 Task: Find connections with filter location Zhoucun with filter topic #mortgage with filter profile language French with filter current company DHL Express India with filter school R.C.Technical Institute,Ahmedabad 640 with filter industry Civil Engineering with filter service category Translation with filter keywords title Counselor
Action: Mouse moved to (554, 79)
Screenshot: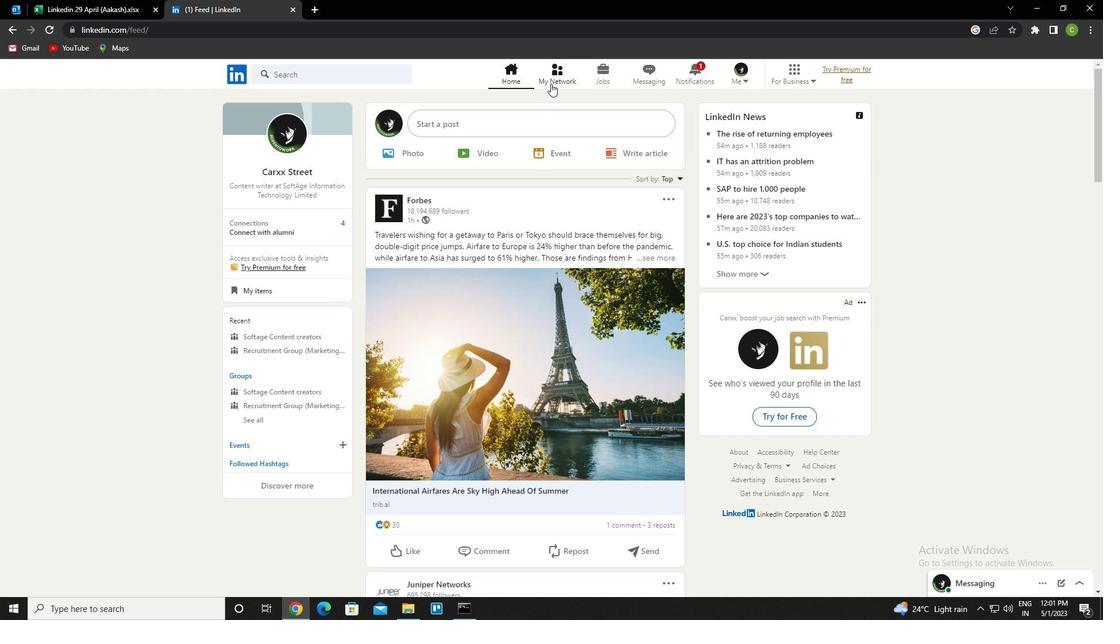 
Action: Mouse pressed left at (554, 79)
Screenshot: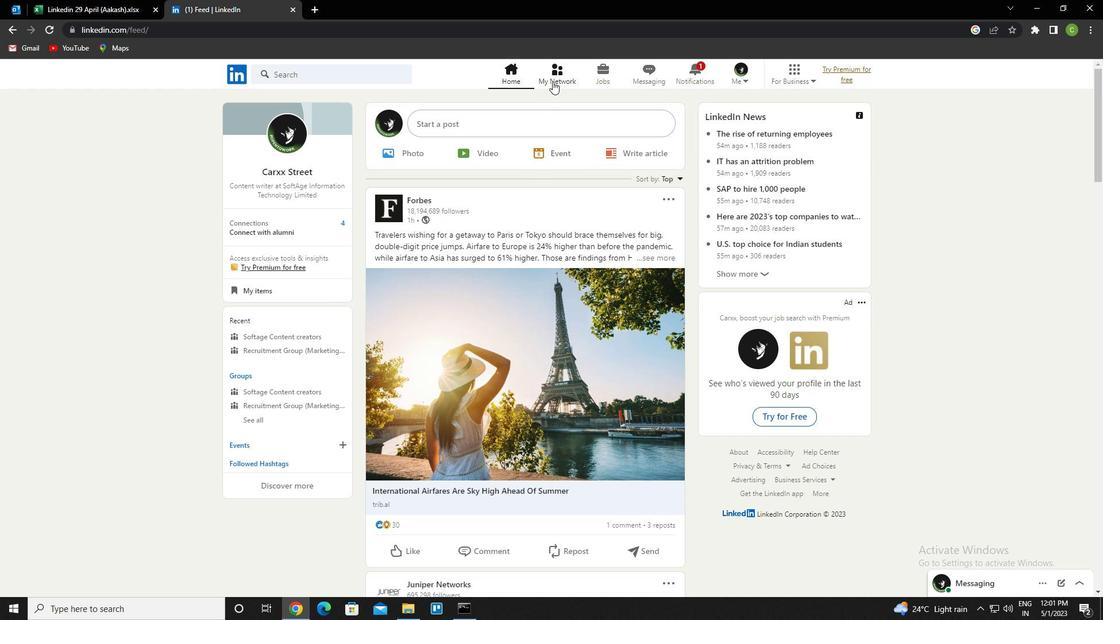 
Action: Mouse moved to (341, 145)
Screenshot: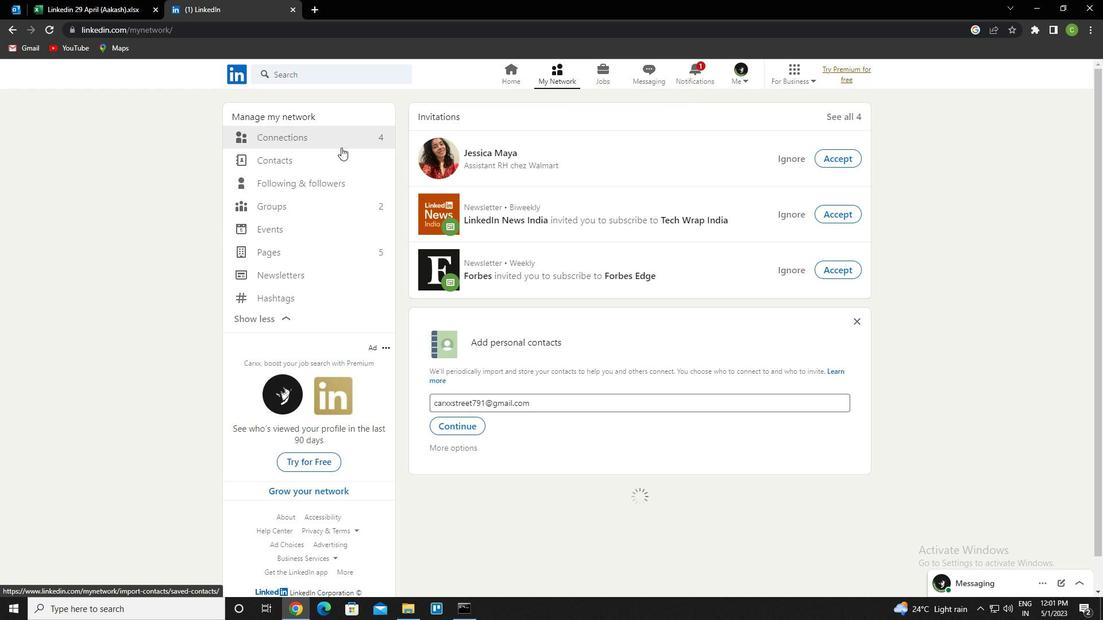 
Action: Mouse pressed left at (341, 145)
Screenshot: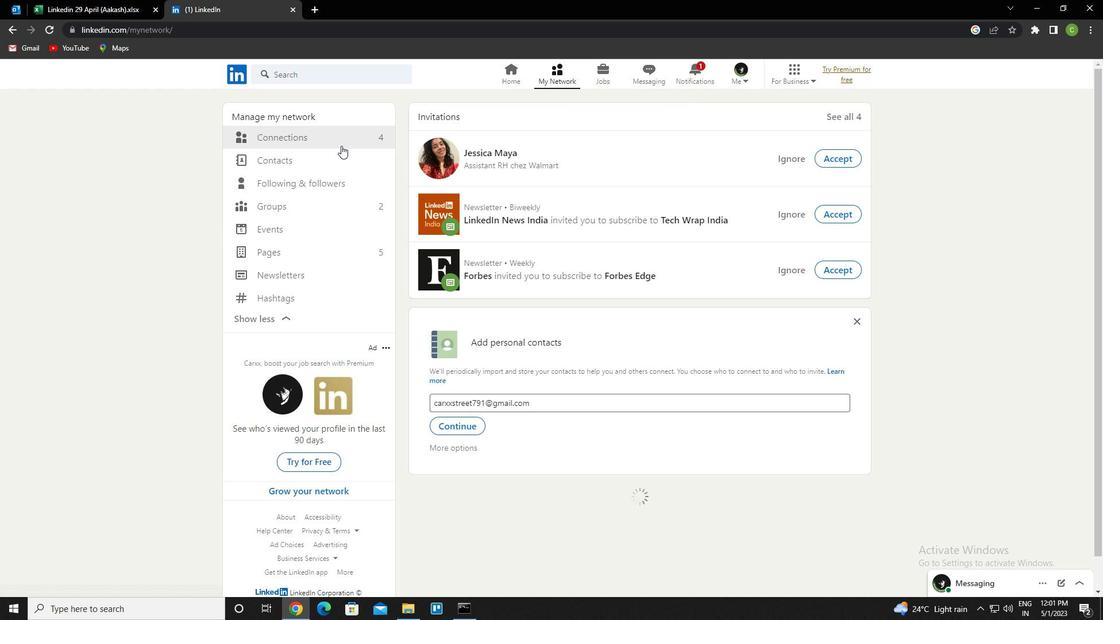 
Action: Mouse moved to (347, 142)
Screenshot: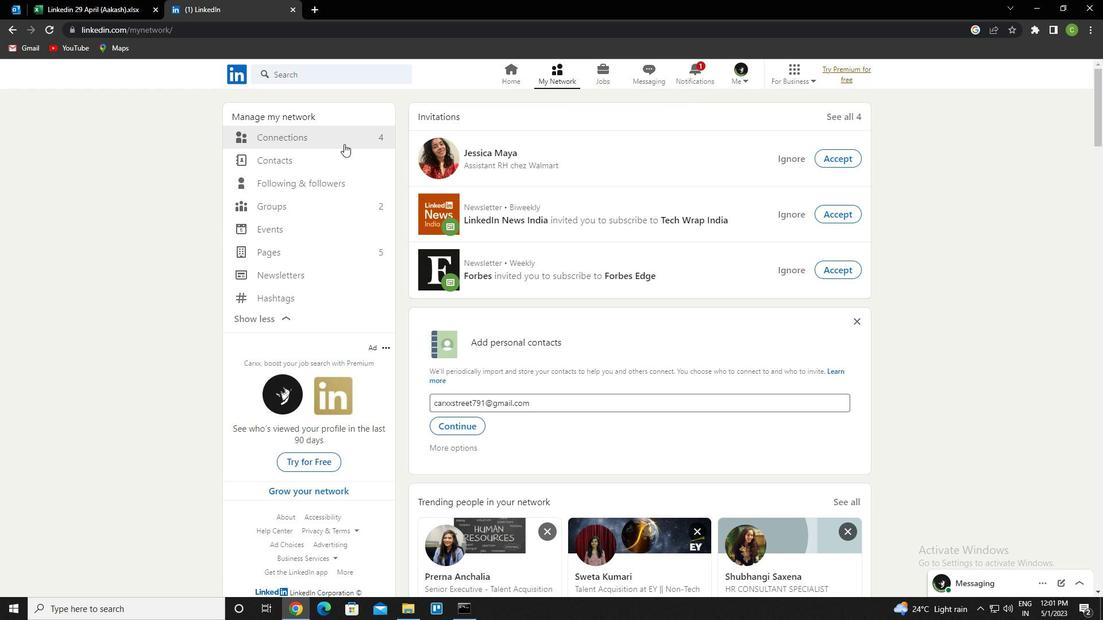 
Action: Mouse pressed left at (347, 142)
Screenshot: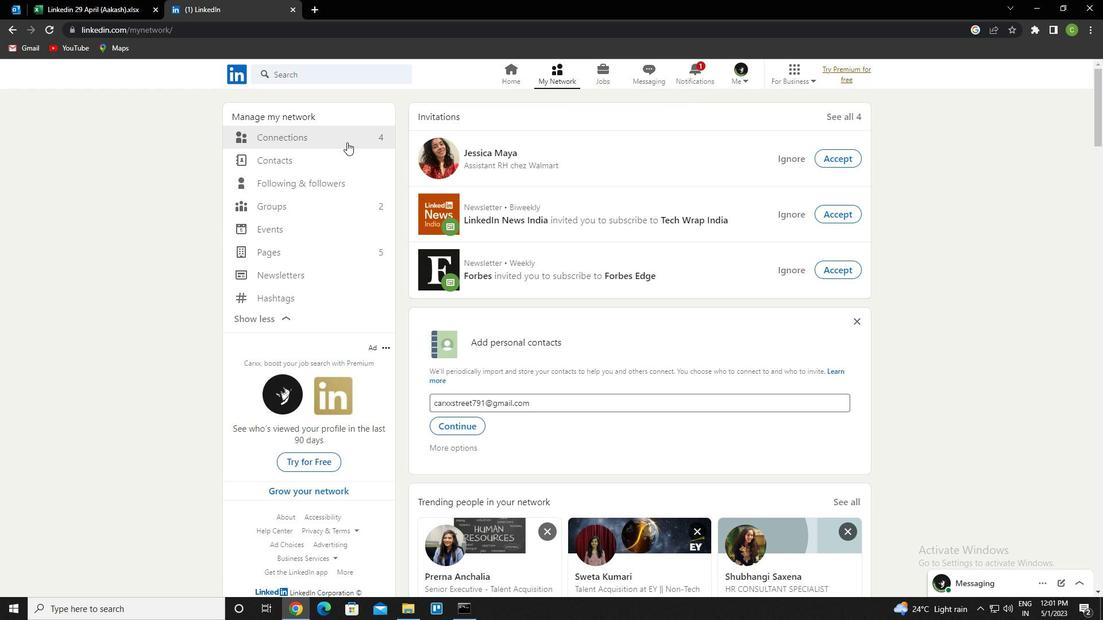 
Action: Mouse moved to (656, 140)
Screenshot: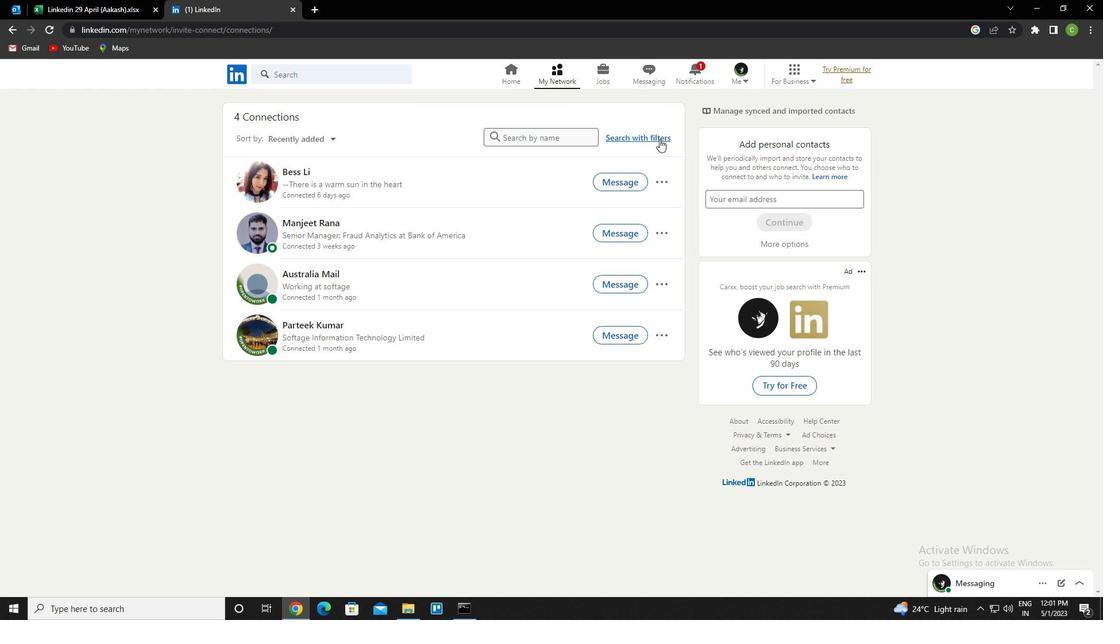 
Action: Mouse pressed left at (656, 140)
Screenshot: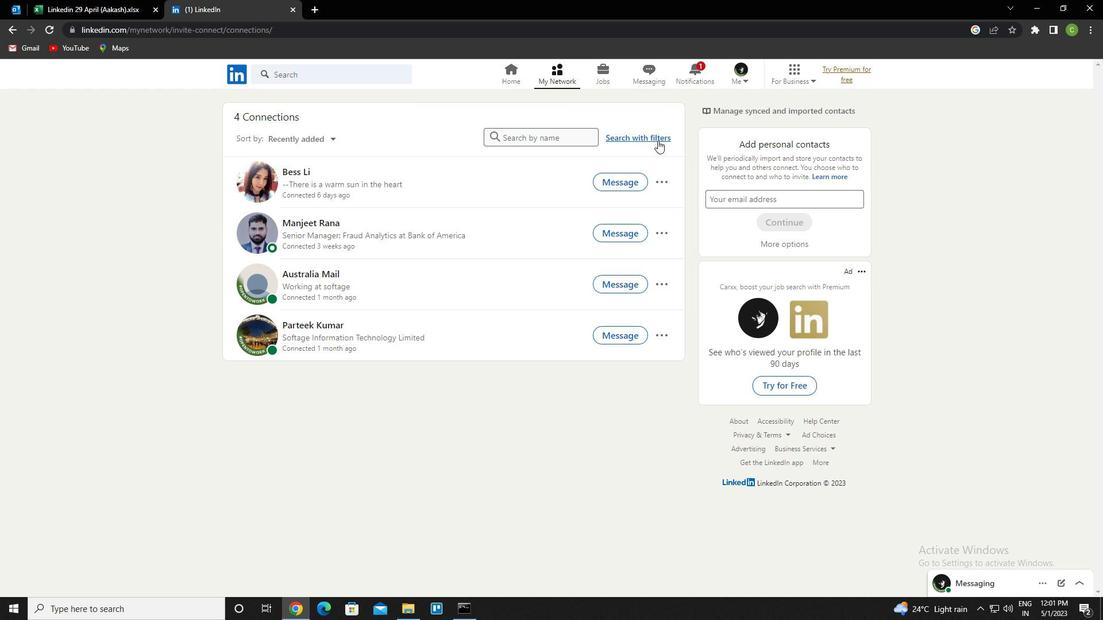 
Action: Mouse moved to (591, 103)
Screenshot: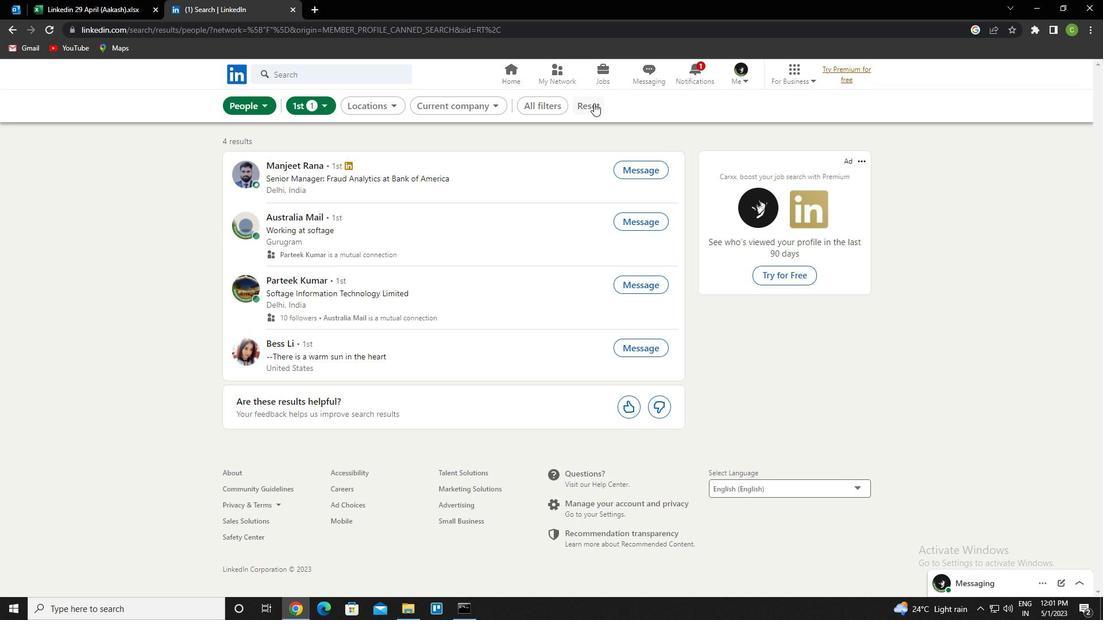 
Action: Mouse pressed left at (591, 103)
Screenshot: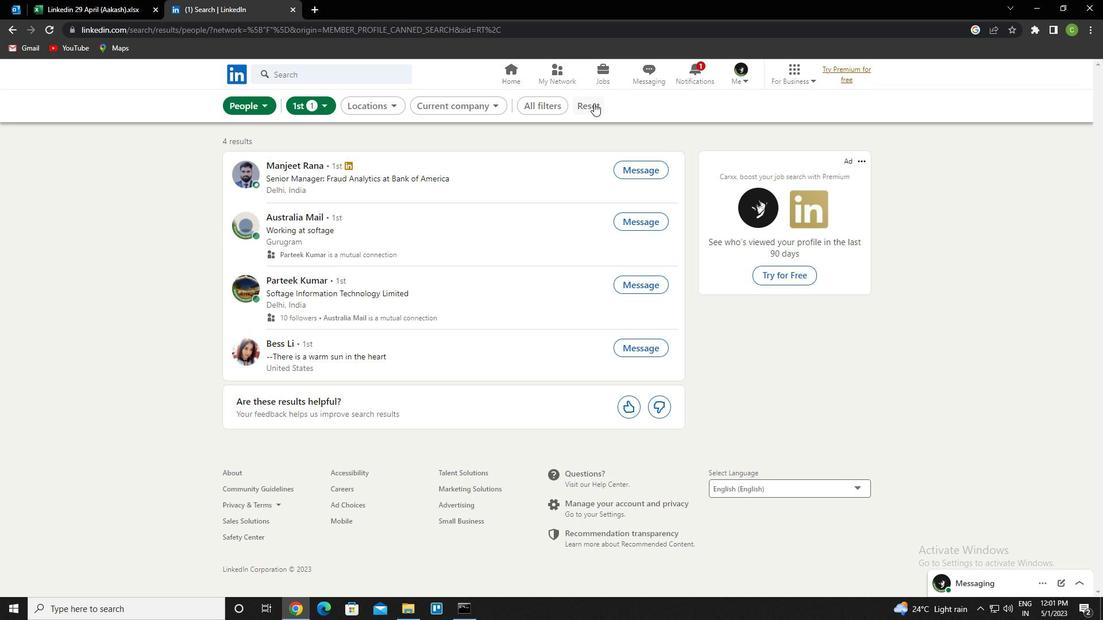 
Action: Mouse moved to (576, 107)
Screenshot: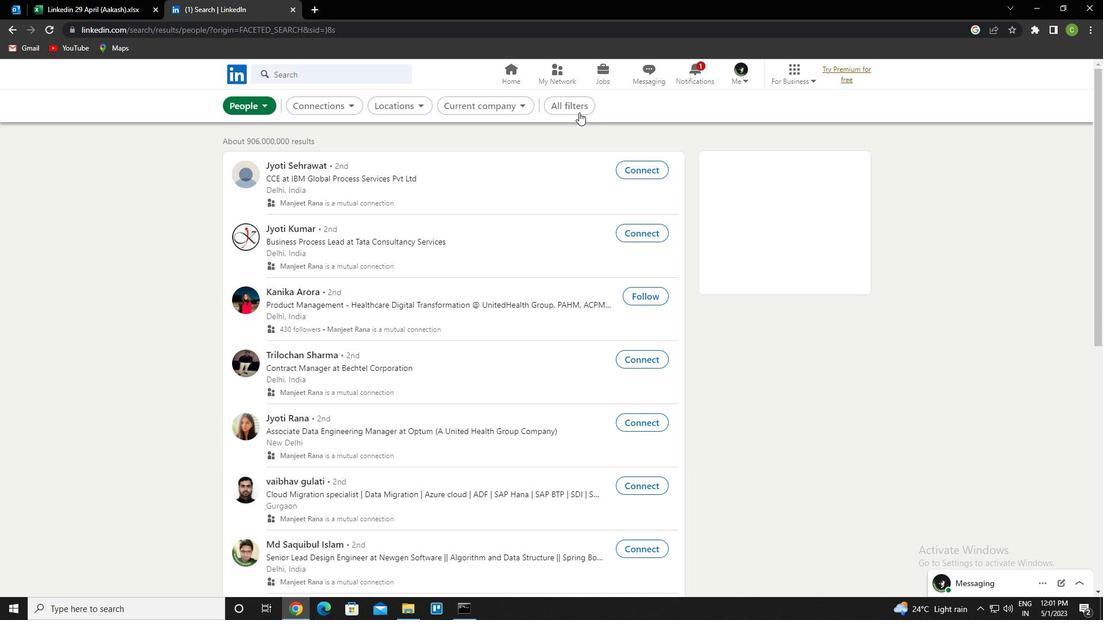 
Action: Mouse pressed left at (576, 107)
Screenshot: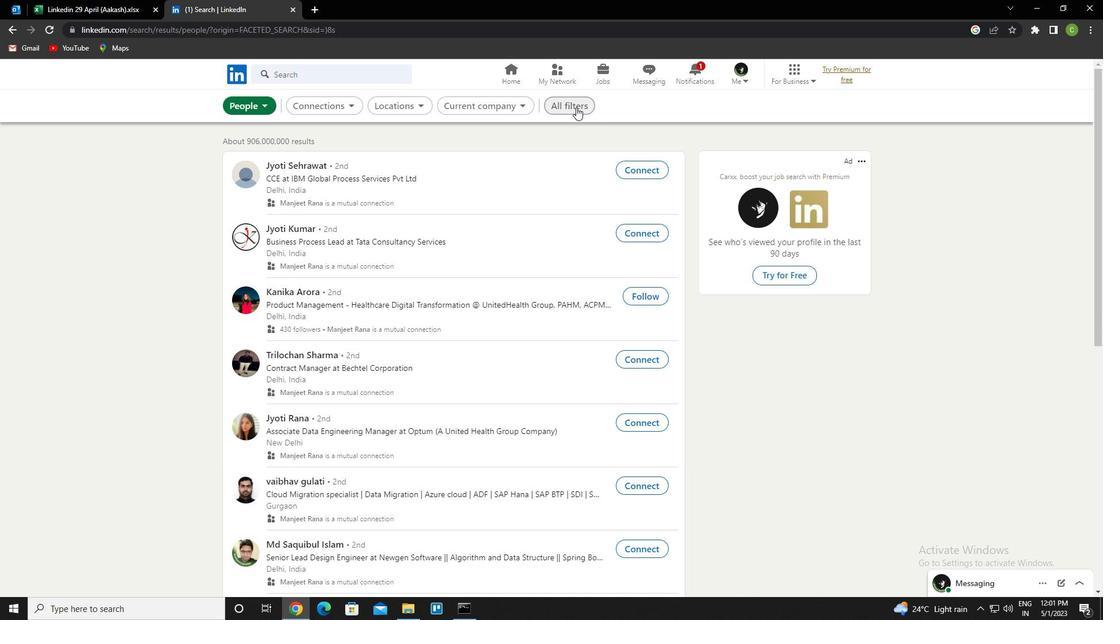
Action: Mouse moved to (923, 371)
Screenshot: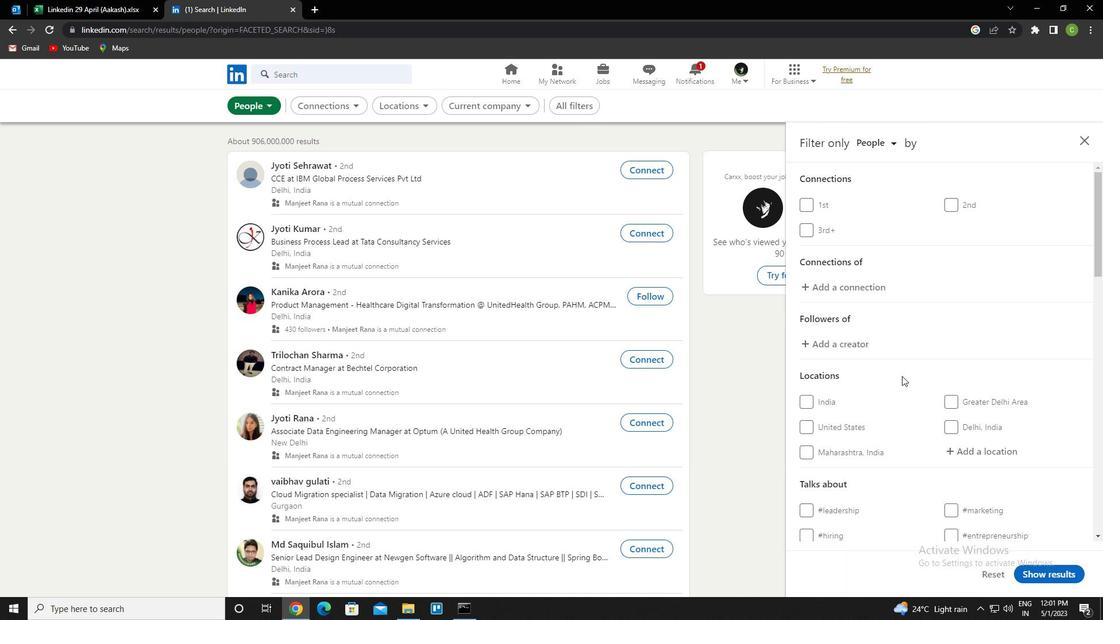 
Action: Mouse scrolled (923, 370) with delta (0, 0)
Screenshot: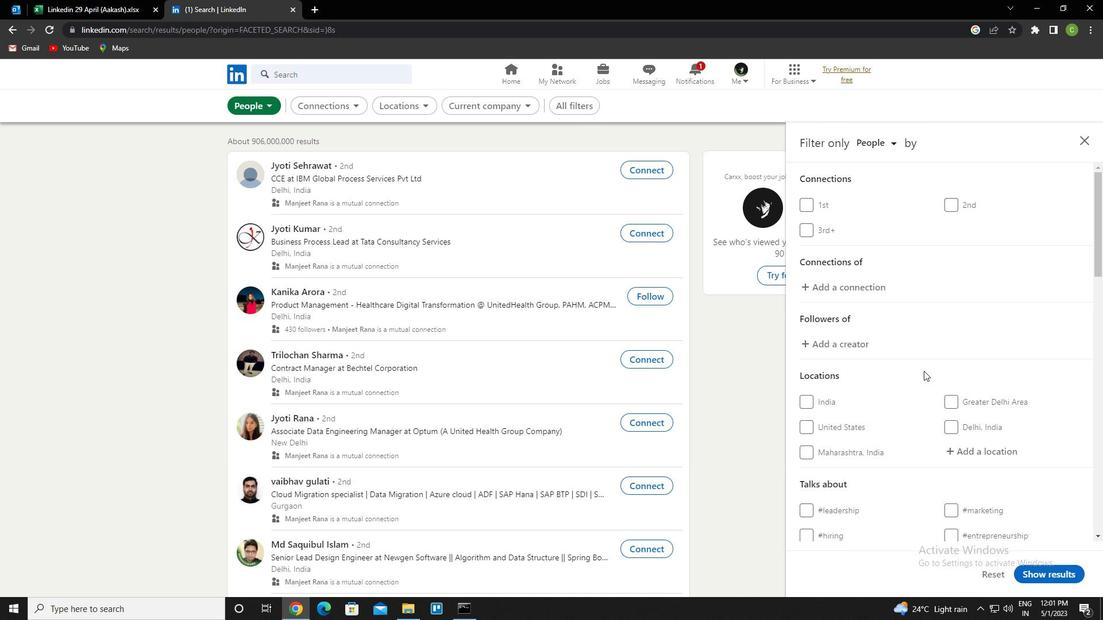 
Action: Mouse scrolled (923, 370) with delta (0, 0)
Screenshot: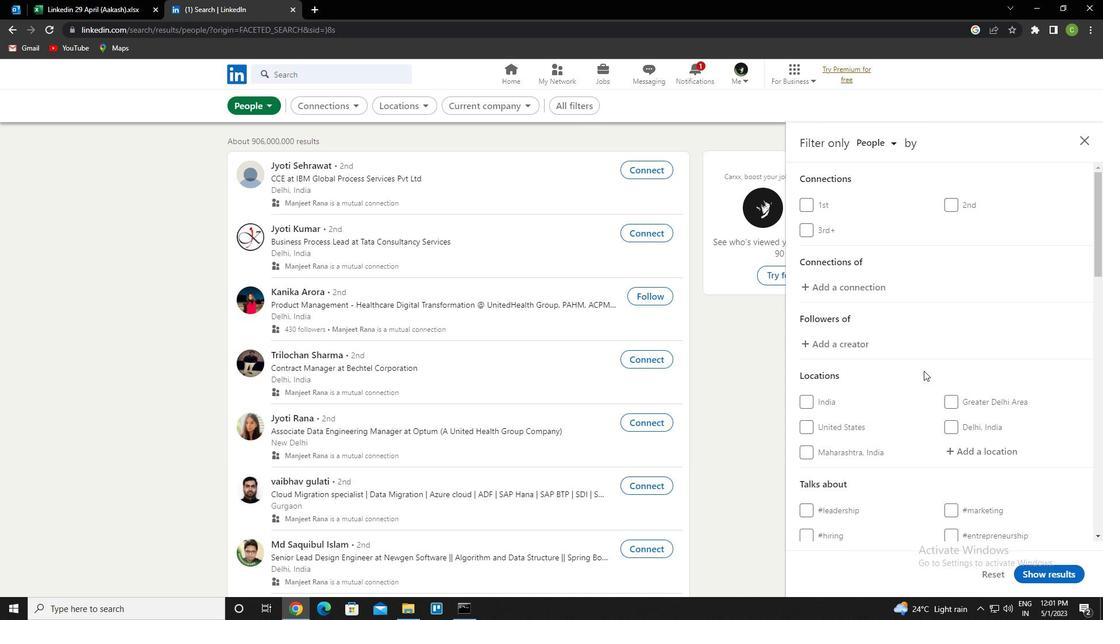 
Action: Mouse scrolled (923, 370) with delta (0, 0)
Screenshot: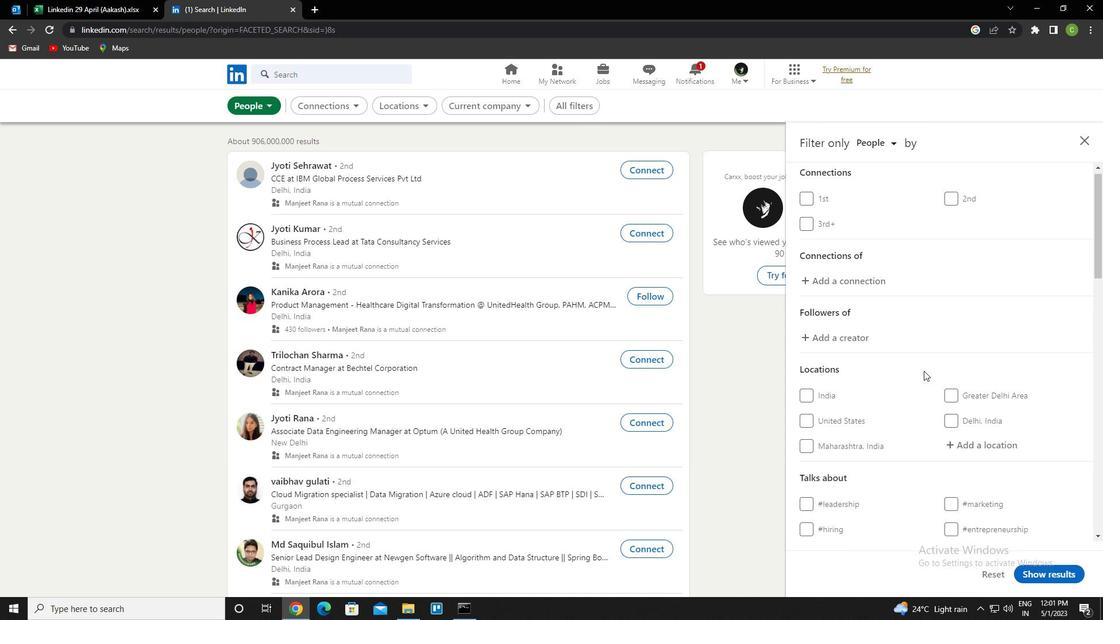 
Action: Mouse moved to (978, 278)
Screenshot: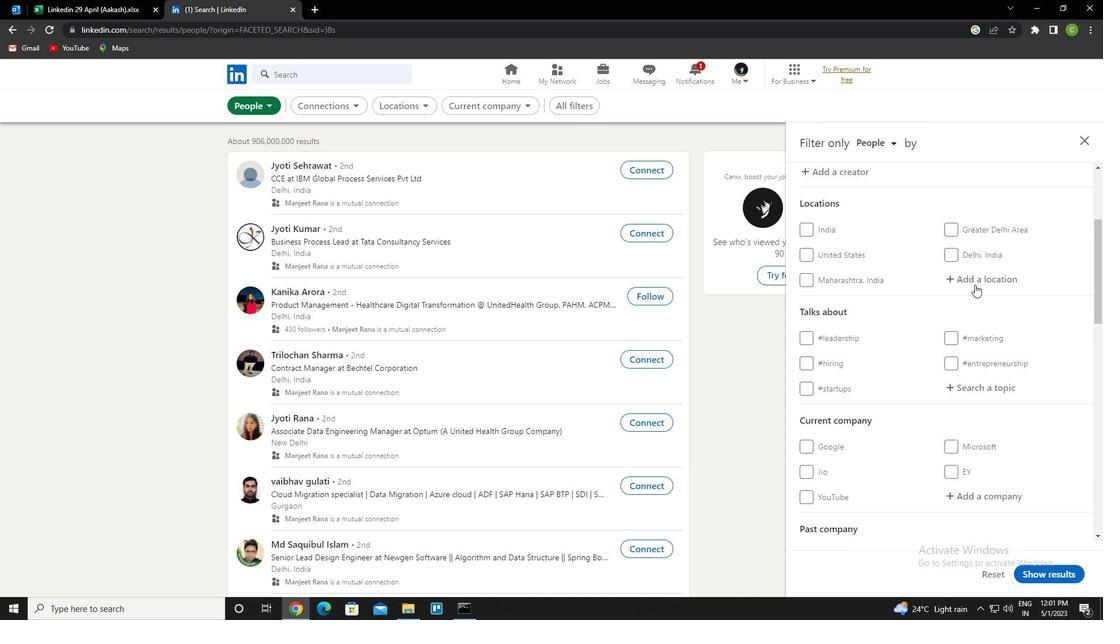 
Action: Mouse pressed left at (978, 278)
Screenshot: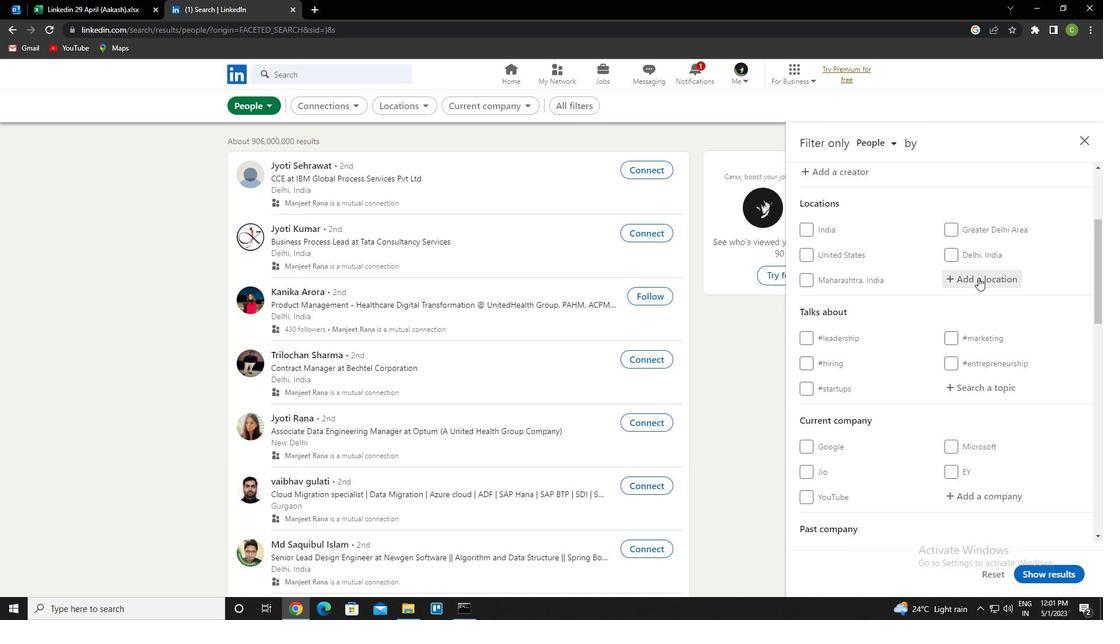 
Action: Key pressed <Key.caps_lock>z<Key.caps_lock>houcun<Key.backspace><Key.backspace><Key.backspace>cubn<Key.backspace><Key.backspace>n<Key.down>
Screenshot: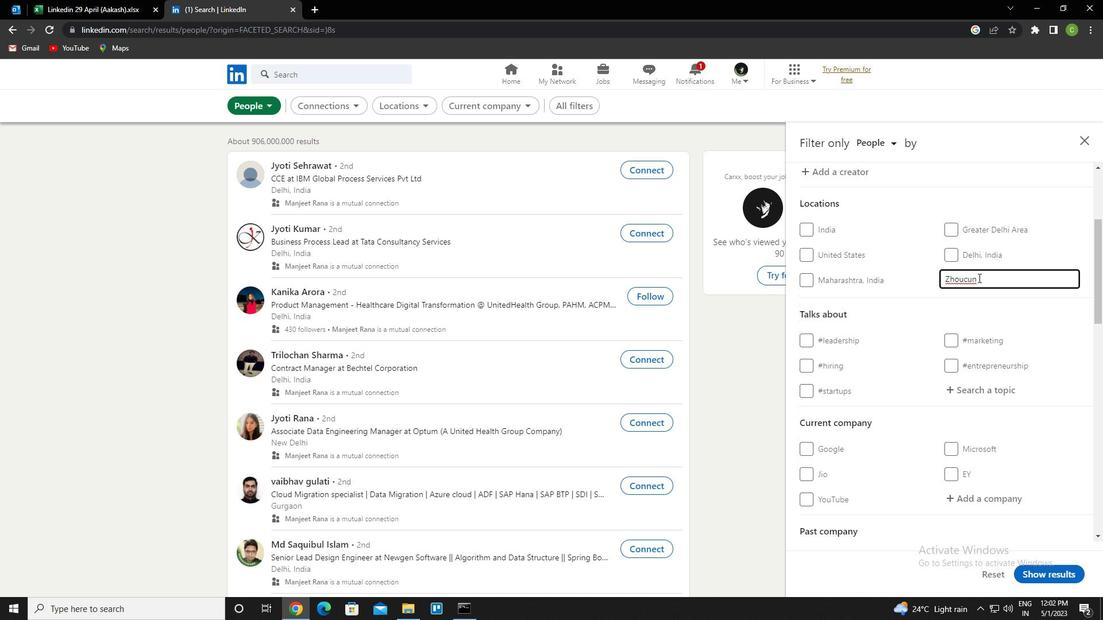 
Action: Mouse moved to (946, 302)
Screenshot: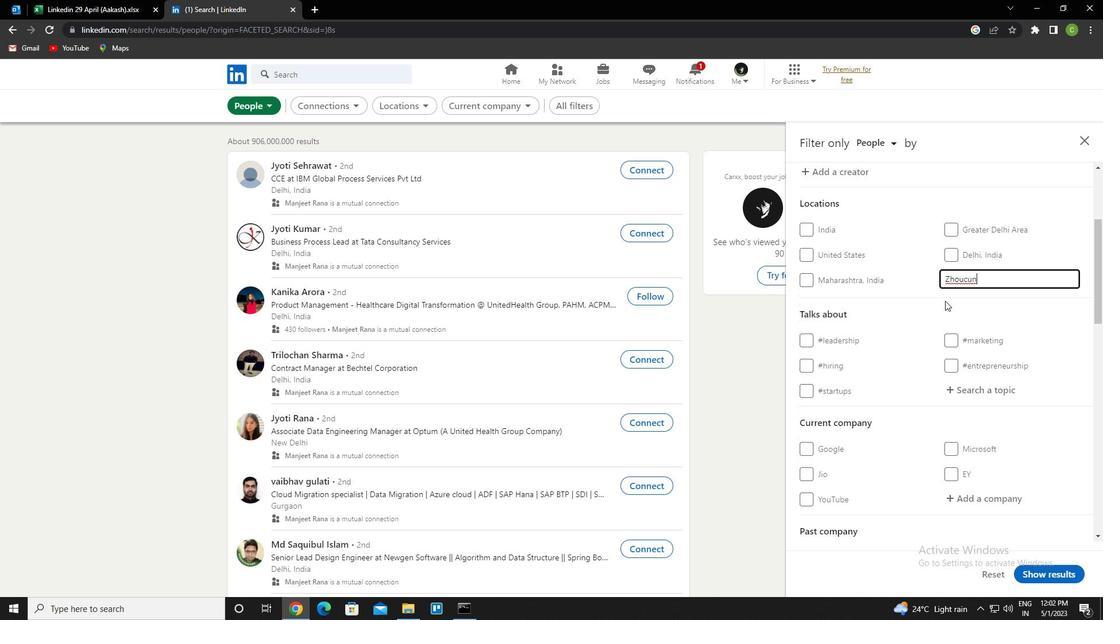 
Action: Mouse scrolled (946, 301) with delta (0, 0)
Screenshot: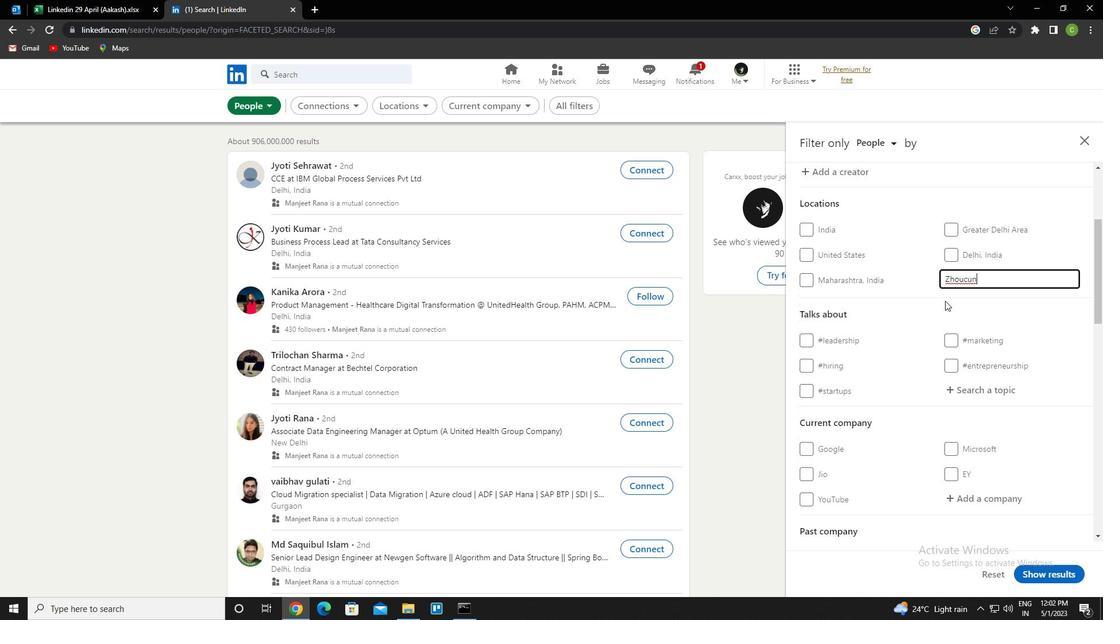 
Action: Mouse moved to (946, 313)
Screenshot: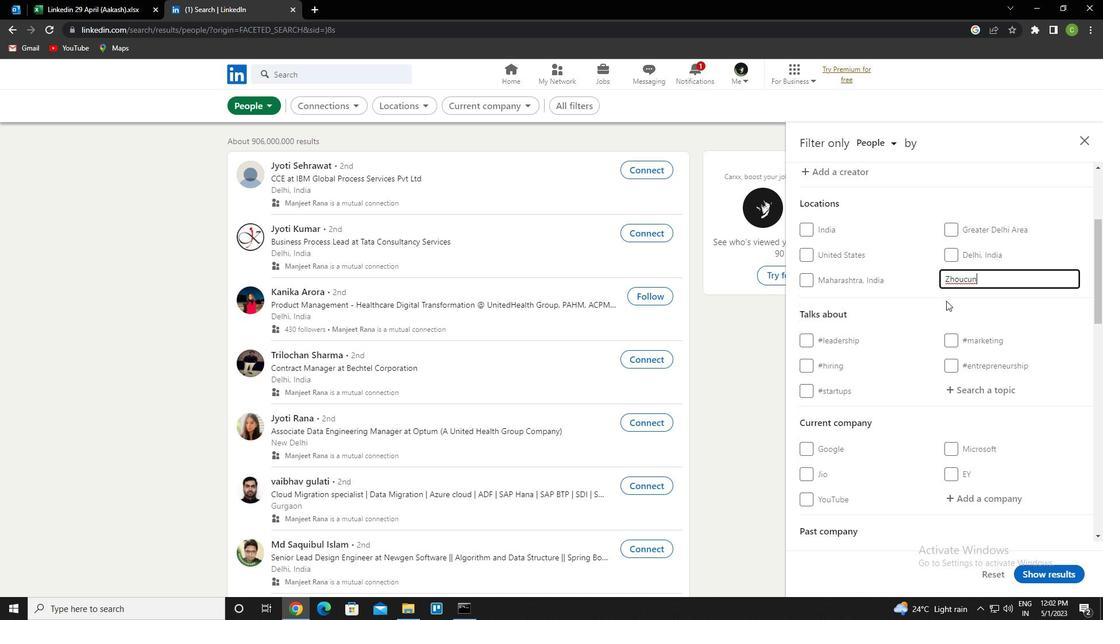 
Action: Mouse scrolled (946, 313) with delta (0, 0)
Screenshot: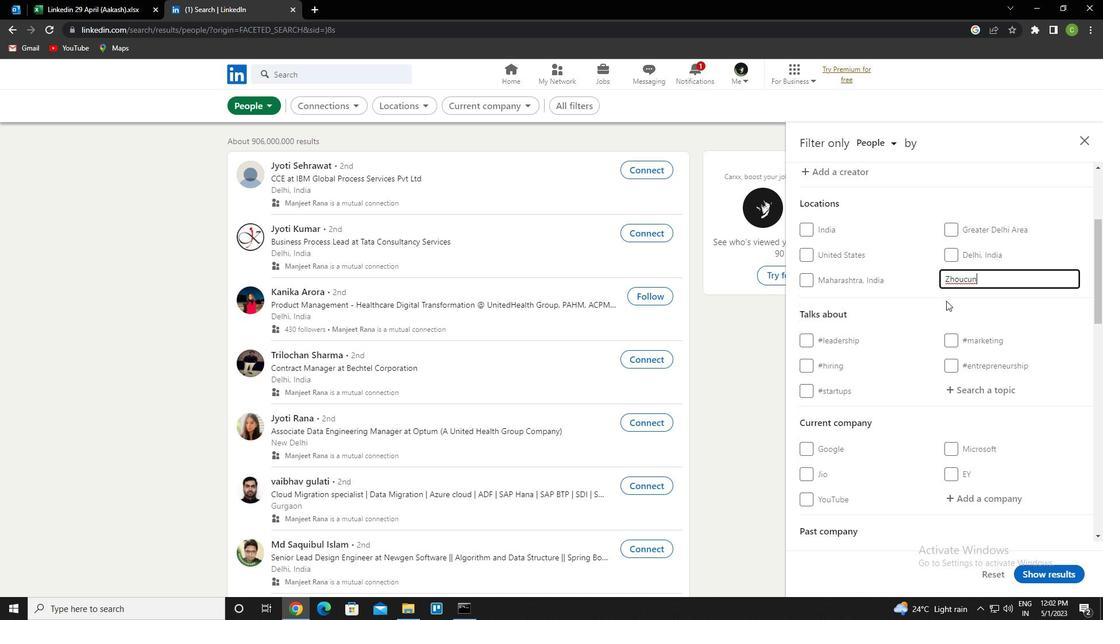 
Action: Mouse moved to (988, 282)
Screenshot: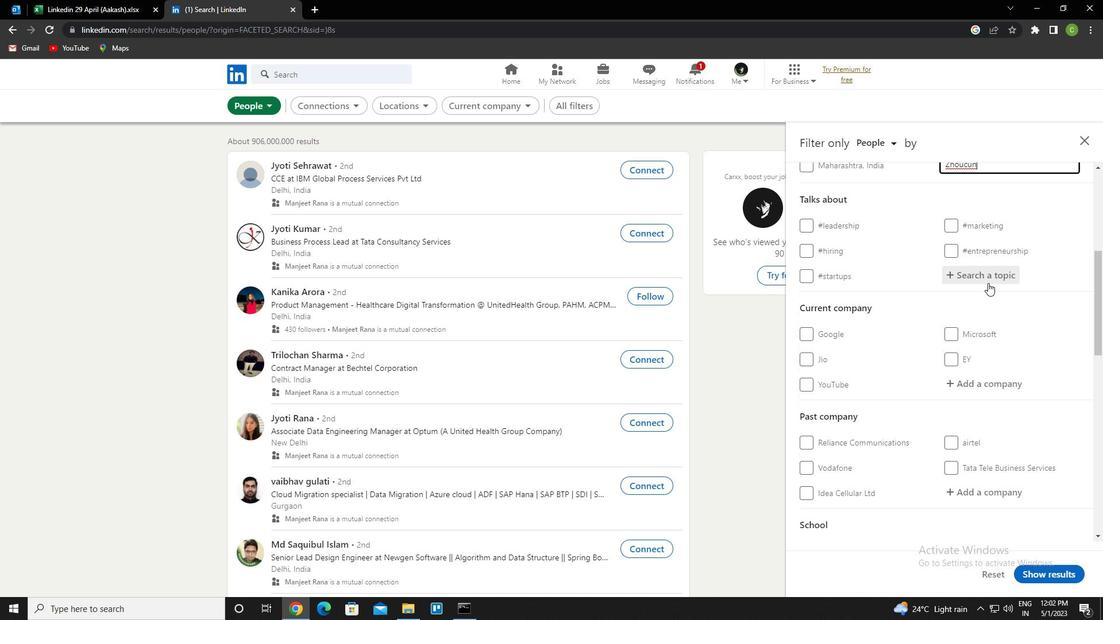 
Action: Mouse pressed left at (988, 282)
Screenshot: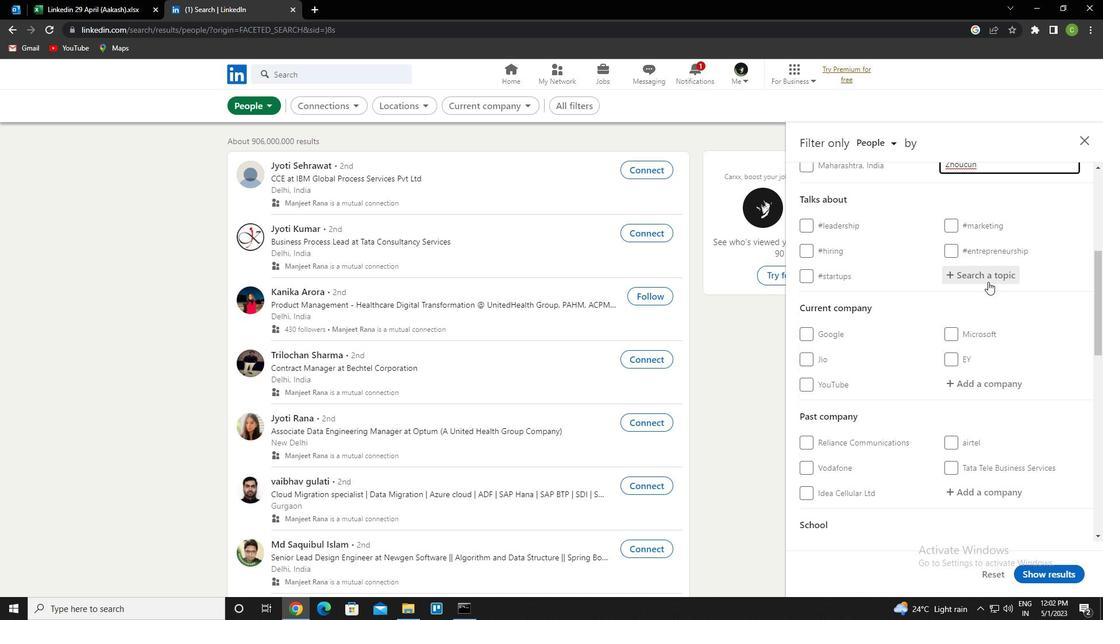 
Action: Key pressed mortgage<Key.down><Key.down><Key.enter>
Screenshot: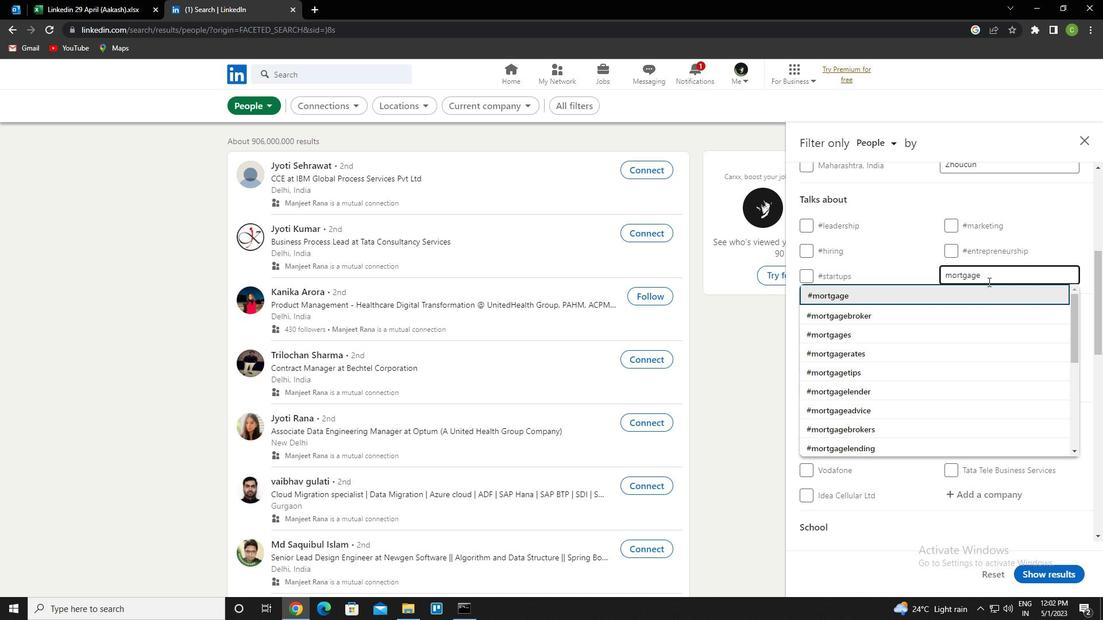 
Action: Mouse moved to (987, 282)
Screenshot: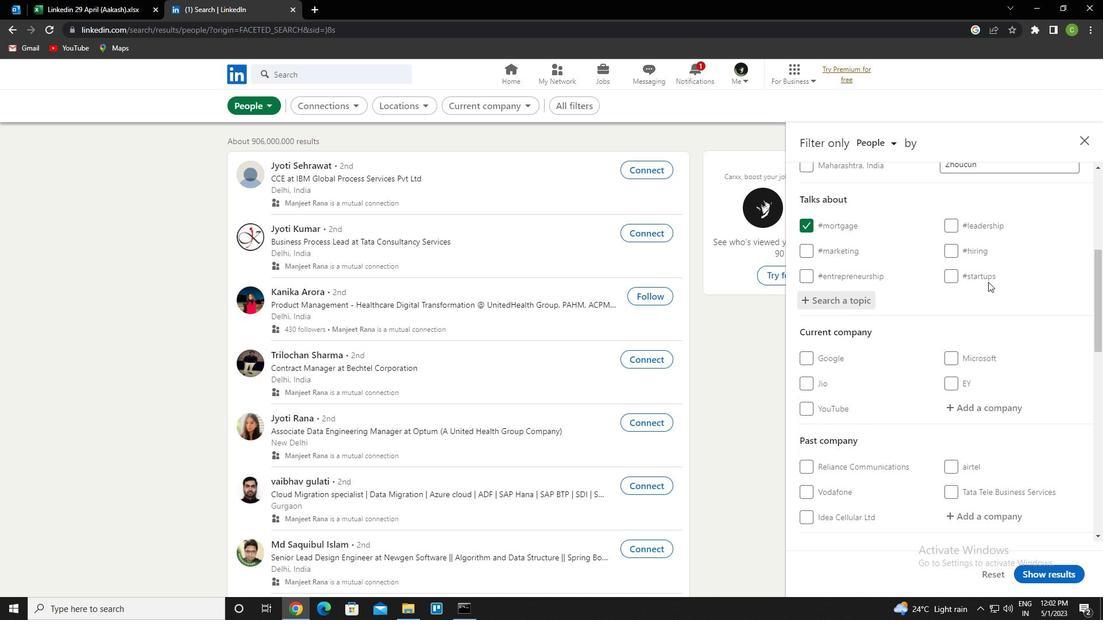 
Action: Mouse scrolled (987, 282) with delta (0, 0)
Screenshot: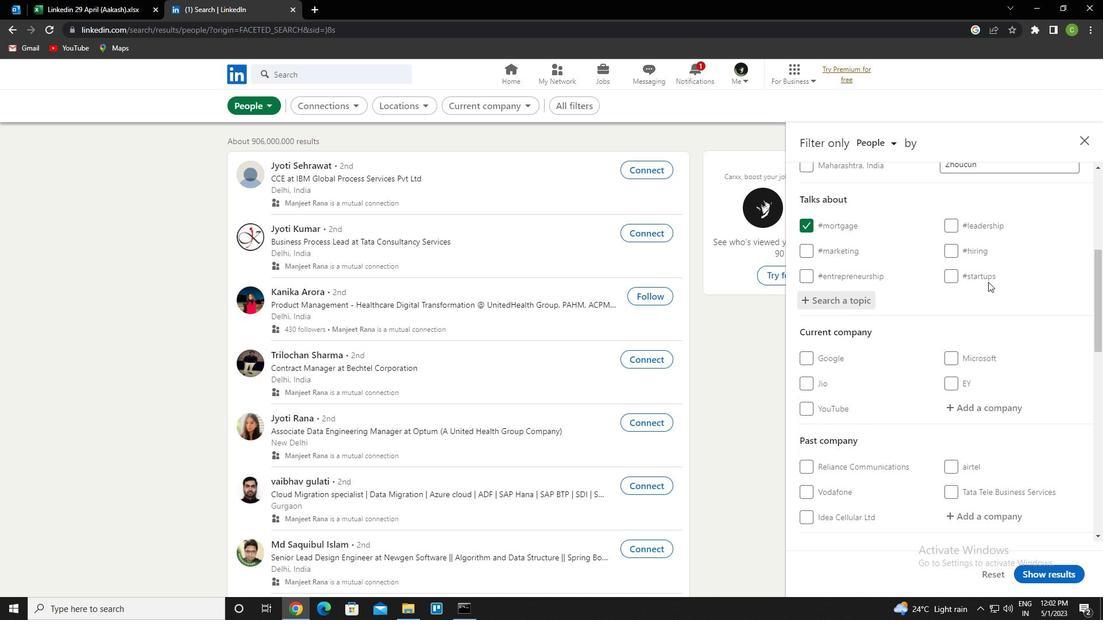 
Action: Mouse moved to (976, 314)
Screenshot: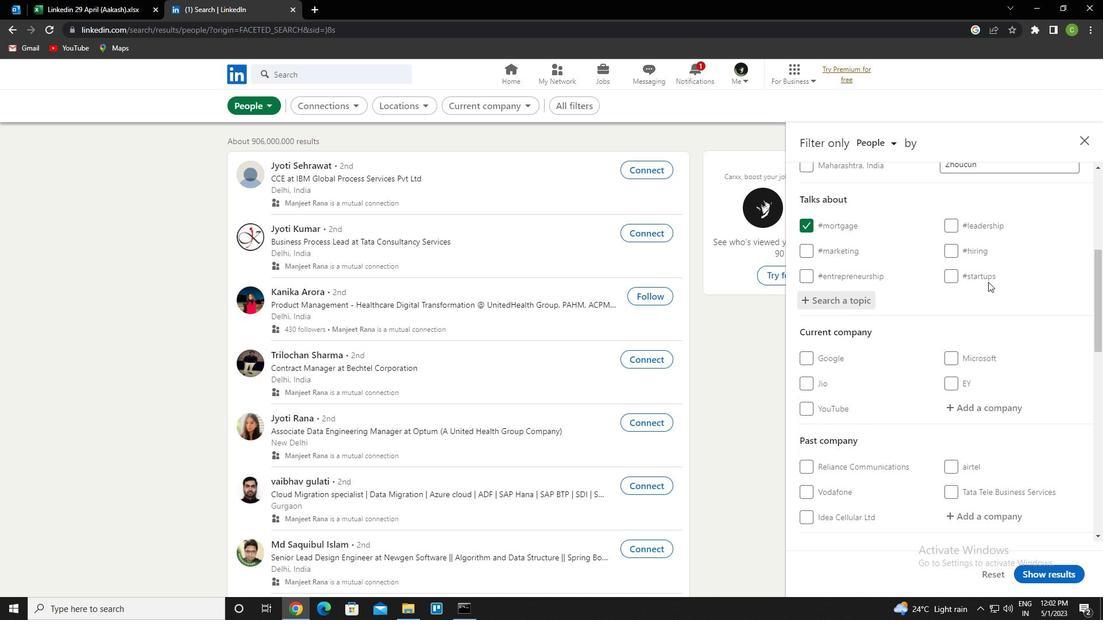 
Action: Mouse scrolled (976, 313) with delta (0, 0)
Screenshot: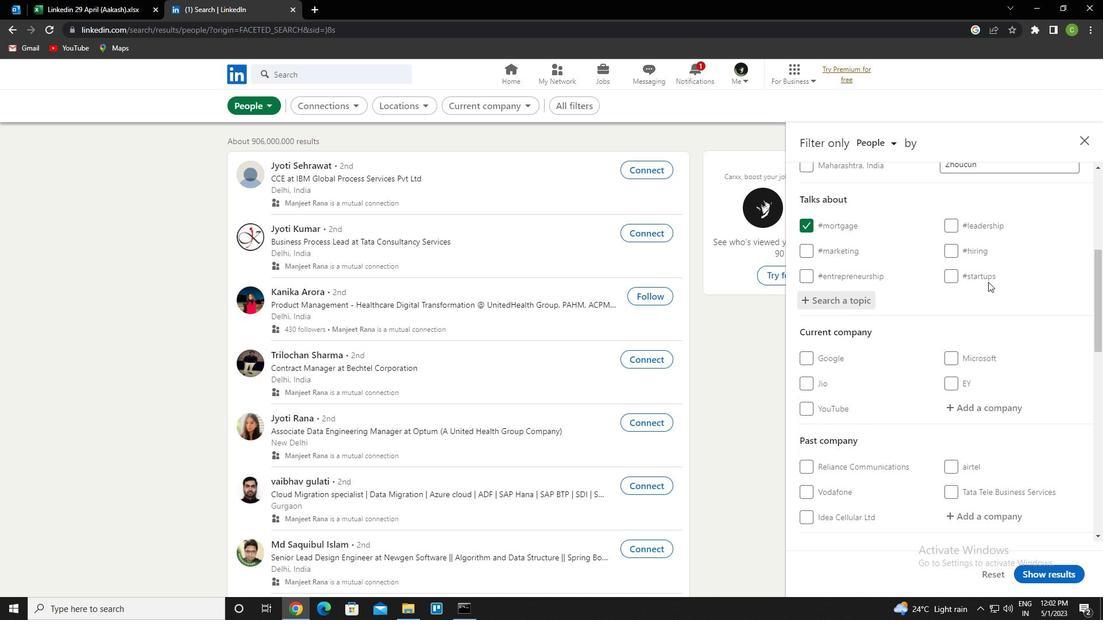 
Action: Mouse moved to (975, 412)
Screenshot: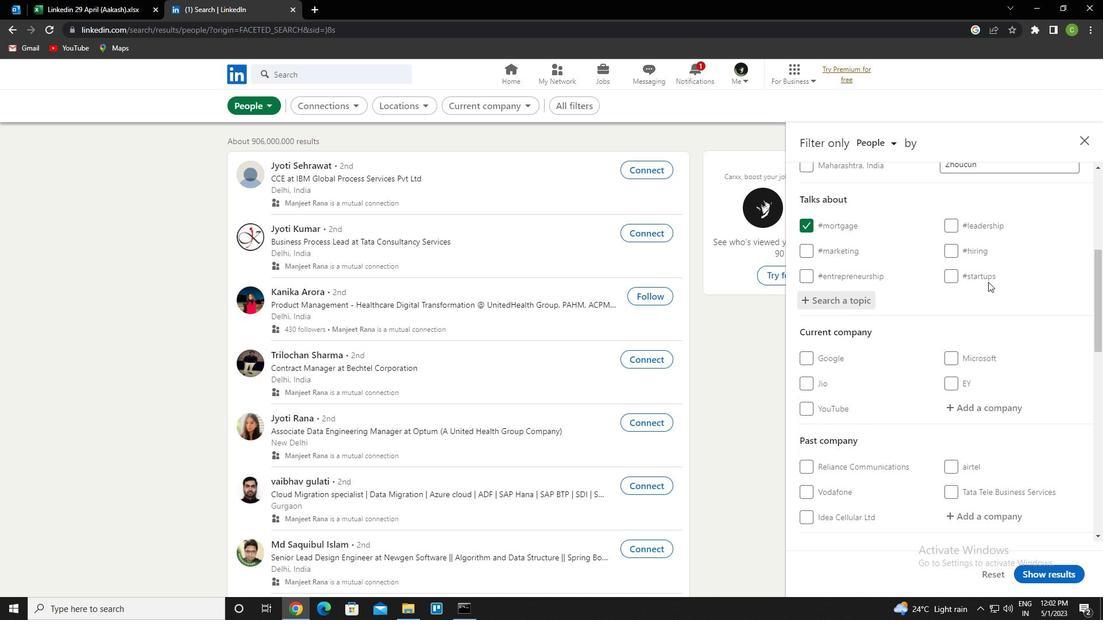 
Action: Mouse scrolled (975, 411) with delta (0, 0)
Screenshot: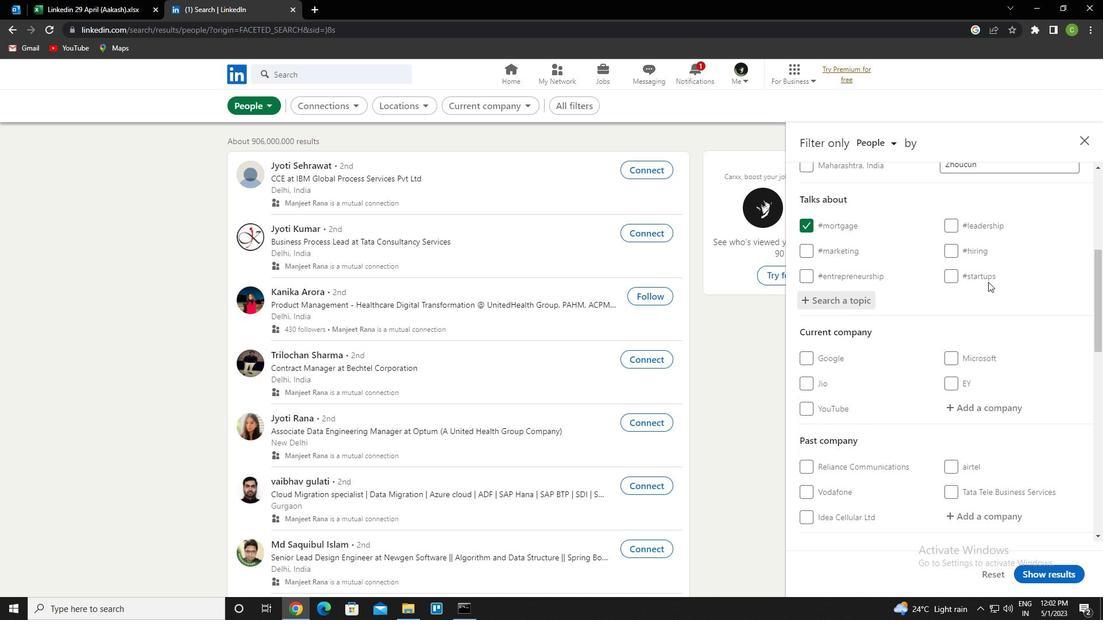 
Action: Mouse moved to (974, 429)
Screenshot: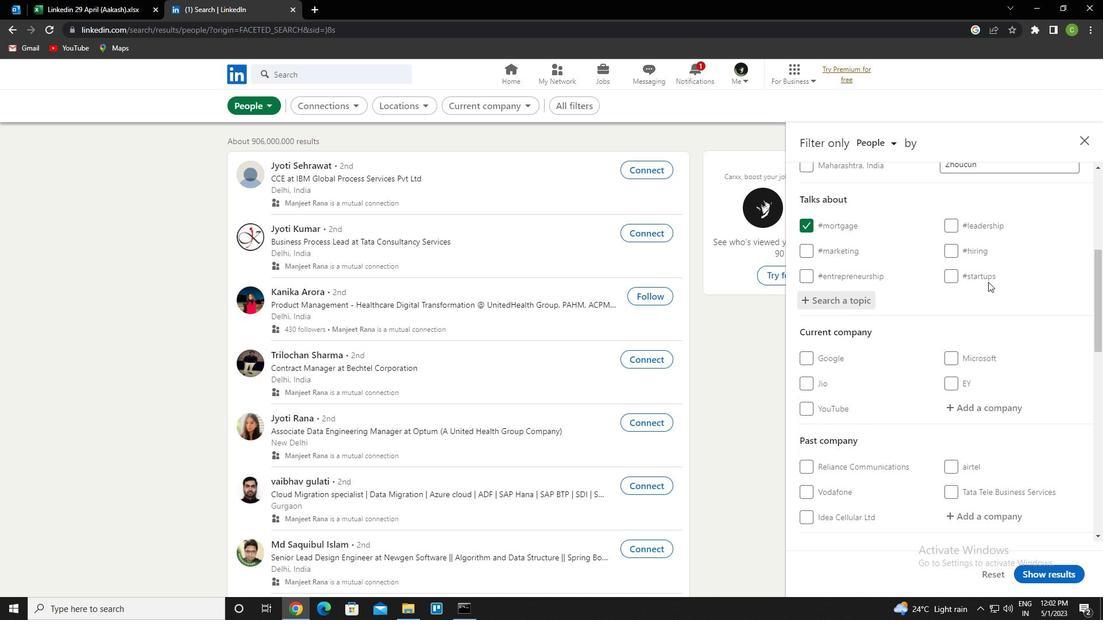 
Action: Mouse scrolled (974, 429) with delta (0, 0)
Screenshot: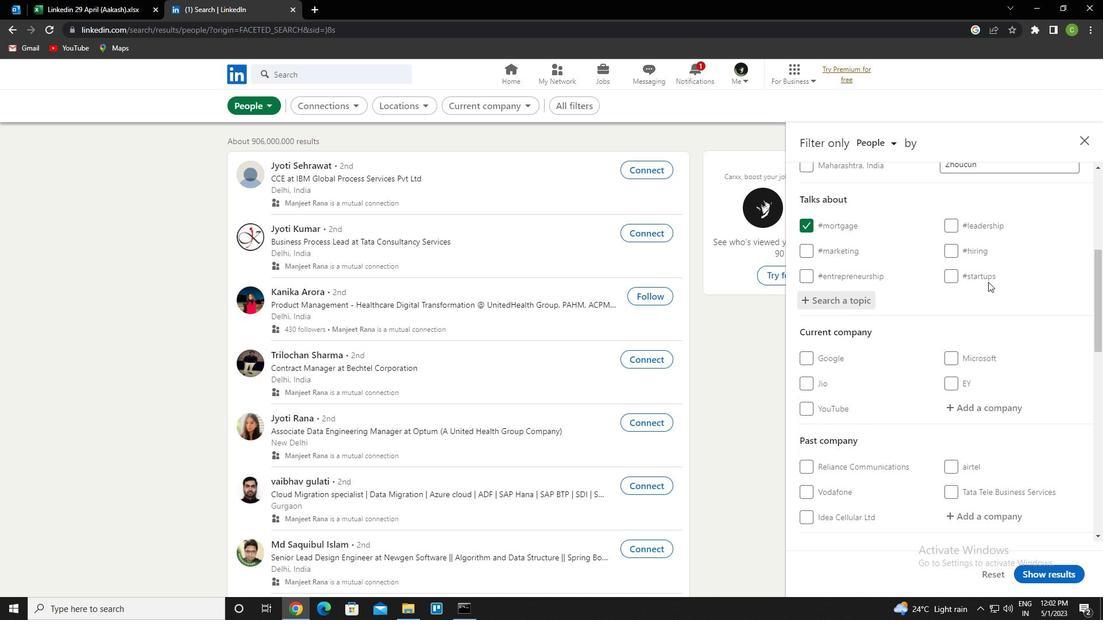 
Action: Mouse scrolled (974, 429) with delta (0, 0)
Screenshot: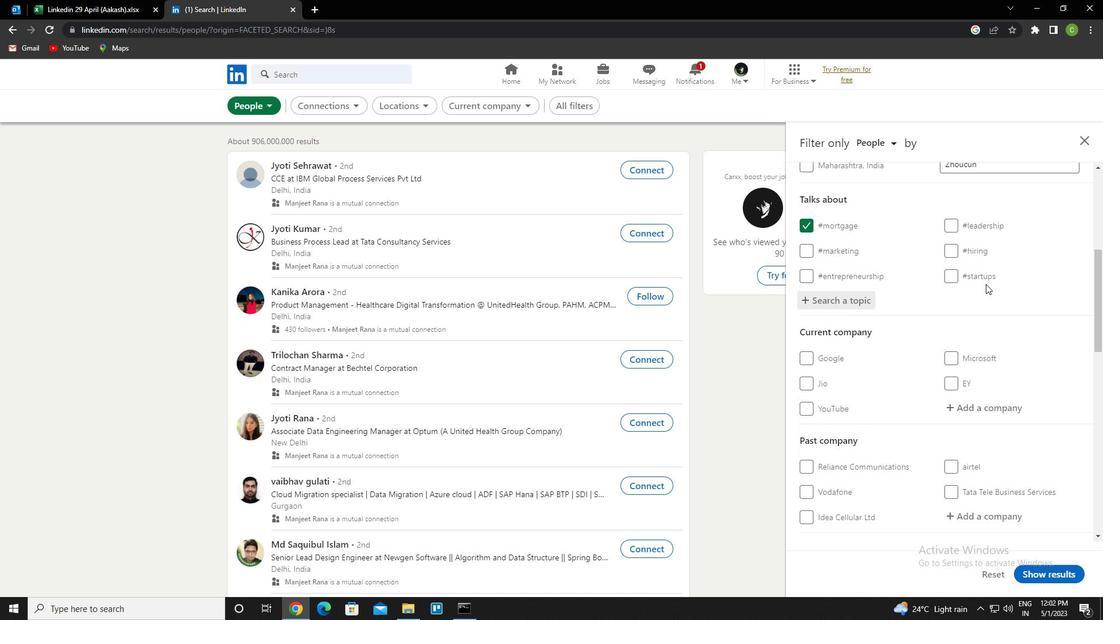 
Action: Mouse scrolled (974, 429) with delta (0, 0)
Screenshot: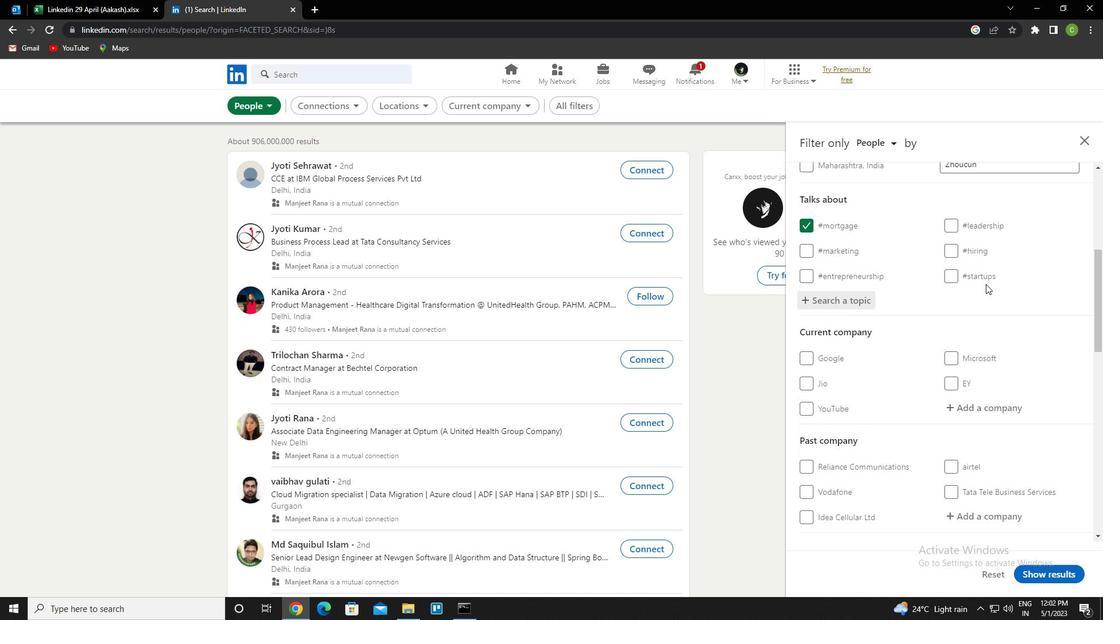 
Action: Mouse scrolled (974, 429) with delta (0, 0)
Screenshot: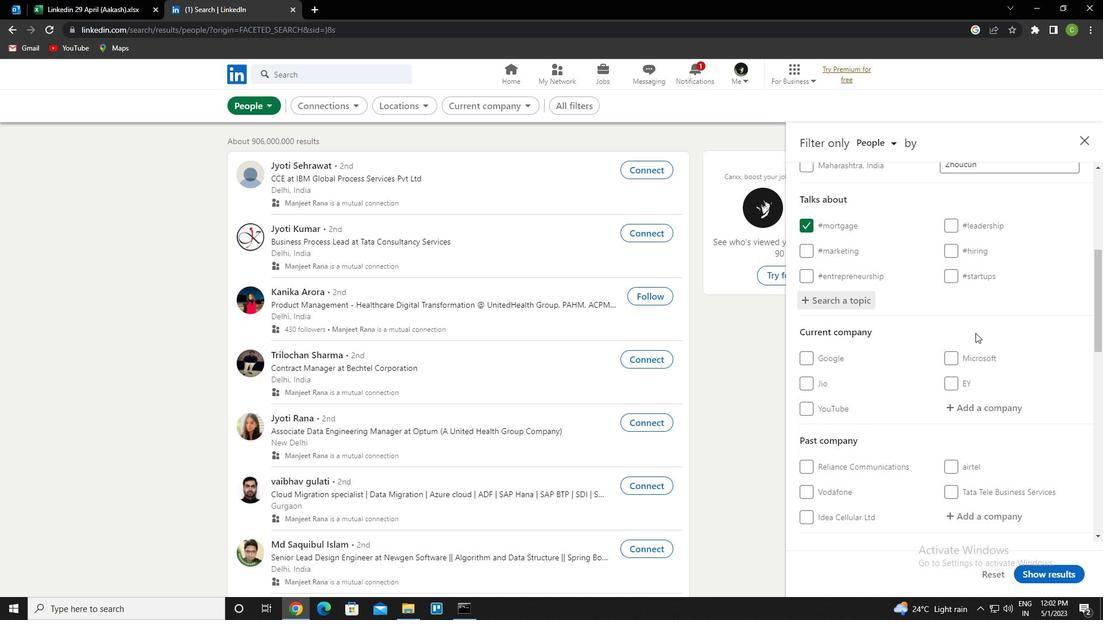 
Action: Mouse moved to (974, 430)
Screenshot: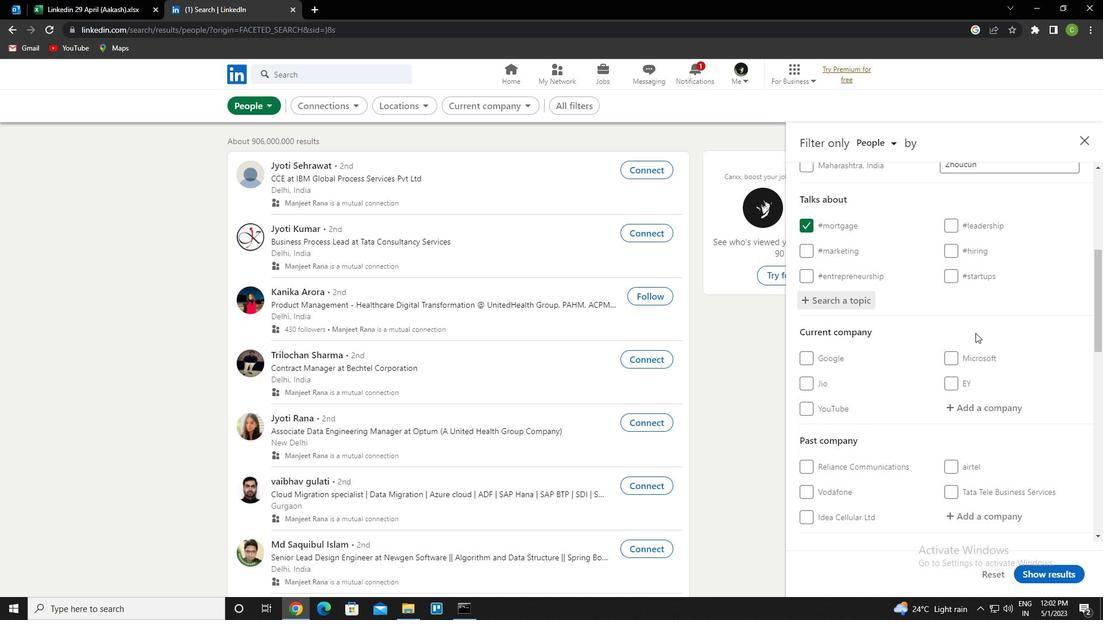
Action: Mouse scrolled (974, 429) with delta (0, 0)
Screenshot: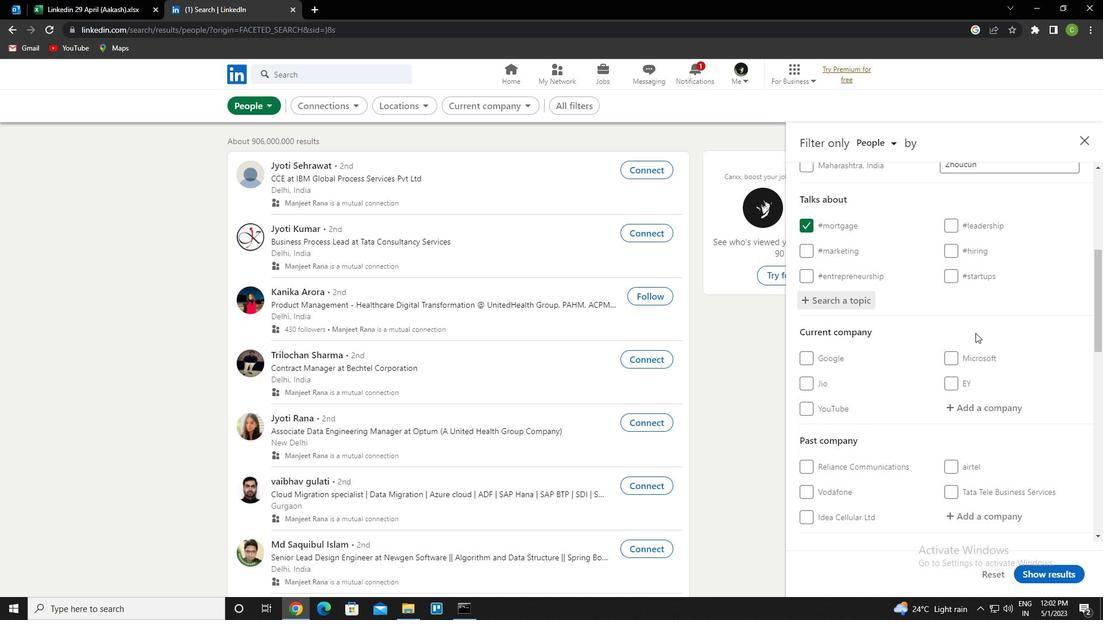 
Action: Mouse scrolled (974, 429) with delta (0, 0)
Screenshot: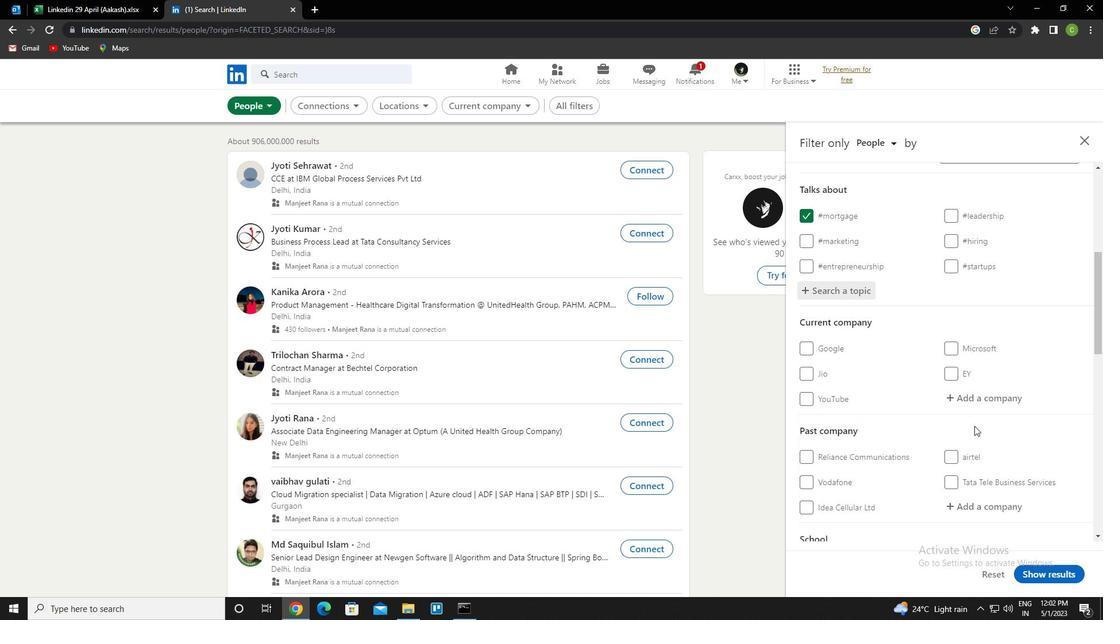 
Action: Mouse moved to (903, 437)
Screenshot: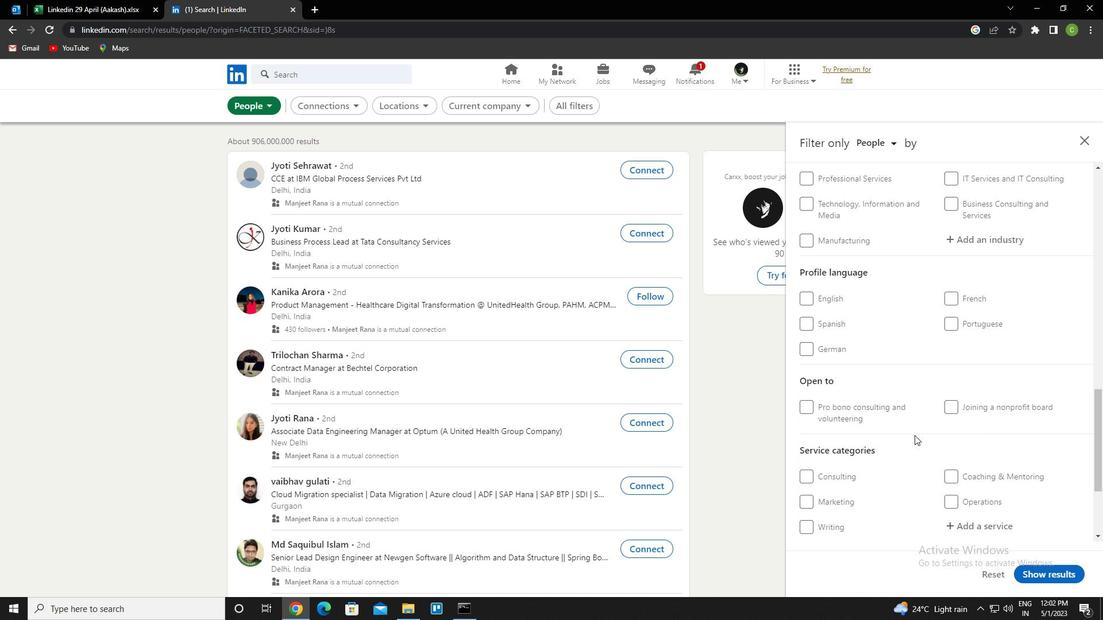 
Action: Mouse scrolled (903, 436) with delta (0, 0)
Screenshot: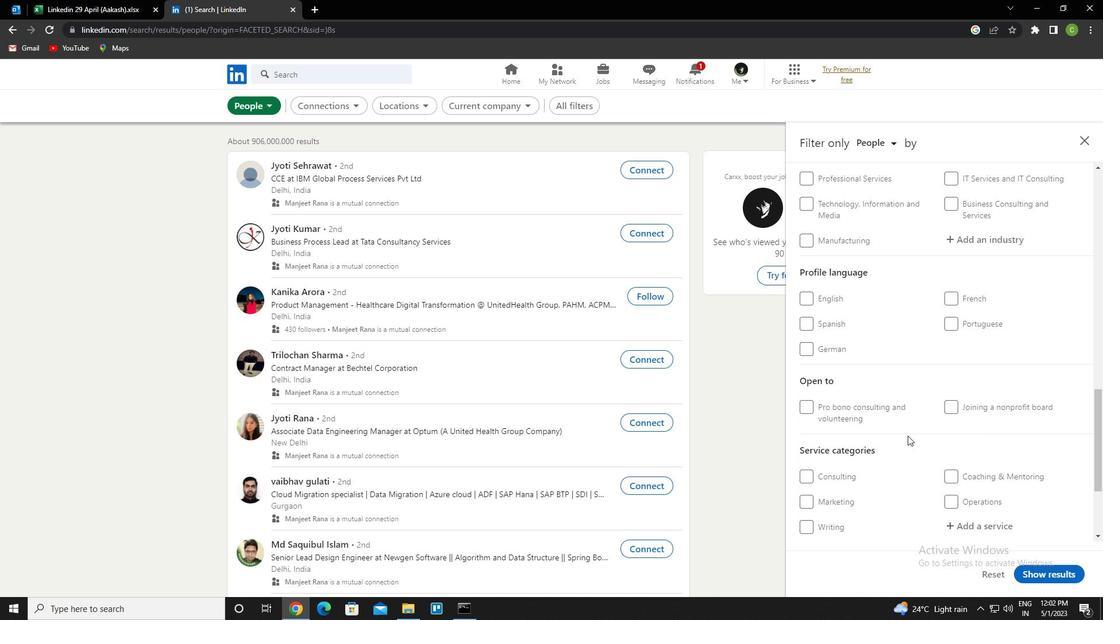 
Action: Mouse scrolled (903, 436) with delta (0, 0)
Screenshot: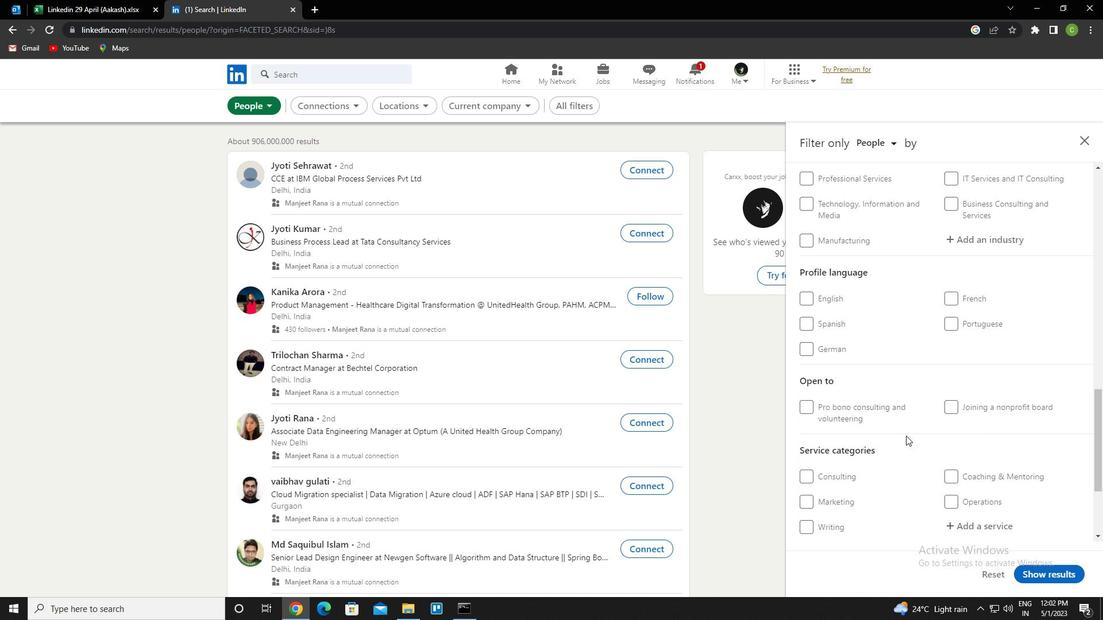 
Action: Mouse moved to (918, 399)
Screenshot: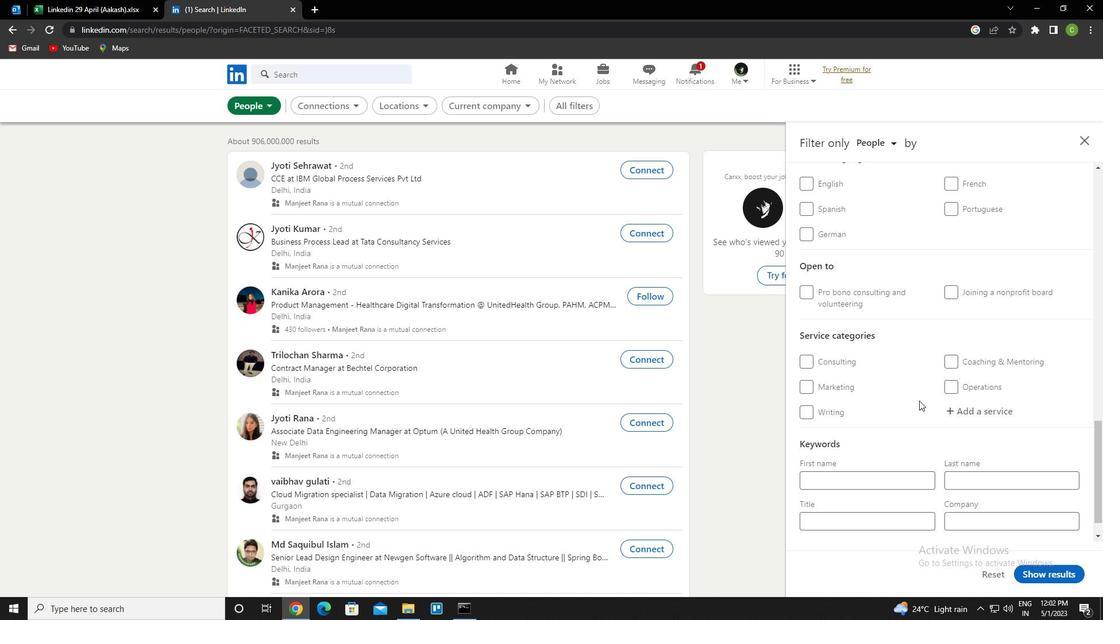 
Action: Mouse scrolled (918, 399) with delta (0, 0)
Screenshot: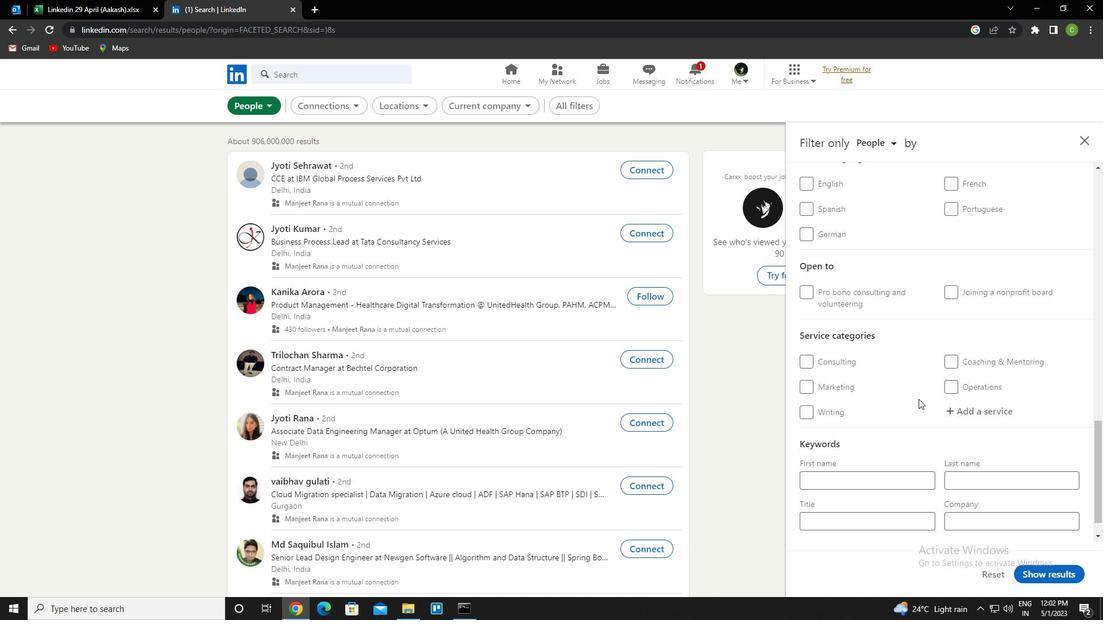 
Action: Mouse moved to (954, 243)
Screenshot: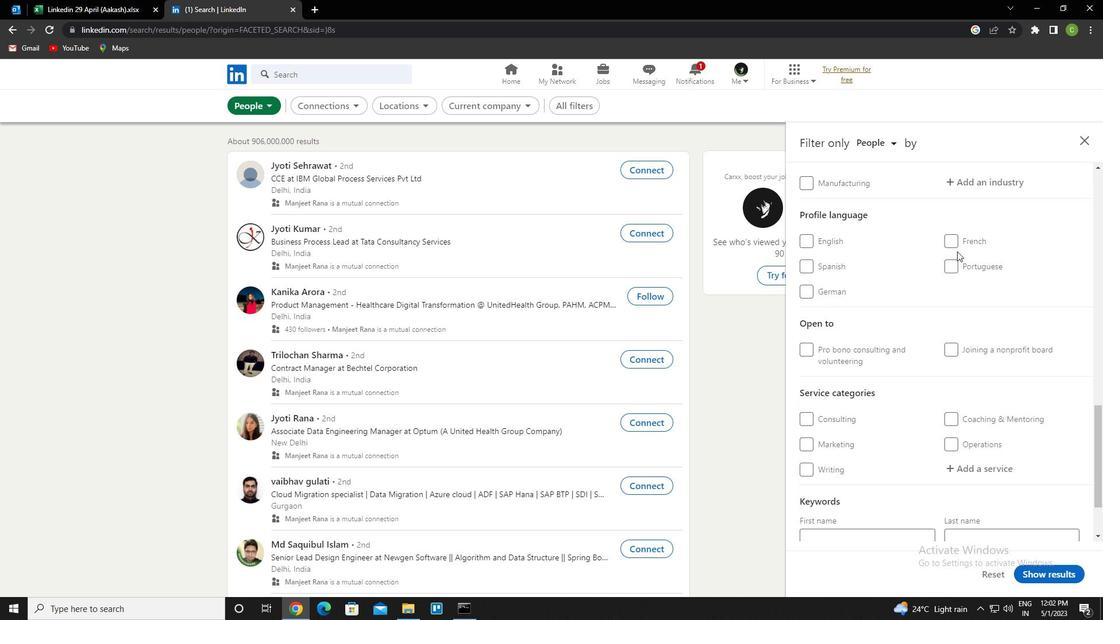 
Action: Mouse pressed left at (954, 243)
Screenshot: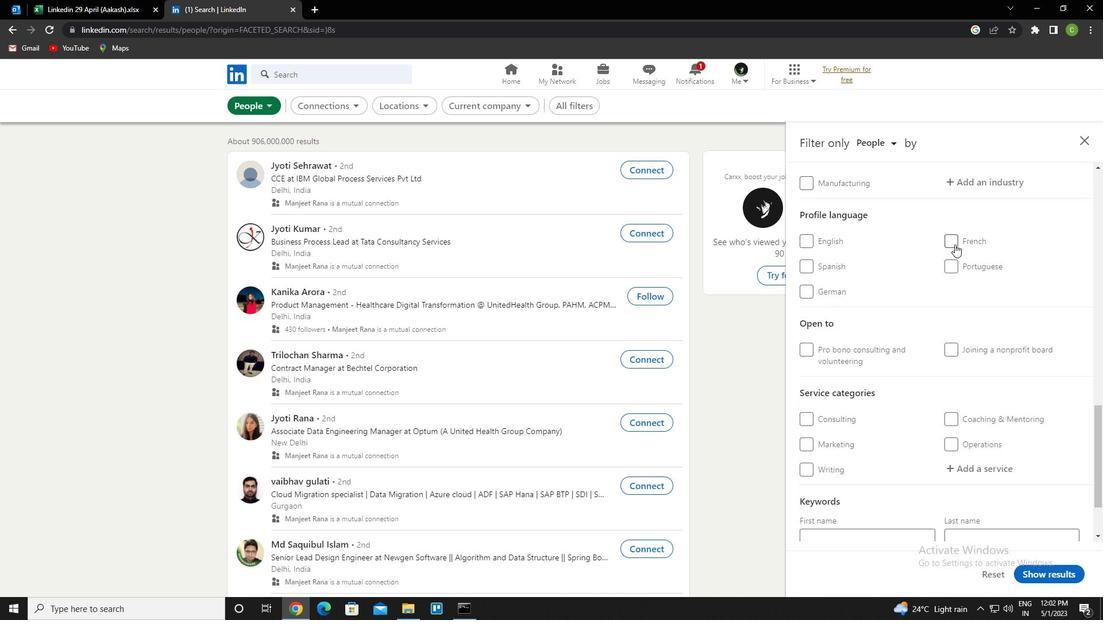 
Action: Mouse moved to (956, 260)
Screenshot: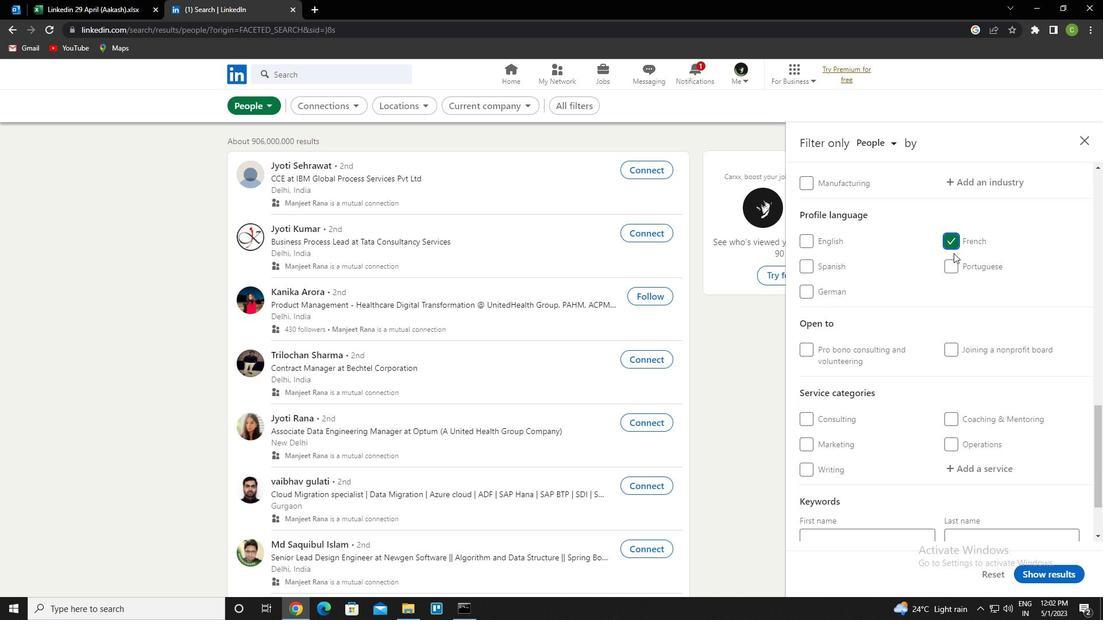 
Action: Mouse scrolled (956, 261) with delta (0, 0)
Screenshot: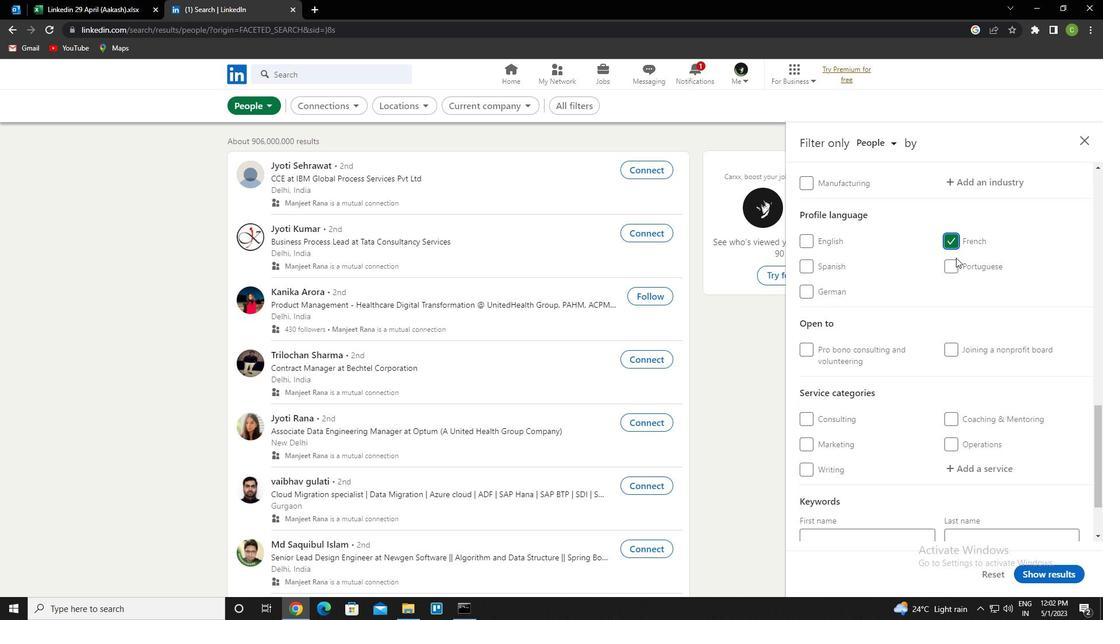 
Action: Mouse moved to (956, 261)
Screenshot: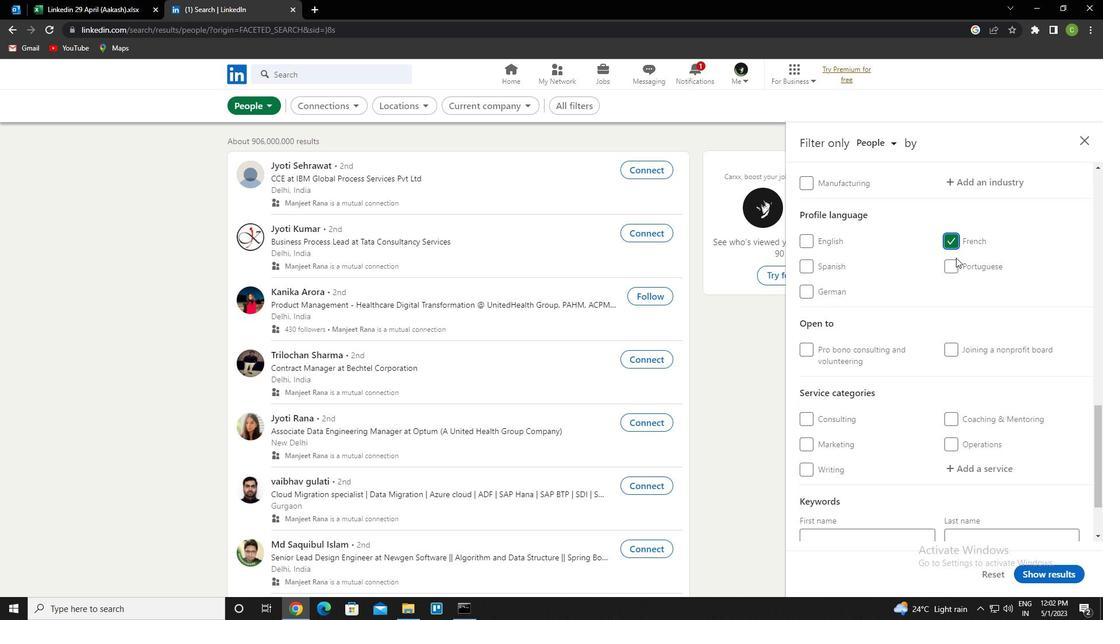 
Action: Mouse scrolled (956, 262) with delta (0, 0)
Screenshot: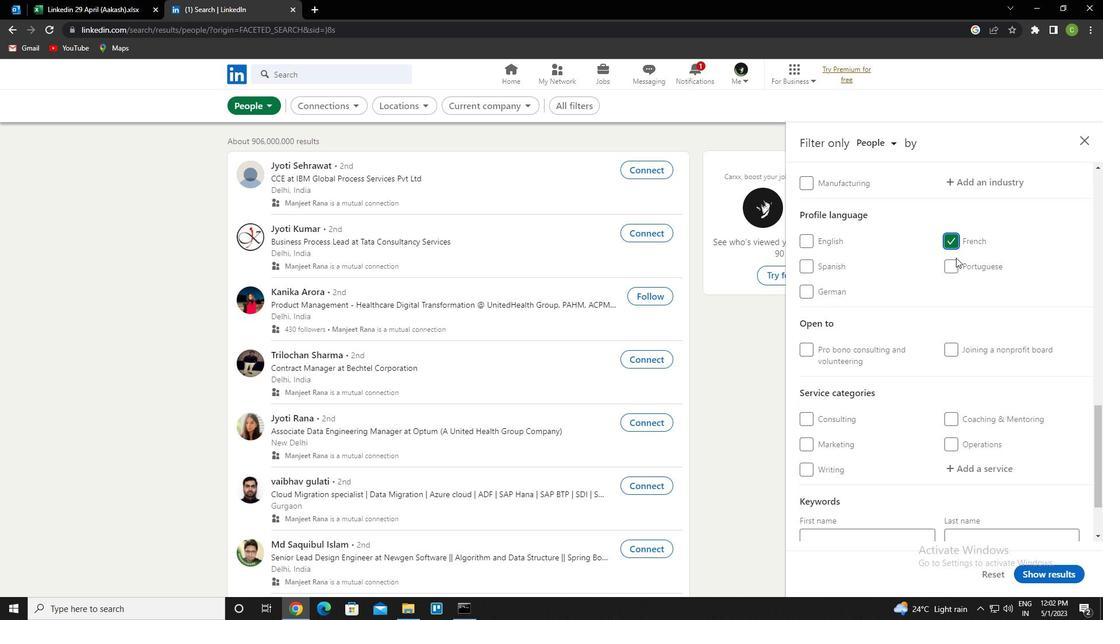 
Action: Mouse scrolled (956, 262) with delta (0, 0)
Screenshot: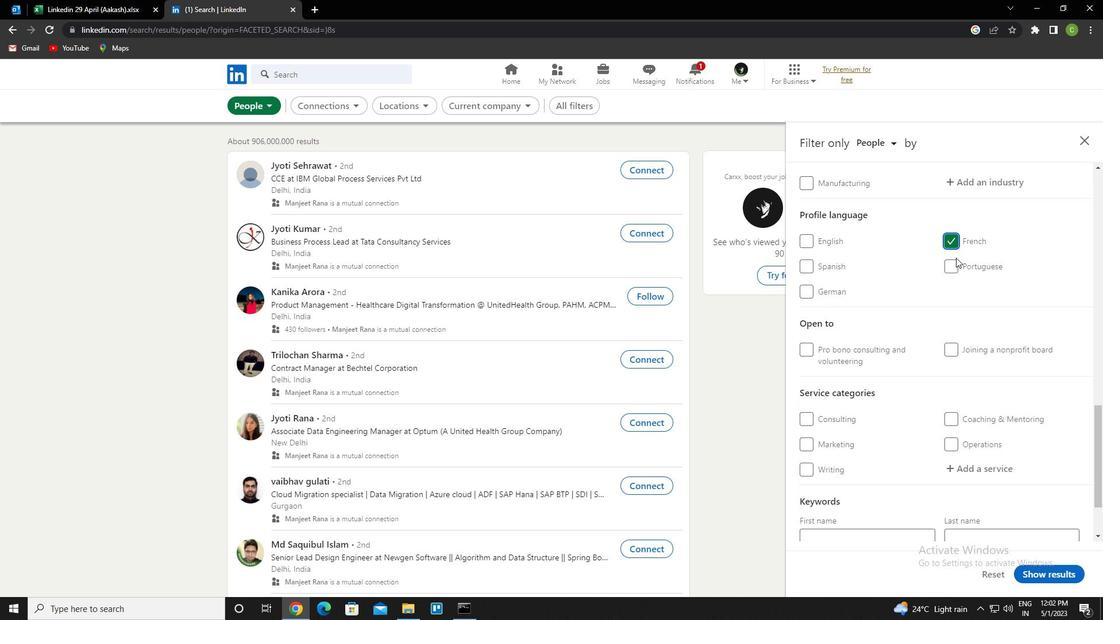 
Action: Mouse scrolled (956, 262) with delta (0, 0)
Screenshot: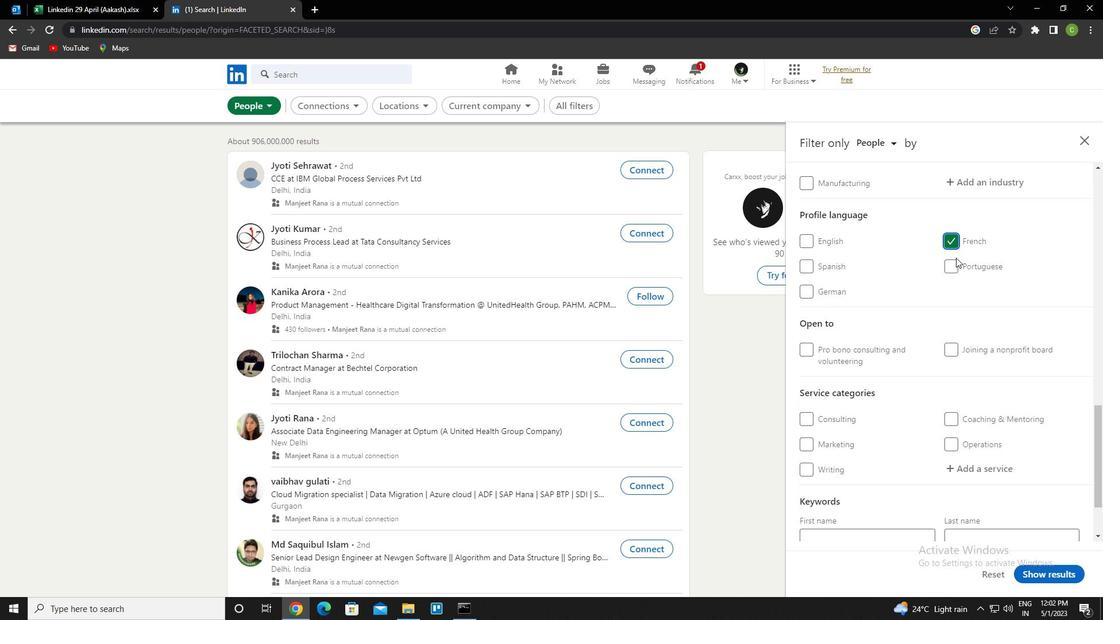 
Action: Mouse scrolled (956, 262) with delta (0, 0)
Screenshot: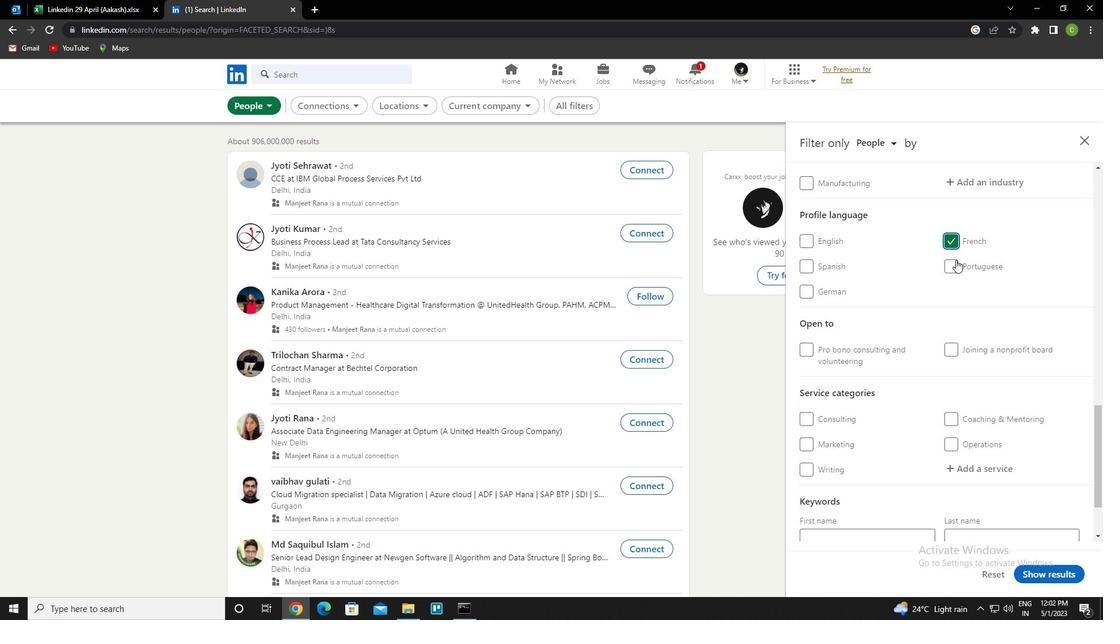 
Action: Mouse scrolled (956, 262) with delta (0, 0)
Screenshot: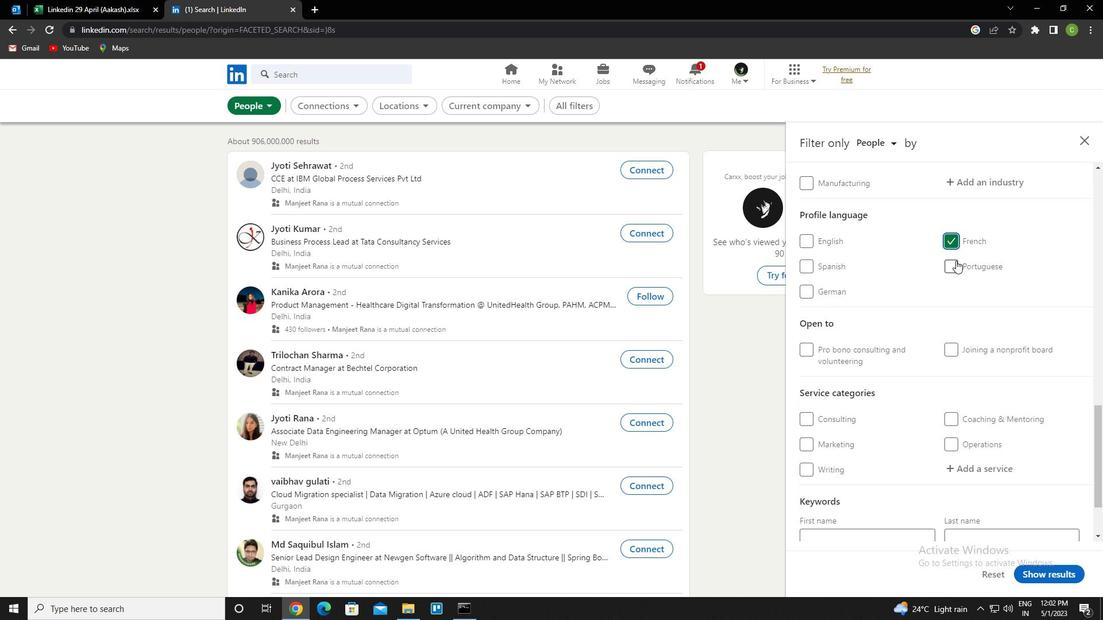 
Action: Mouse scrolled (956, 262) with delta (0, 0)
Screenshot: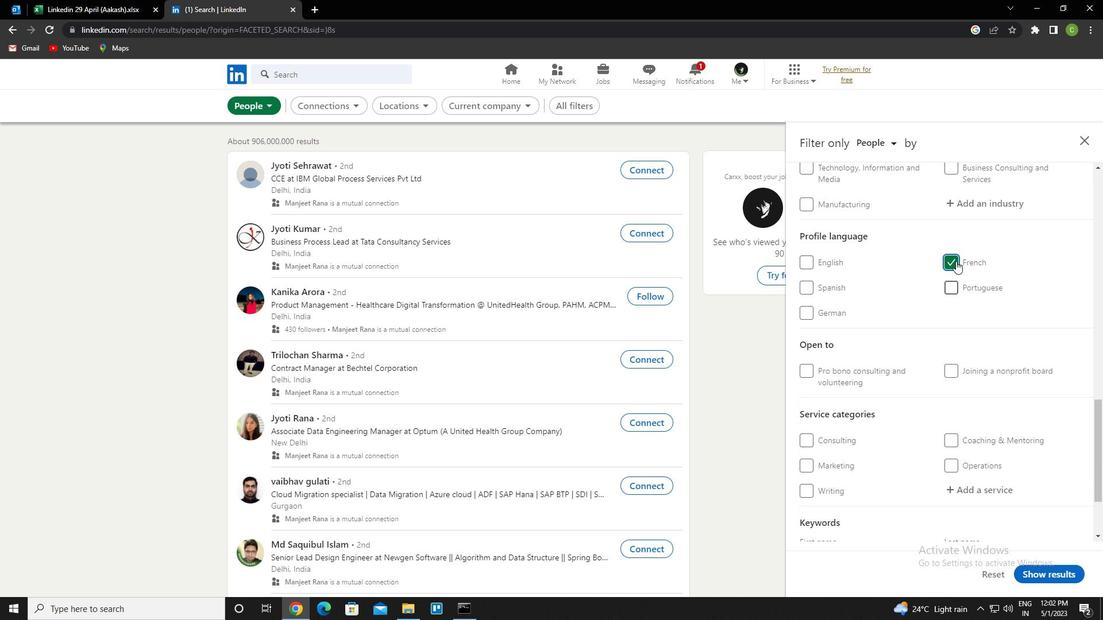 
Action: Mouse moved to (880, 304)
Screenshot: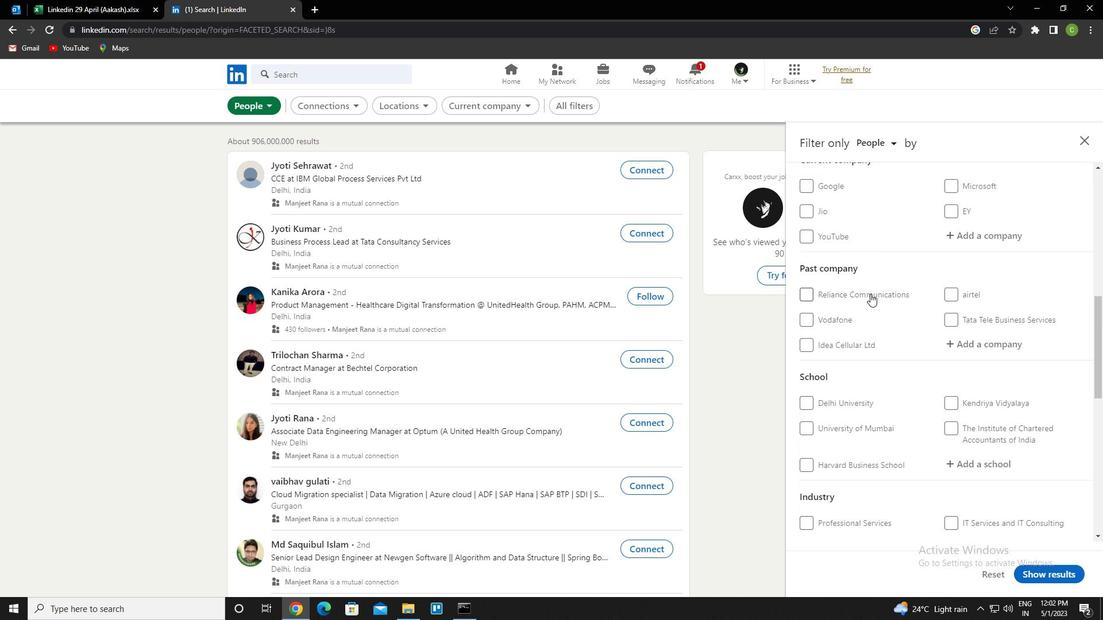 
Action: Mouse scrolled (880, 305) with delta (0, 0)
Screenshot: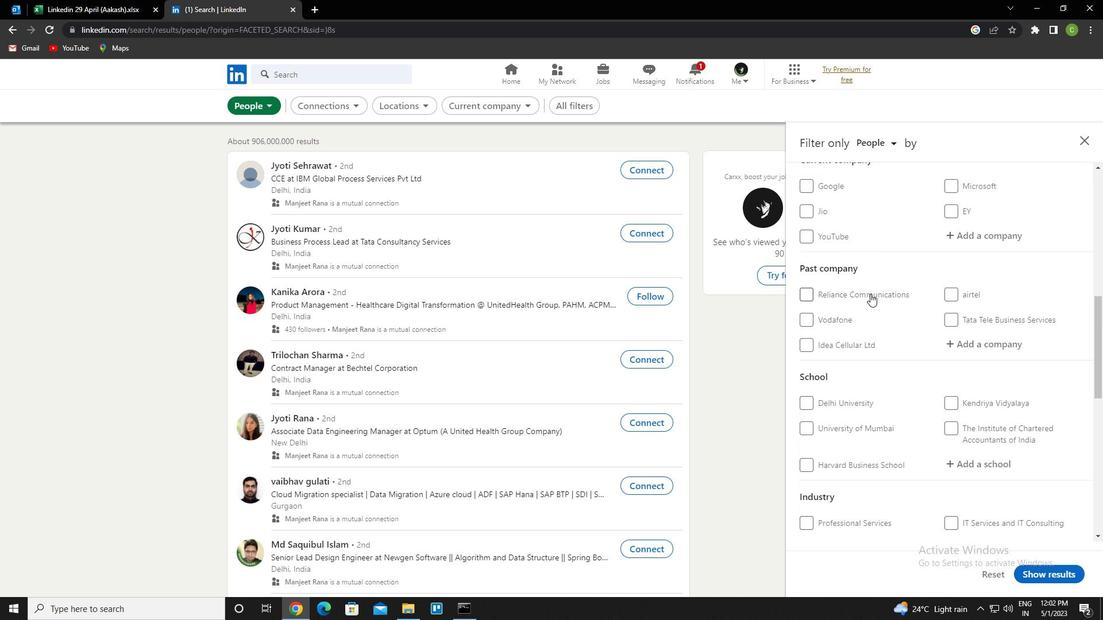 
Action: Mouse moved to (1003, 292)
Screenshot: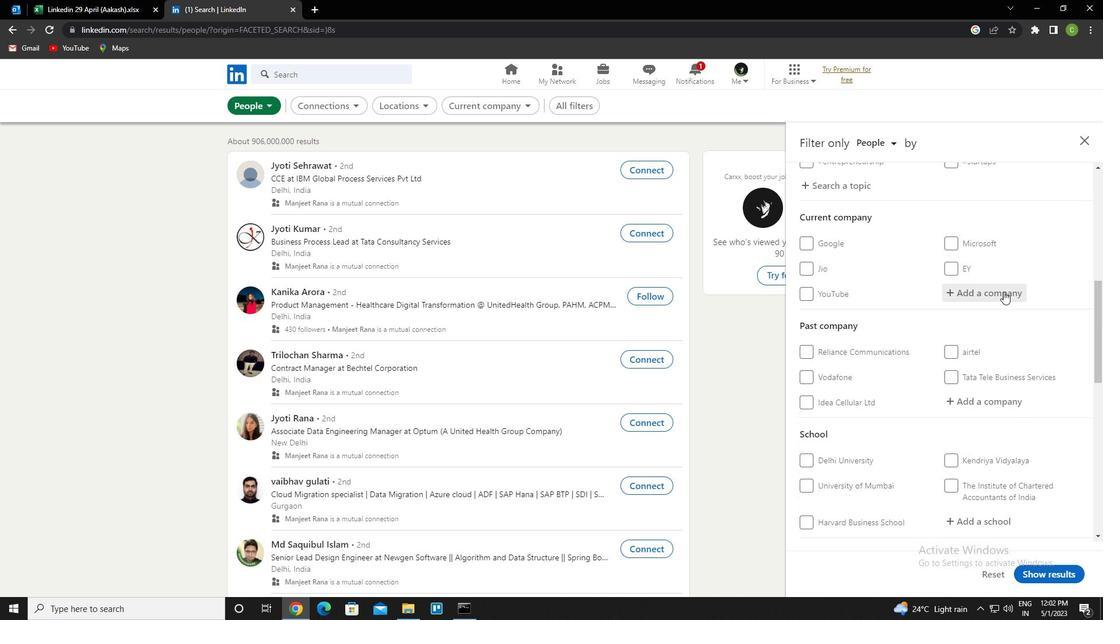 
Action: Mouse pressed left at (1003, 292)
Screenshot: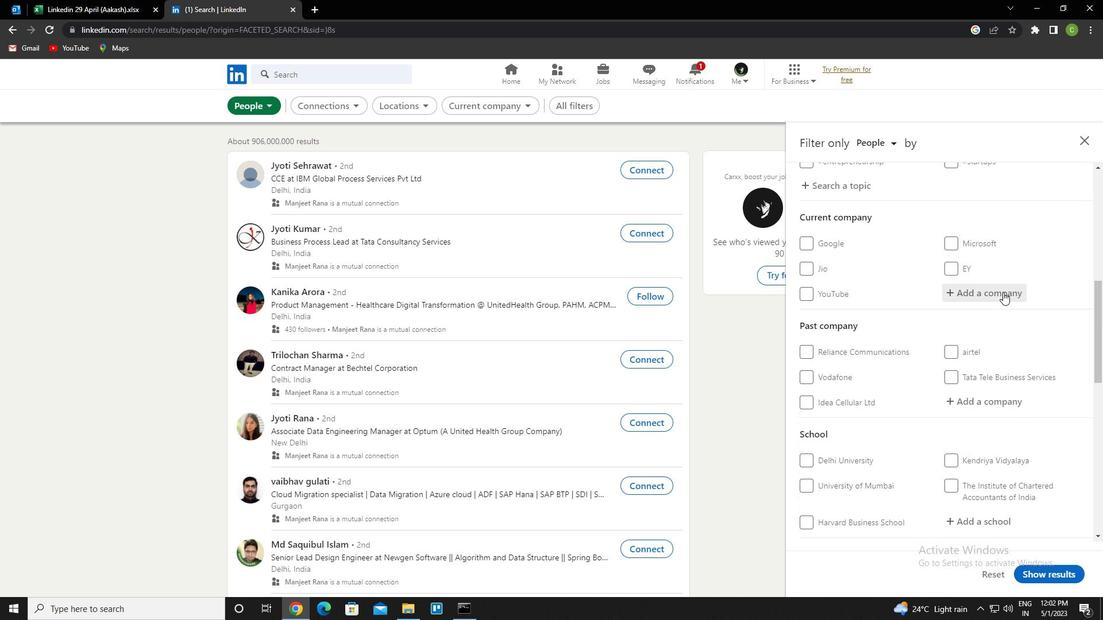 
Action: Key pressed <Key.caps_lock>dhl<Key.space>e<Key.caps_lock>x<Key.down><Key.down><Key.down><Key.enter>
Screenshot: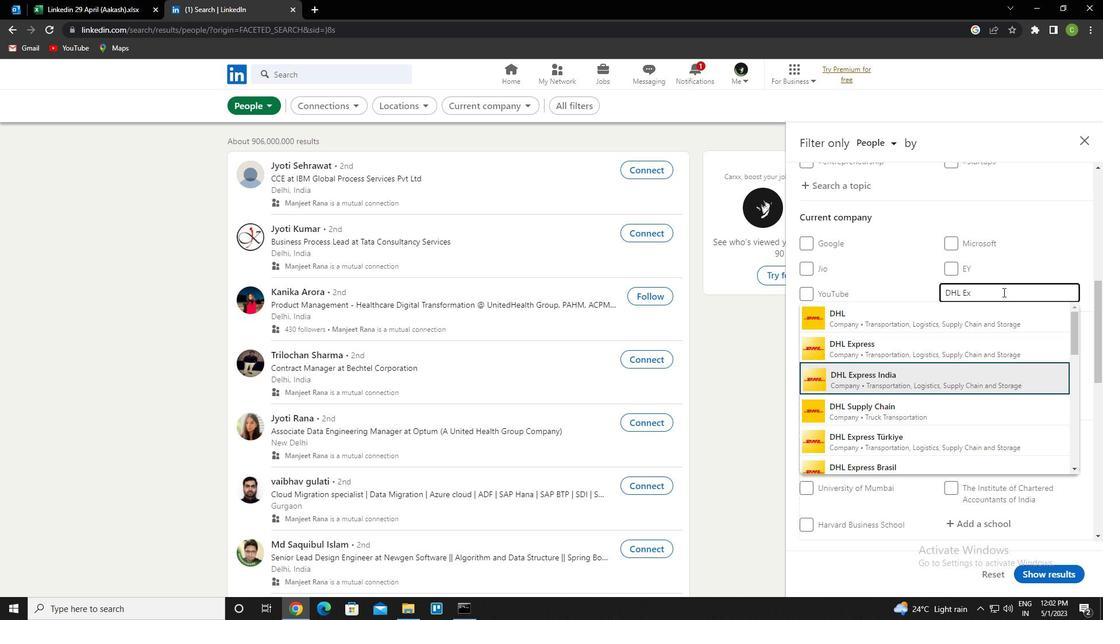 
Action: Mouse scrolled (1003, 291) with delta (0, 0)
Screenshot: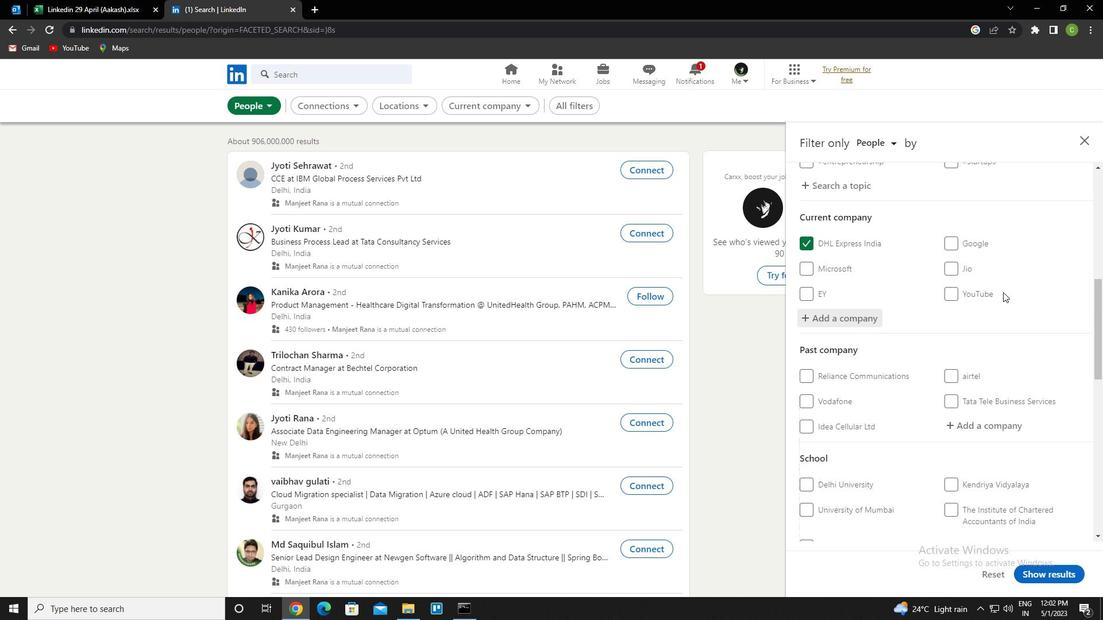 
Action: Mouse moved to (1000, 292)
Screenshot: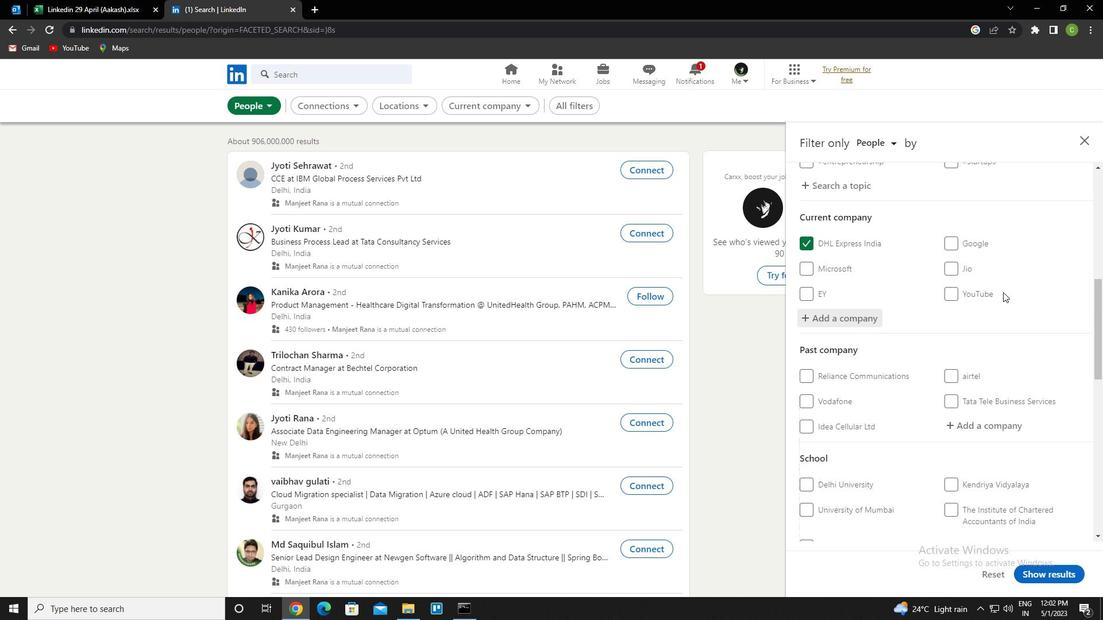 
Action: Mouse scrolled (1000, 291) with delta (0, 0)
Screenshot: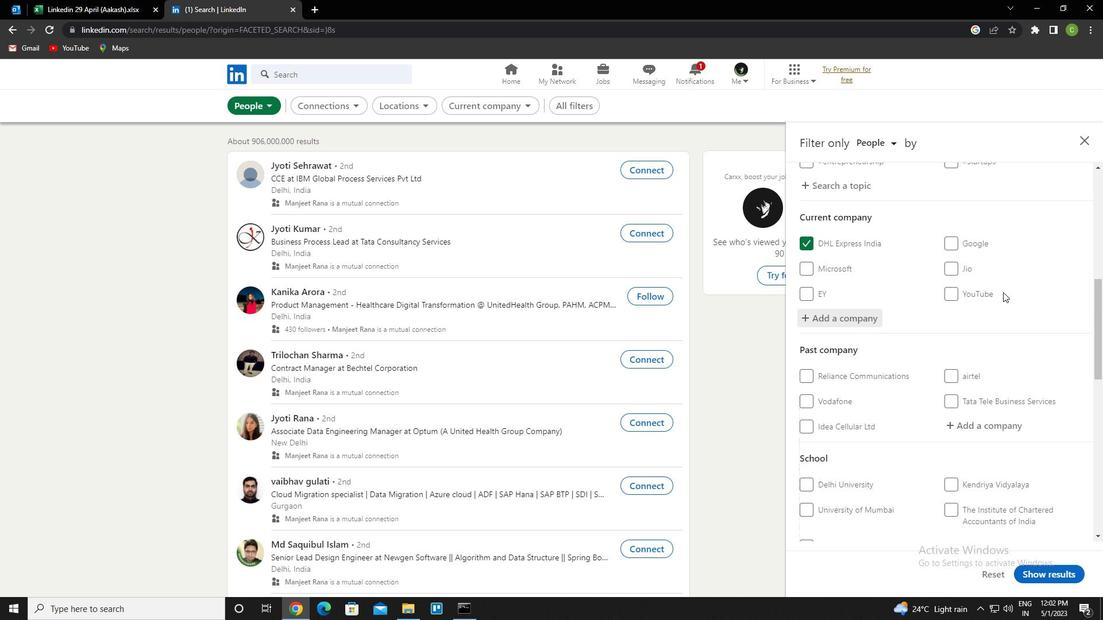 
Action: Mouse moved to (988, 380)
Screenshot: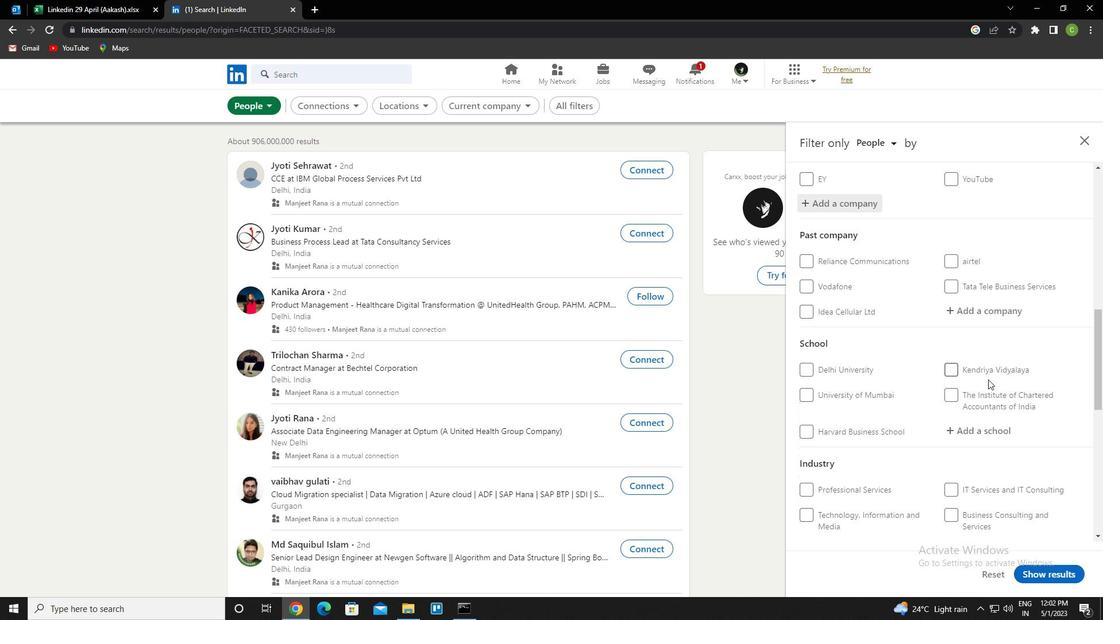 
Action: Mouse scrolled (988, 381) with delta (0, 0)
Screenshot: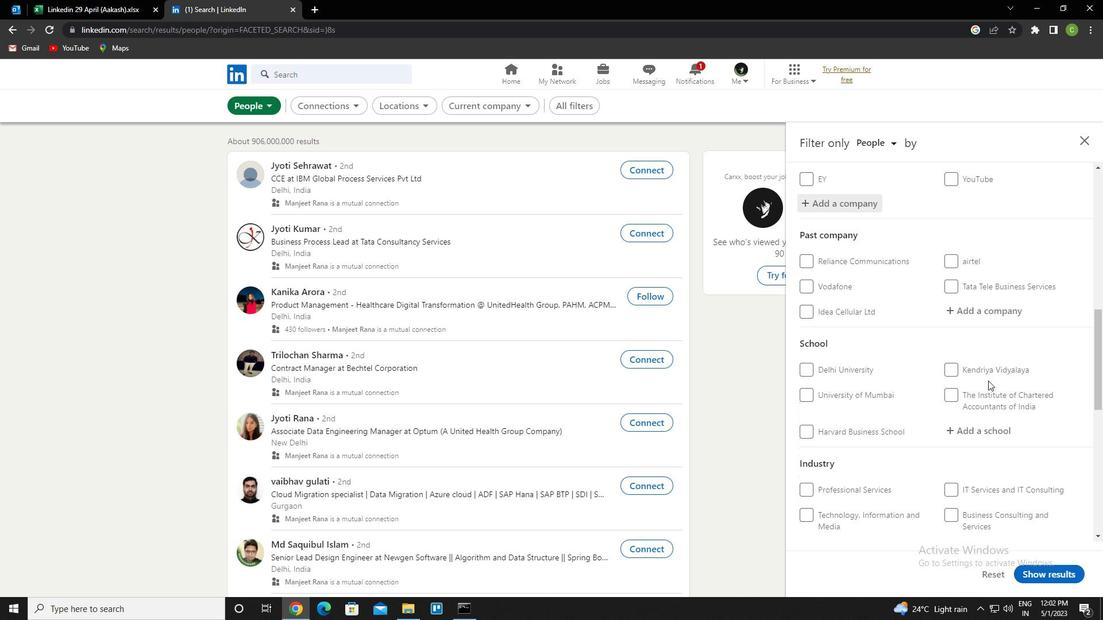 
Action: Mouse moved to (987, 308)
Screenshot: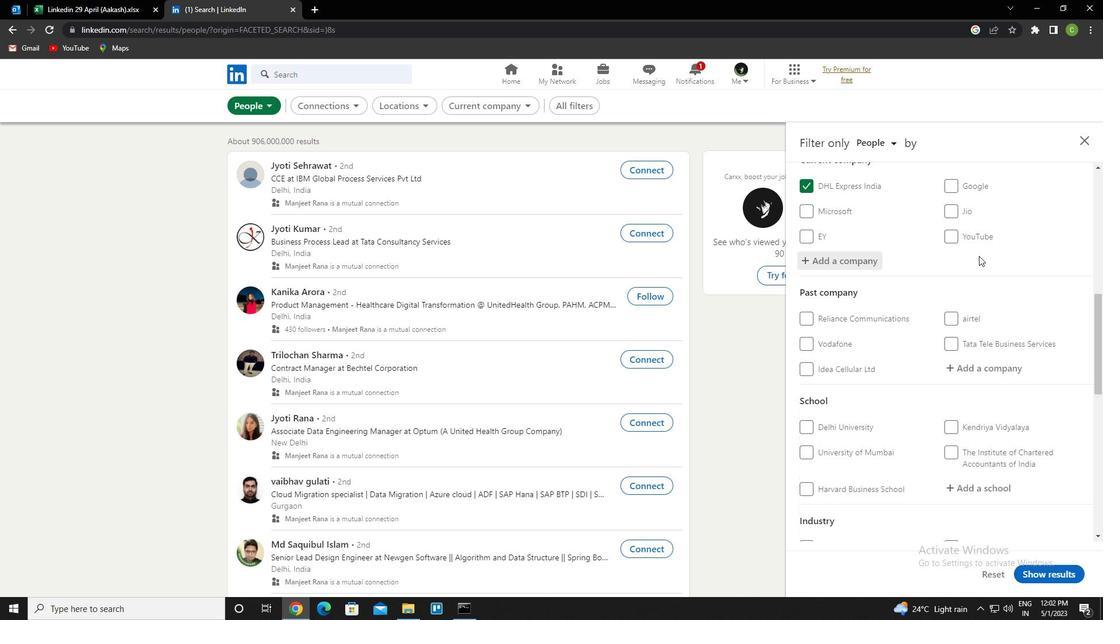 
Action: Mouse scrolled (987, 309) with delta (0, 0)
Screenshot: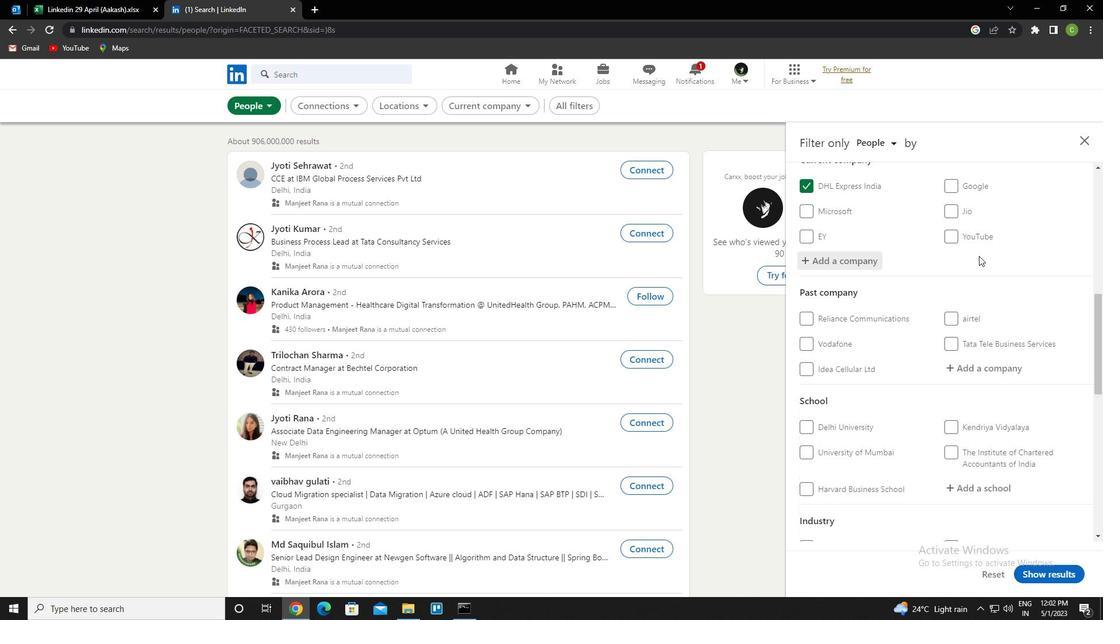 
Action: Mouse moved to (985, 310)
Screenshot: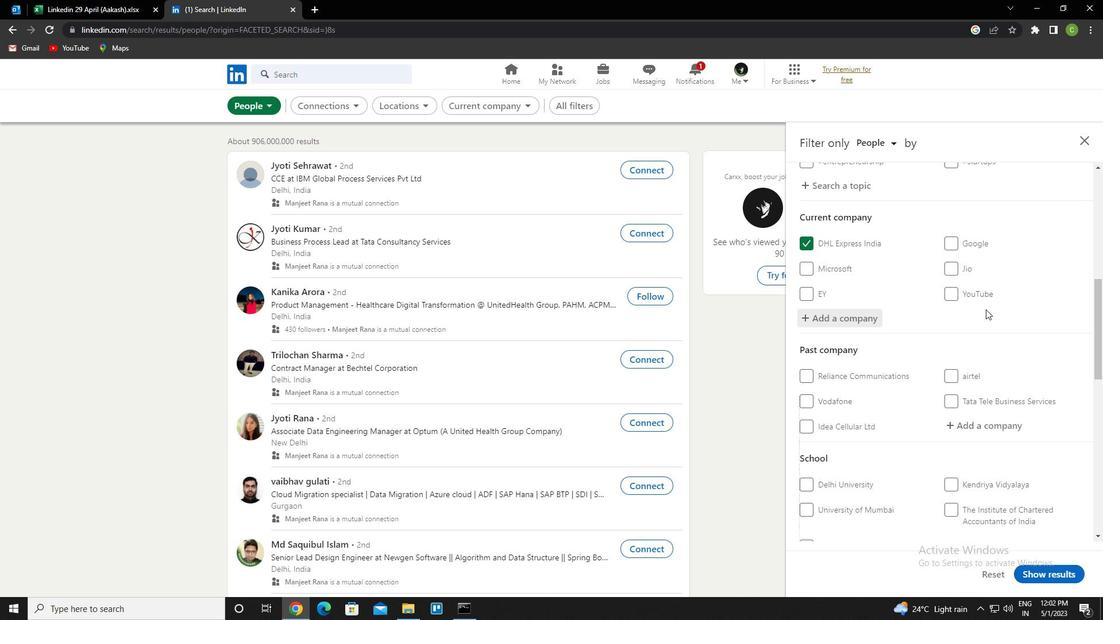 
Action: Mouse scrolled (985, 309) with delta (0, 0)
Screenshot: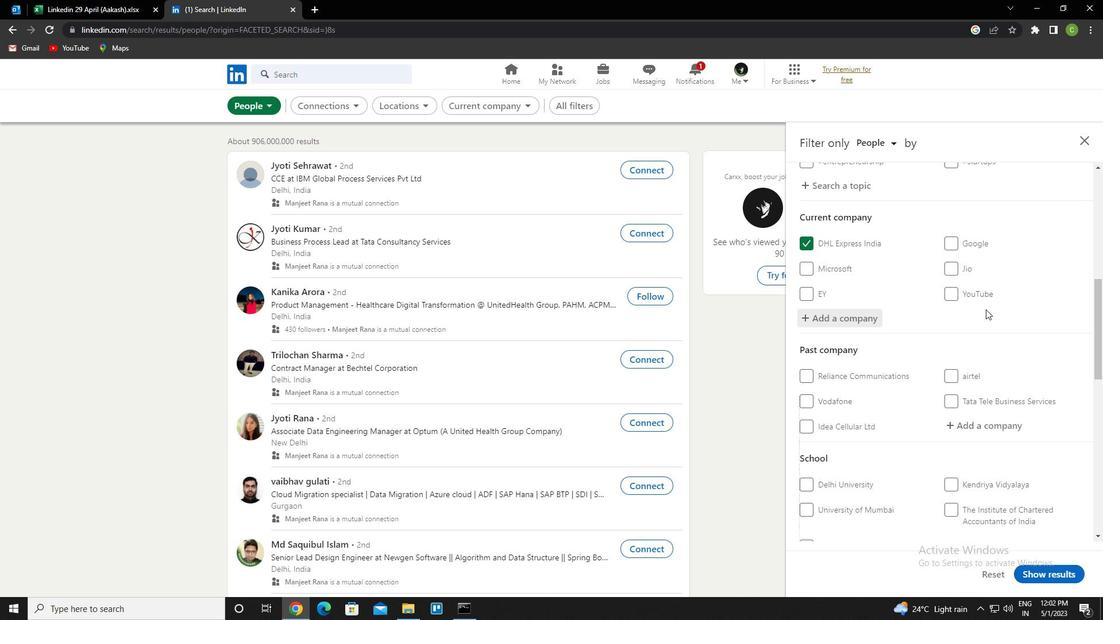 
Action: Mouse scrolled (985, 309) with delta (0, 0)
Screenshot: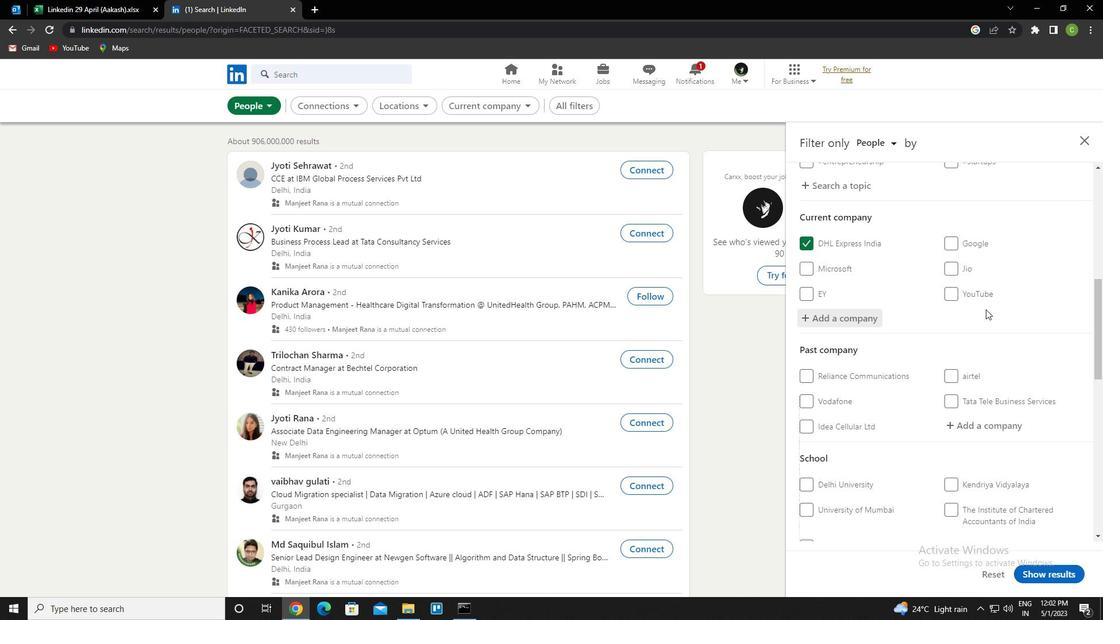 
Action: Mouse scrolled (985, 309) with delta (0, 0)
Screenshot: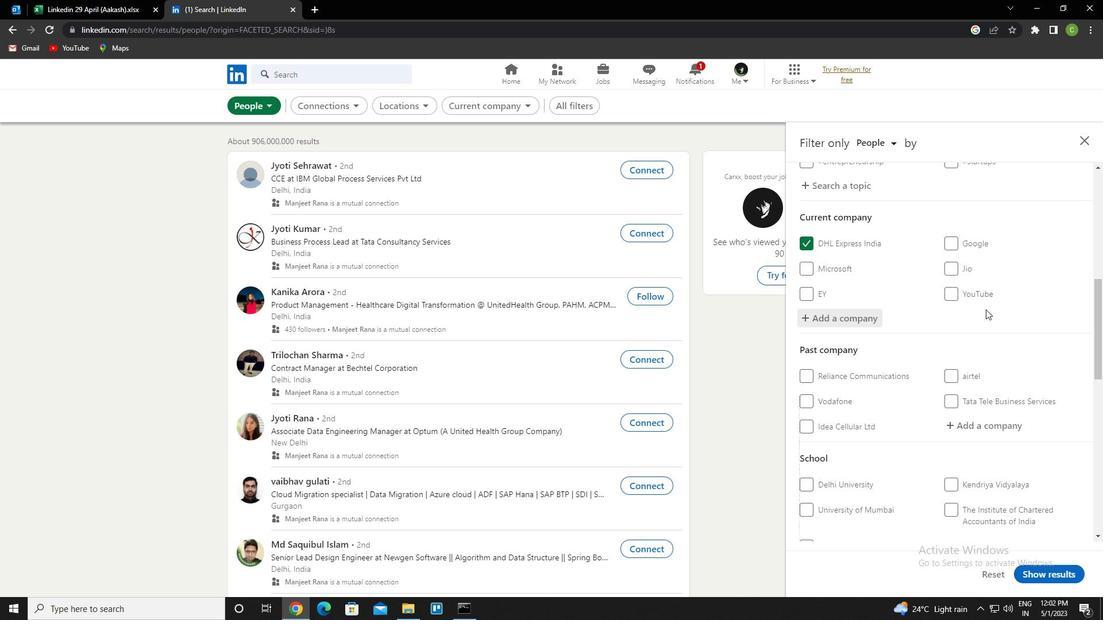 
Action: Mouse moved to (989, 374)
Screenshot: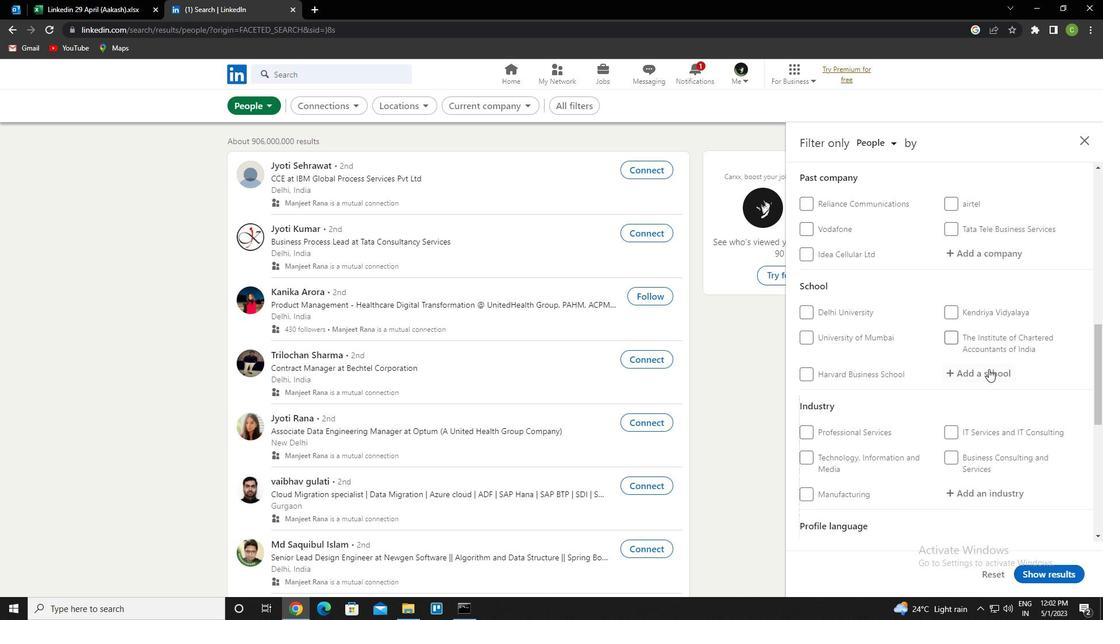 
Action: Mouse pressed left at (989, 374)
Screenshot: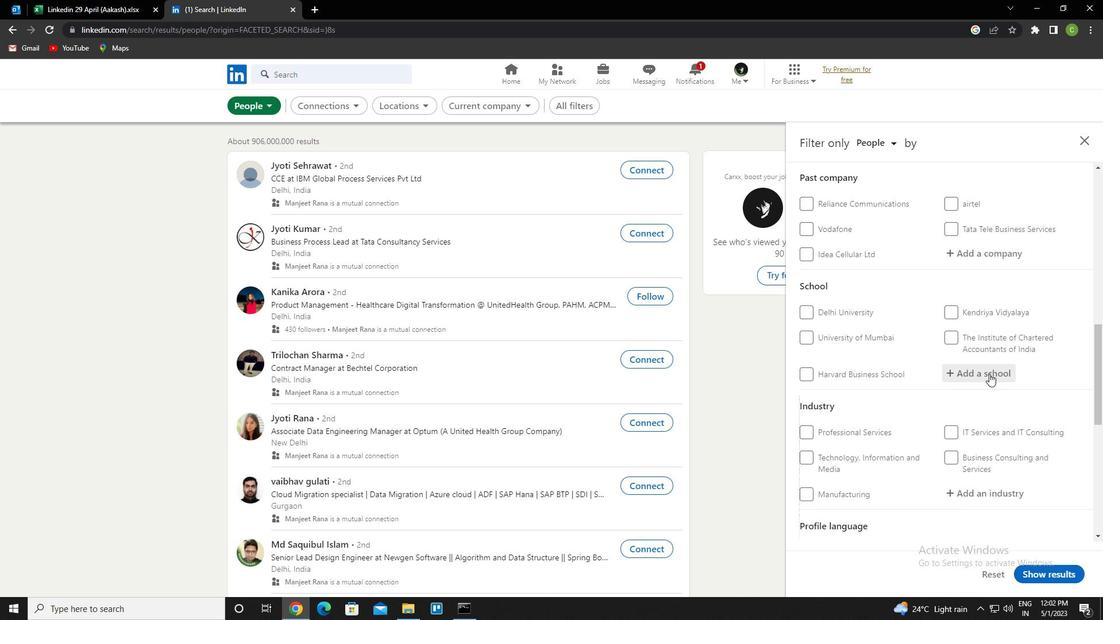 
Action: Key pressed <Key.caps_lock>r<Key.space>c<Key.space>t<Key.caps_lock>echnical<Key.down><Key.enter>
Screenshot: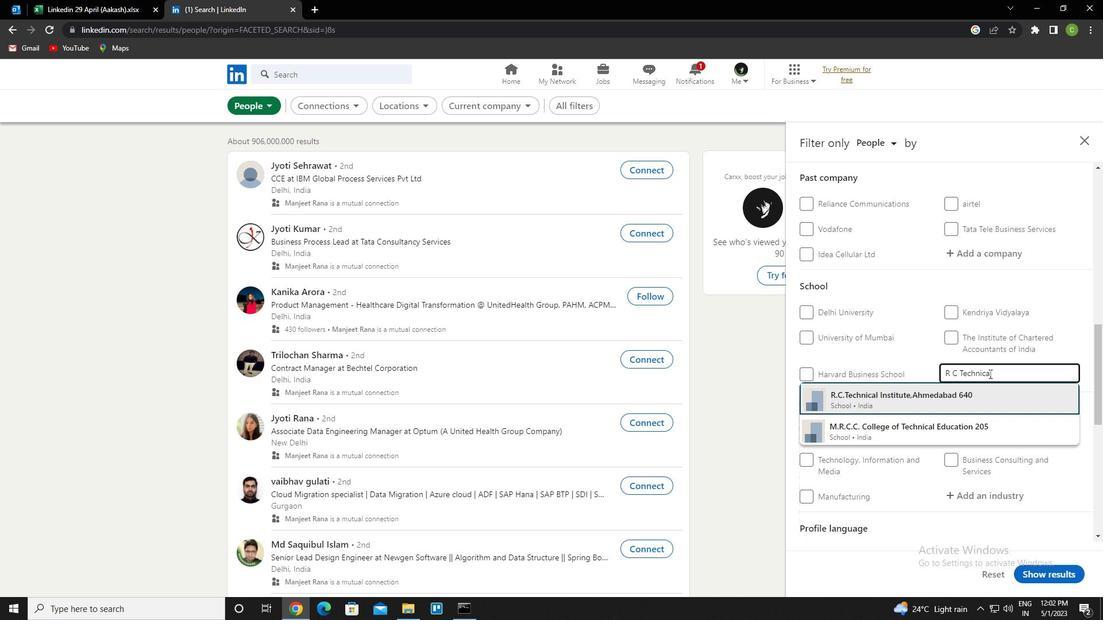 
Action: Mouse moved to (988, 375)
Screenshot: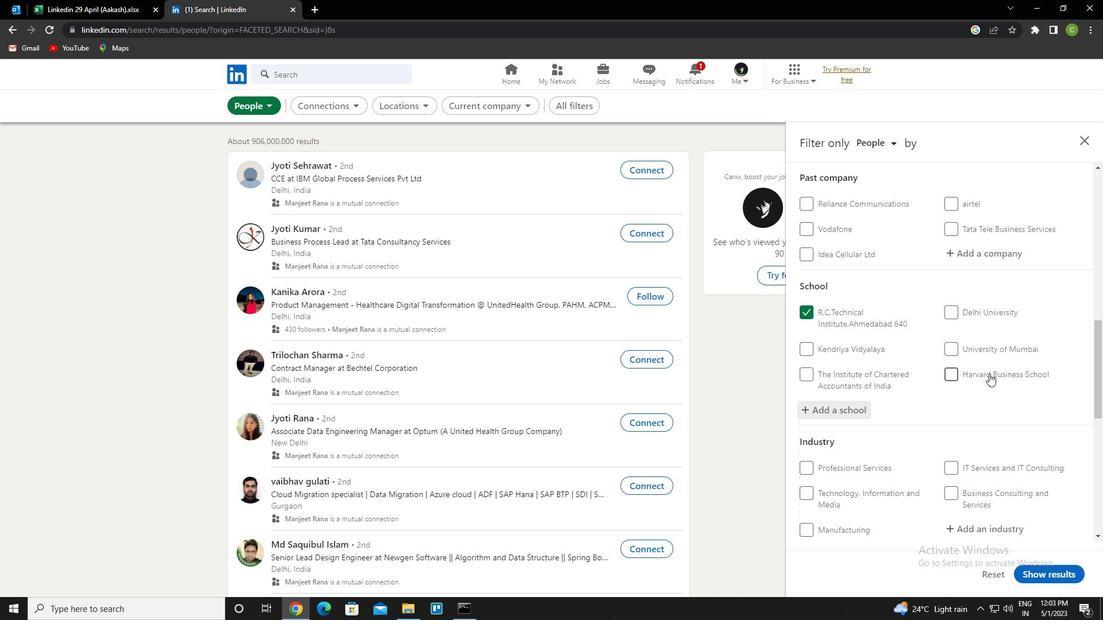 
Action: Mouse scrolled (988, 375) with delta (0, 0)
Screenshot: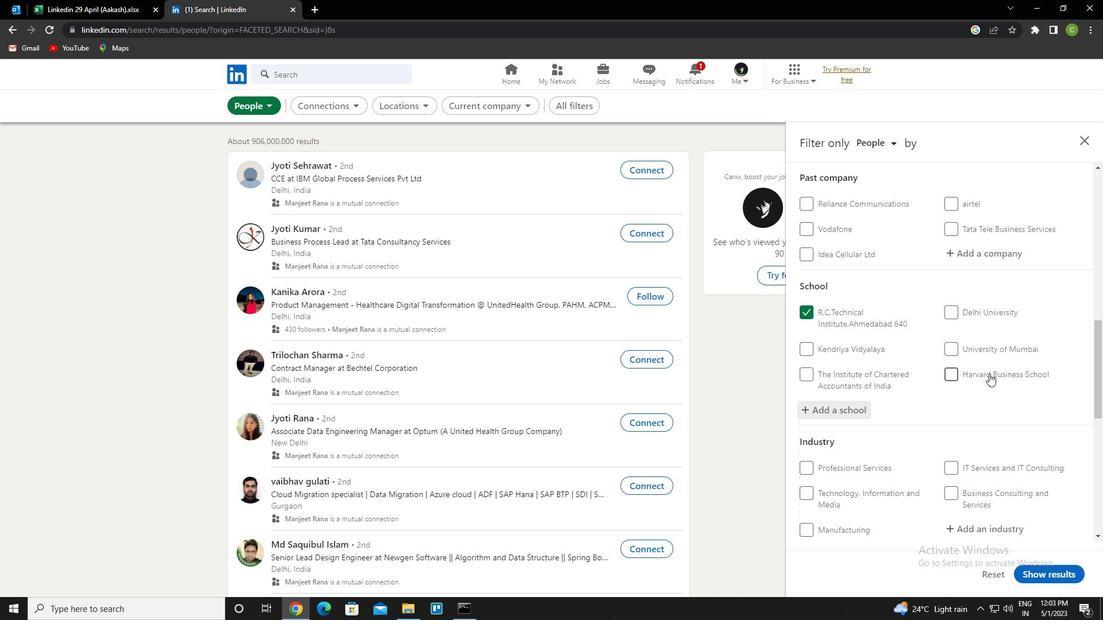 
Action: Mouse moved to (986, 382)
Screenshot: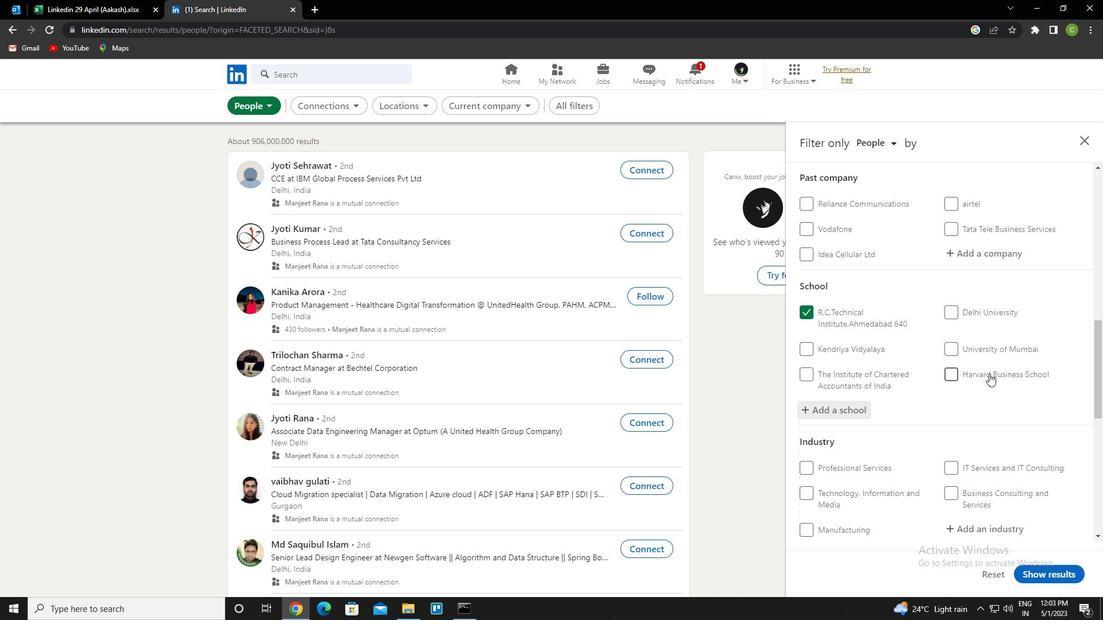 
Action: Mouse scrolled (986, 382) with delta (0, 0)
Screenshot: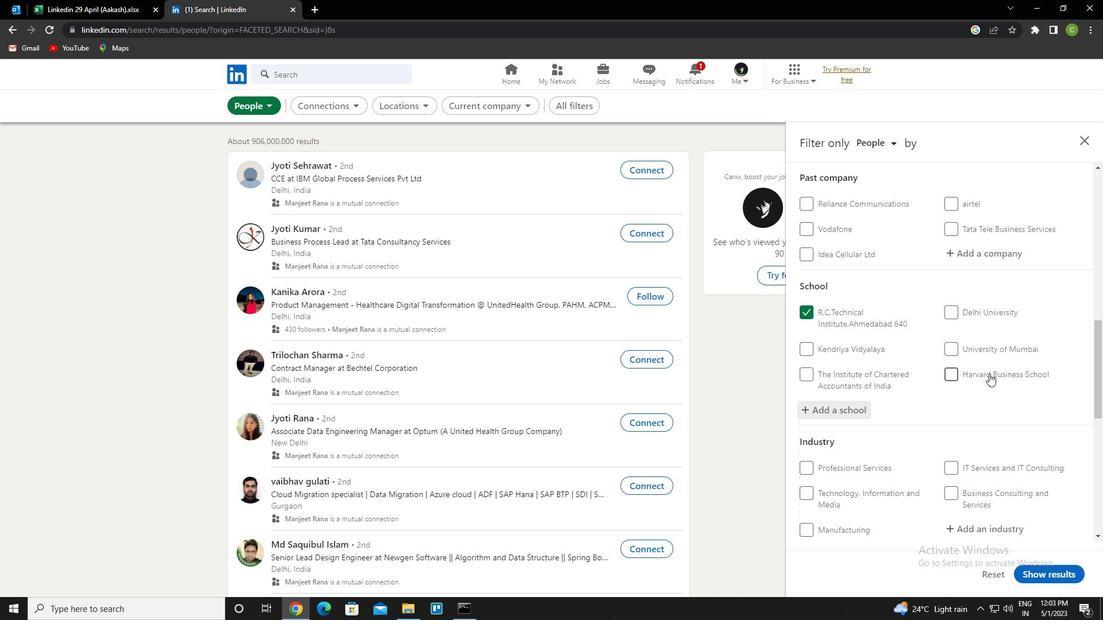 
Action: Mouse moved to (980, 409)
Screenshot: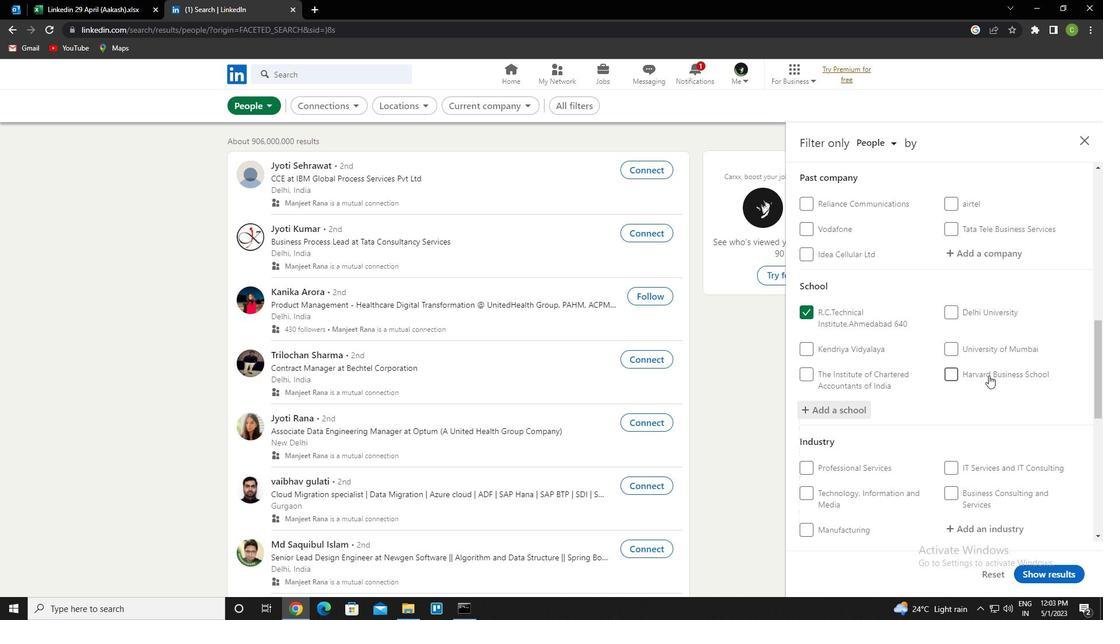 
Action: Mouse scrolled (980, 409) with delta (0, 0)
Screenshot: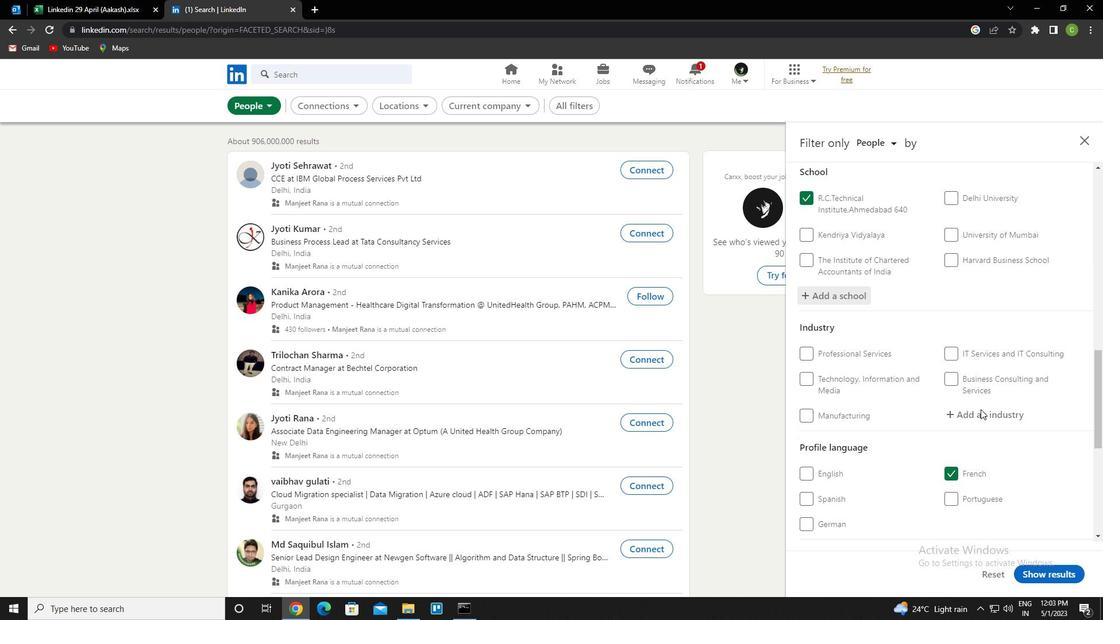 
Action: Mouse scrolled (980, 409) with delta (0, 0)
Screenshot: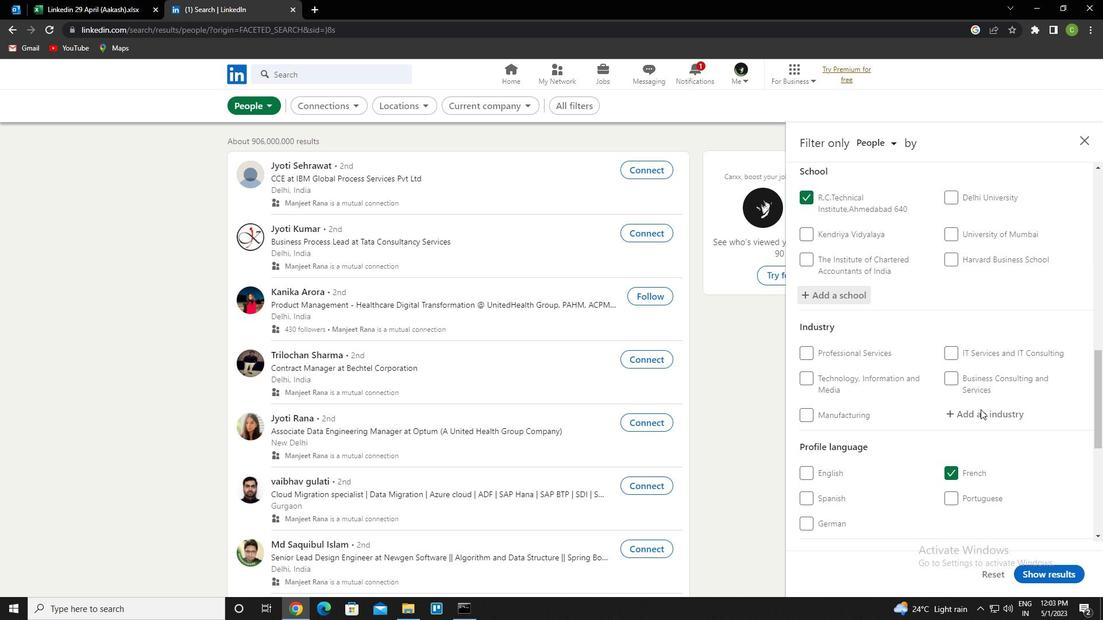 
Action: Mouse scrolled (980, 409) with delta (0, 0)
Screenshot: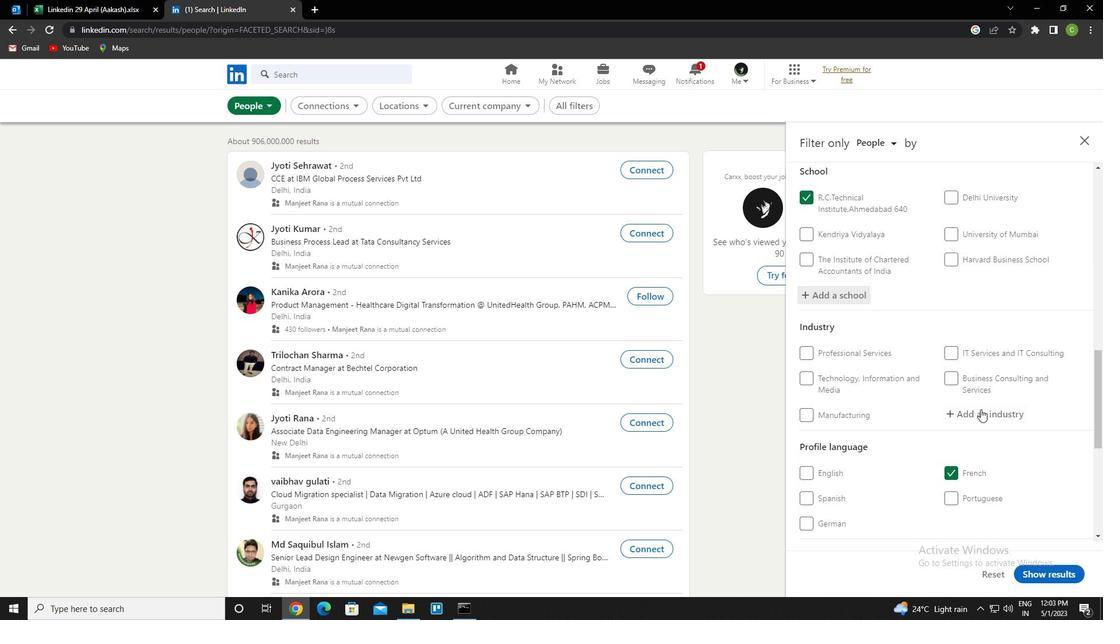 
Action: Mouse moved to (996, 241)
Screenshot: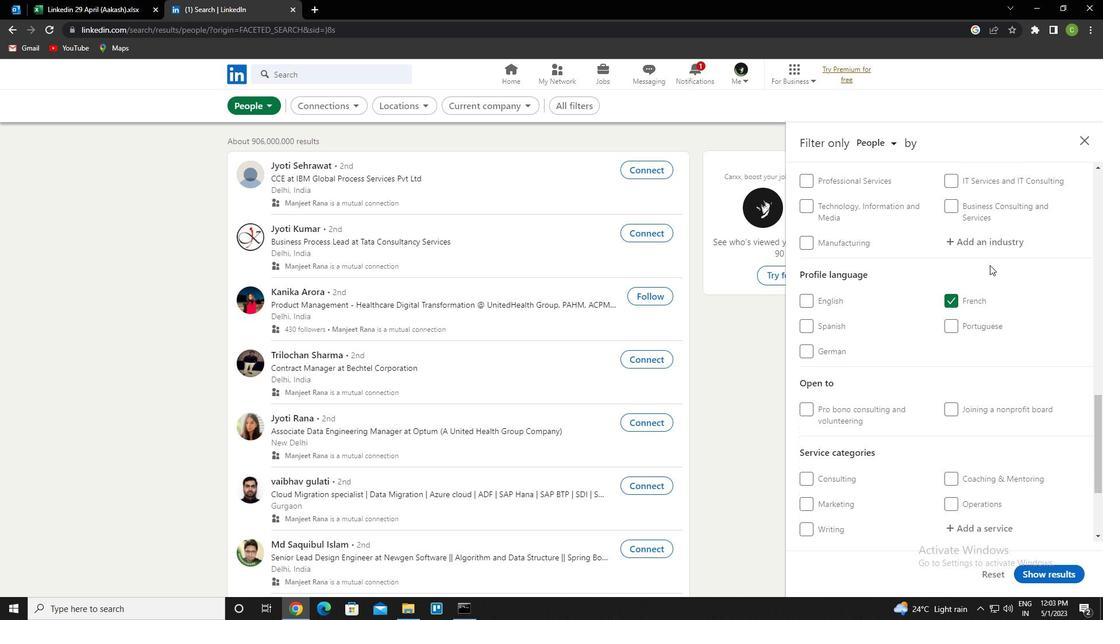 
Action: Mouse pressed left at (996, 241)
Screenshot: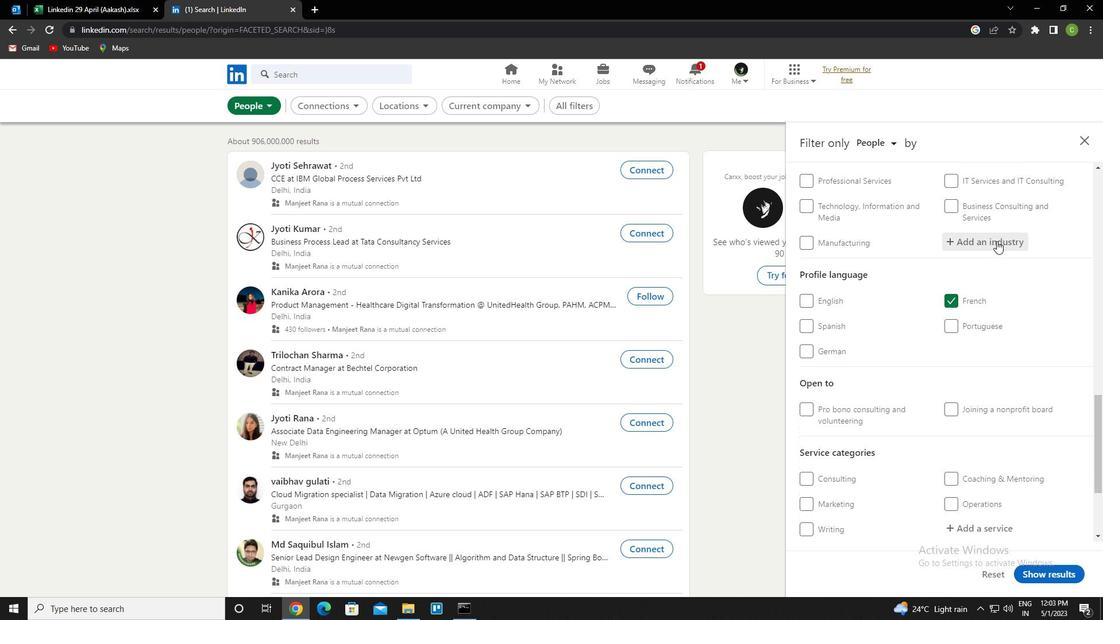 
Action: Key pressed <Key.caps_lock>c<Key.caps_lock>ivil<Key.space><Key.down><Key.enter>
Screenshot: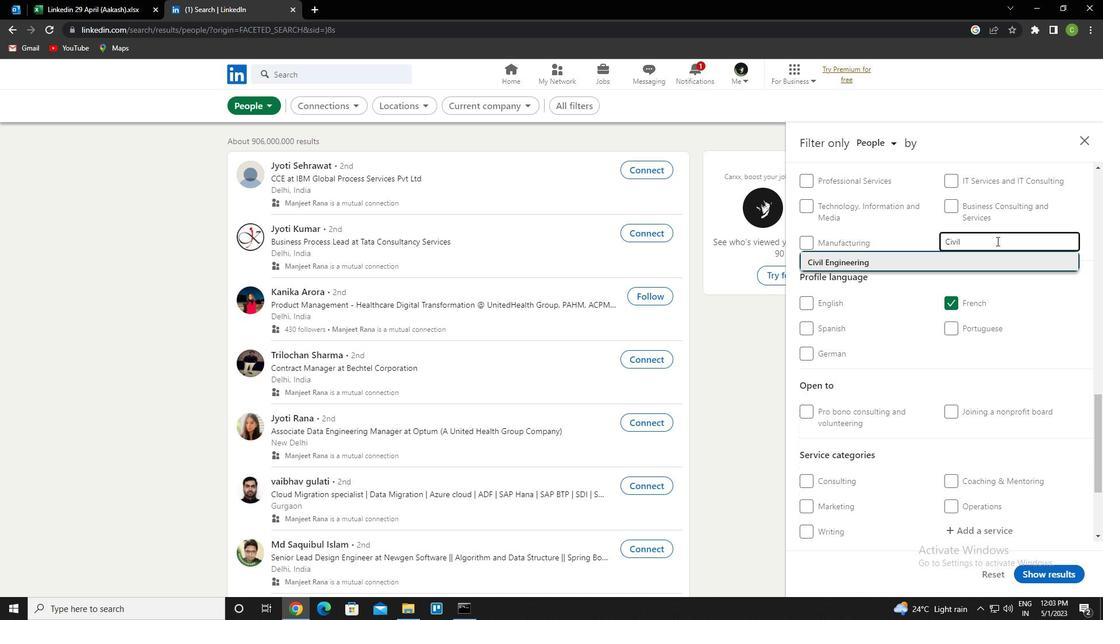 
Action: Mouse moved to (955, 273)
Screenshot: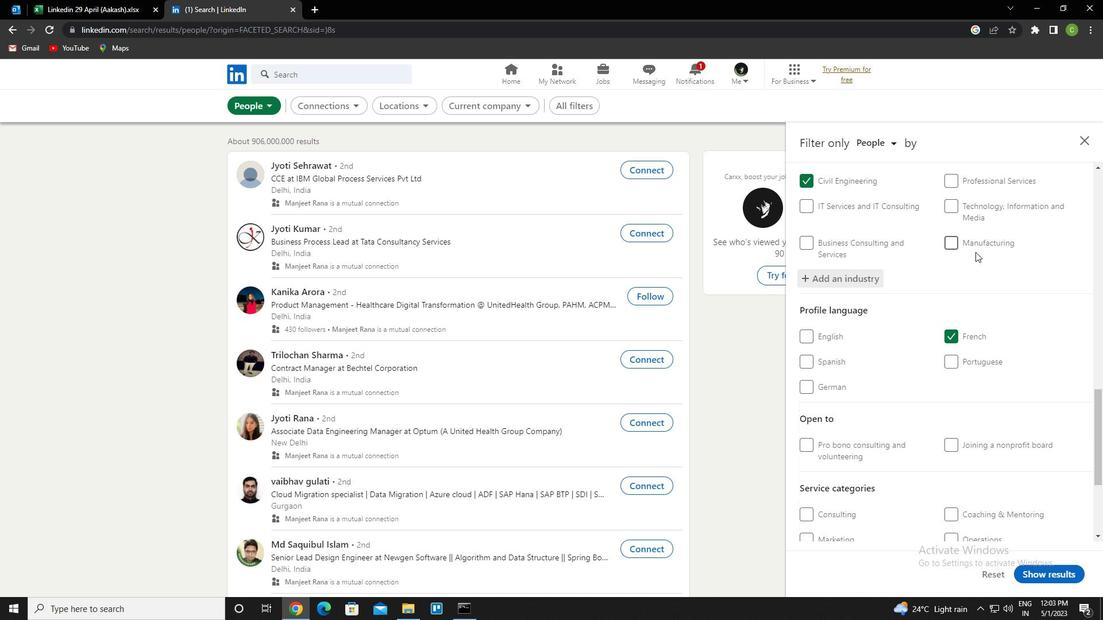 
Action: Mouse scrolled (955, 272) with delta (0, 0)
Screenshot: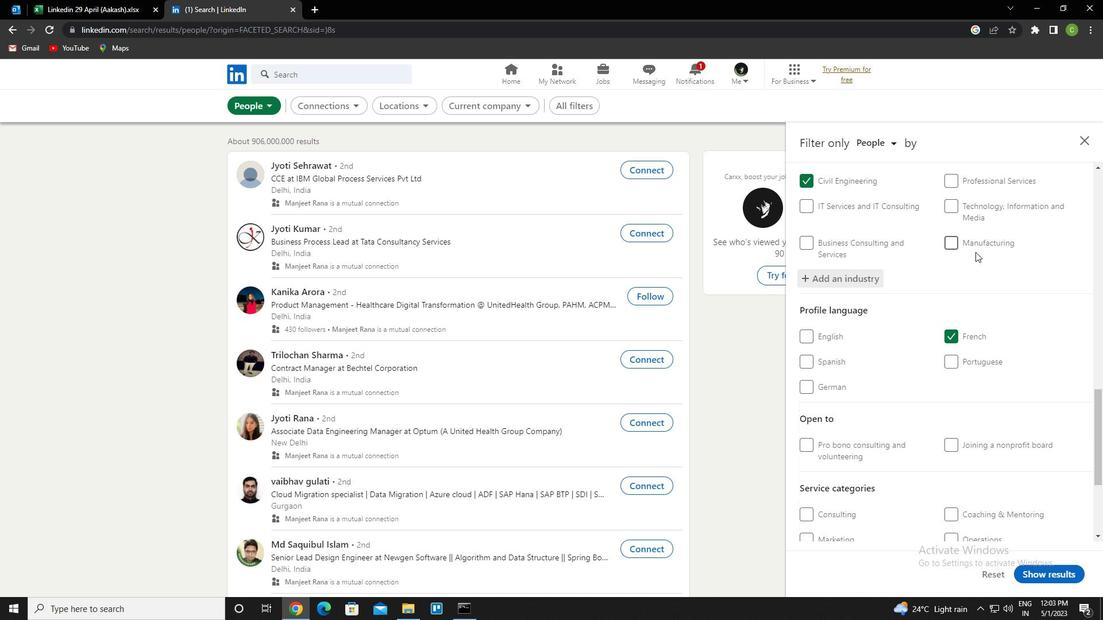 
Action: Mouse scrolled (955, 272) with delta (0, 0)
Screenshot: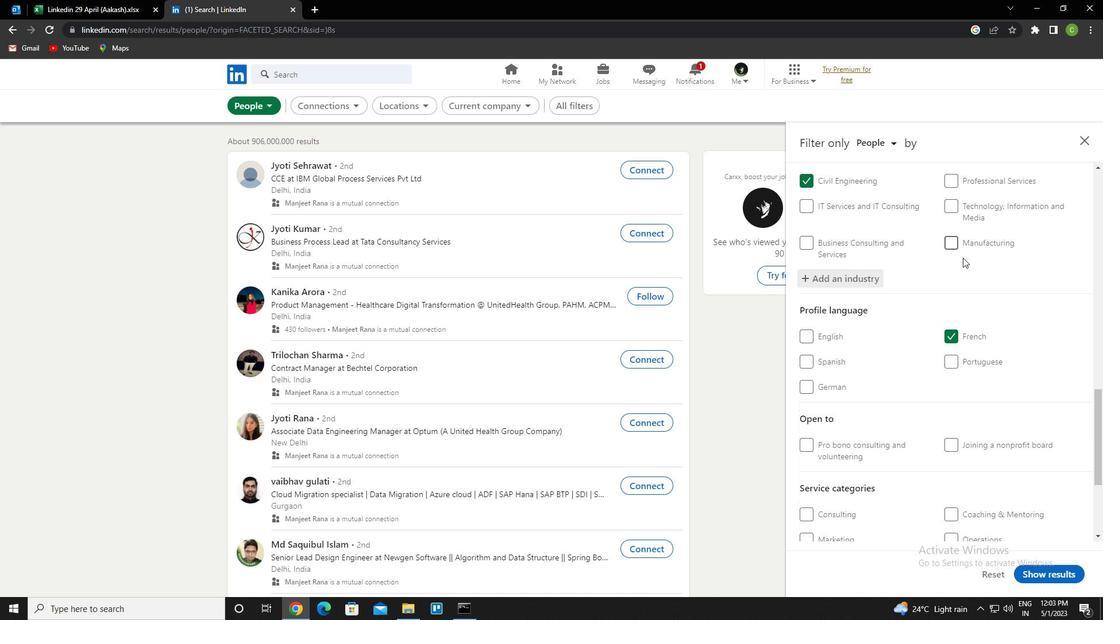 
Action: Mouse scrolled (955, 272) with delta (0, 0)
Screenshot: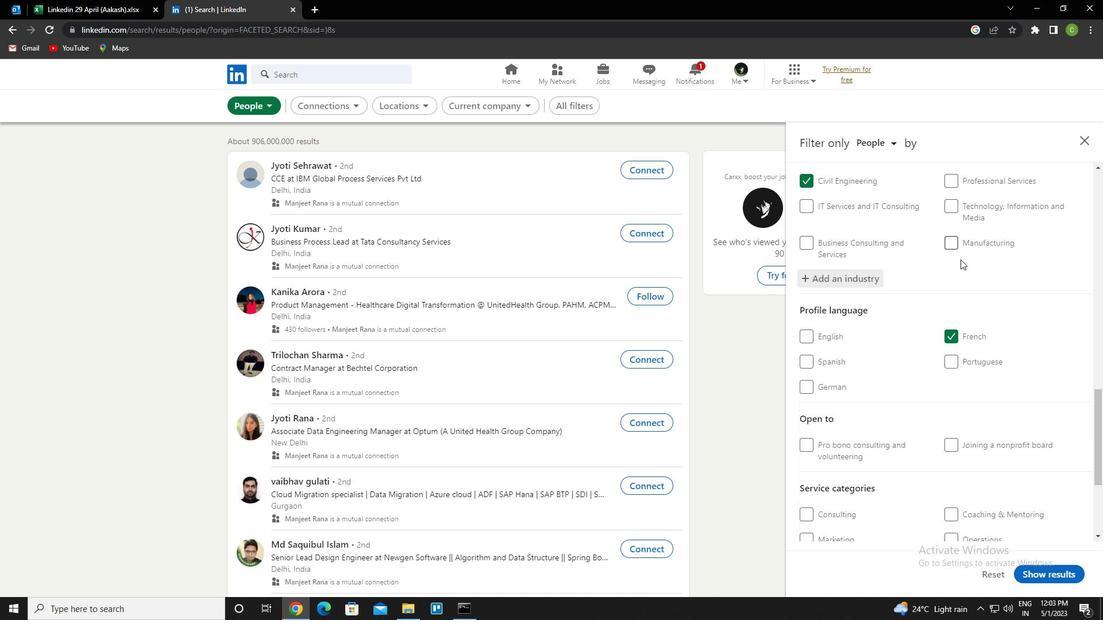 
Action: Mouse scrolled (955, 272) with delta (0, 0)
Screenshot: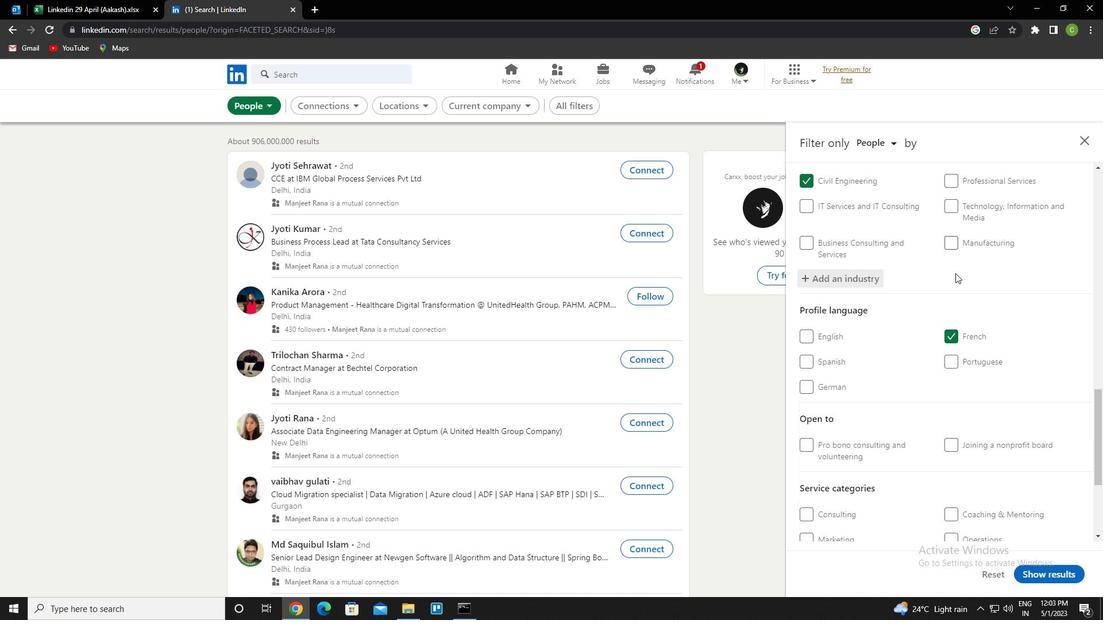 
Action: Mouse moved to (955, 279)
Screenshot: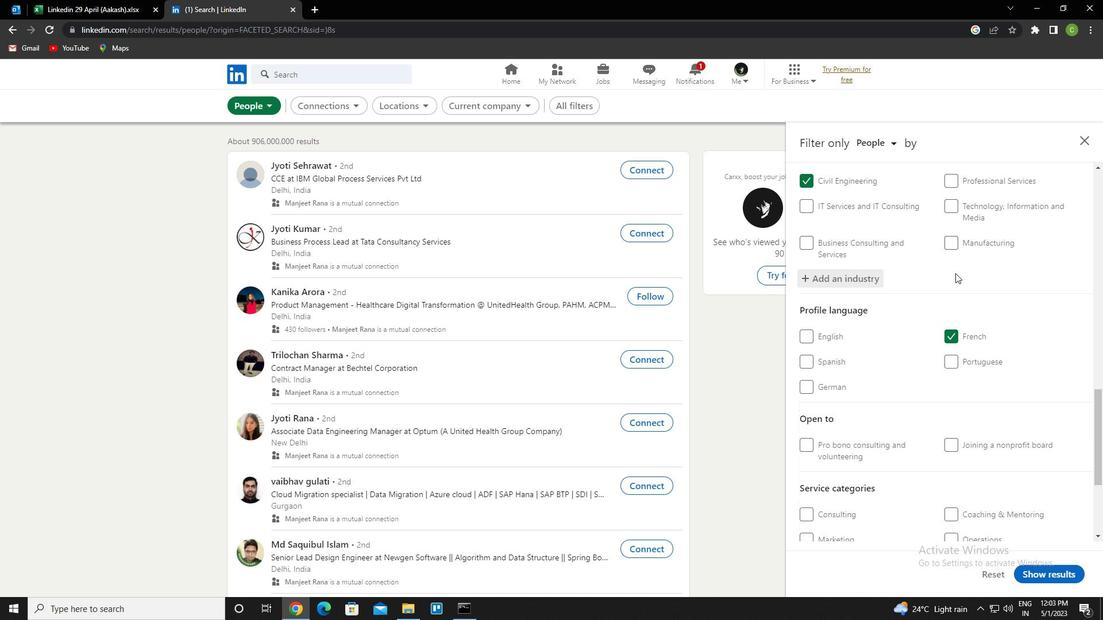 
Action: Mouse scrolled (955, 279) with delta (0, 0)
Screenshot: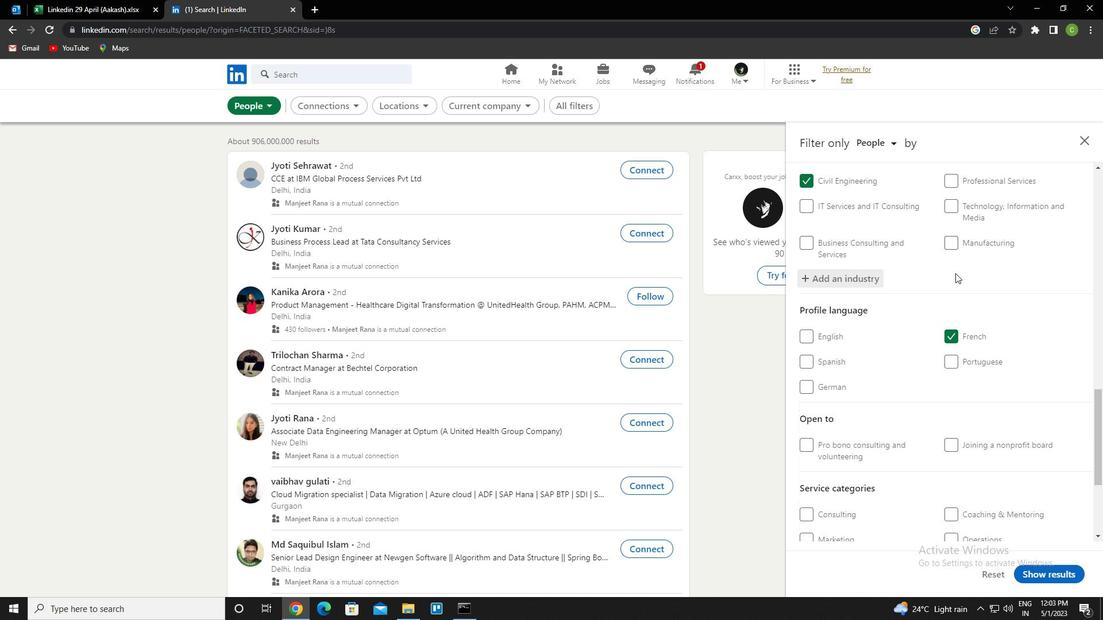 
Action: Mouse moved to (946, 401)
Screenshot: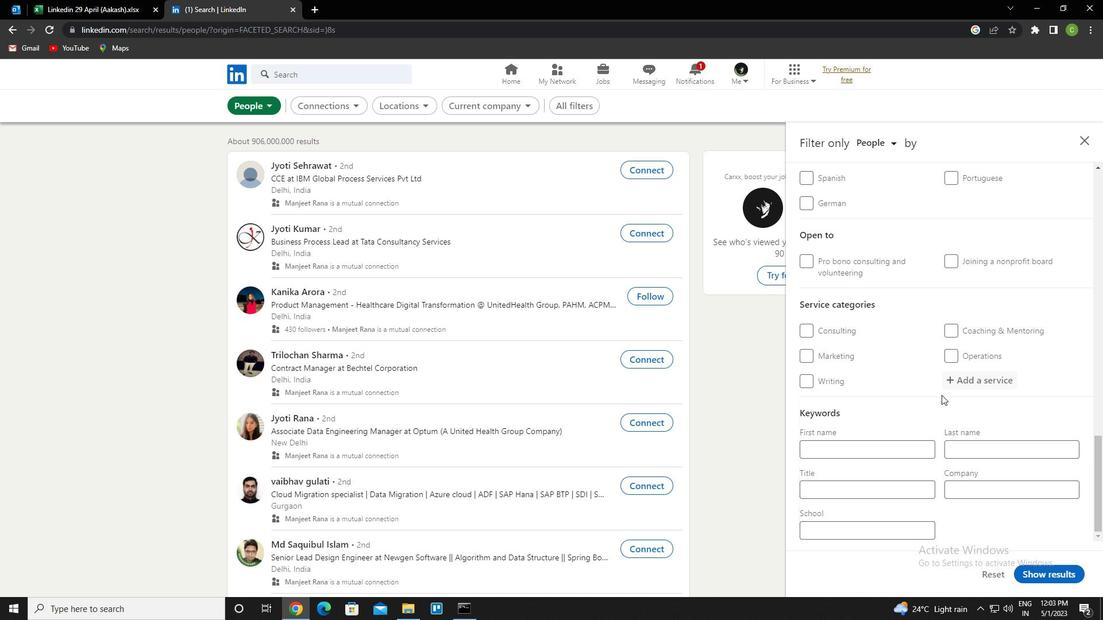
Action: Mouse scrolled (946, 401) with delta (0, 0)
Screenshot: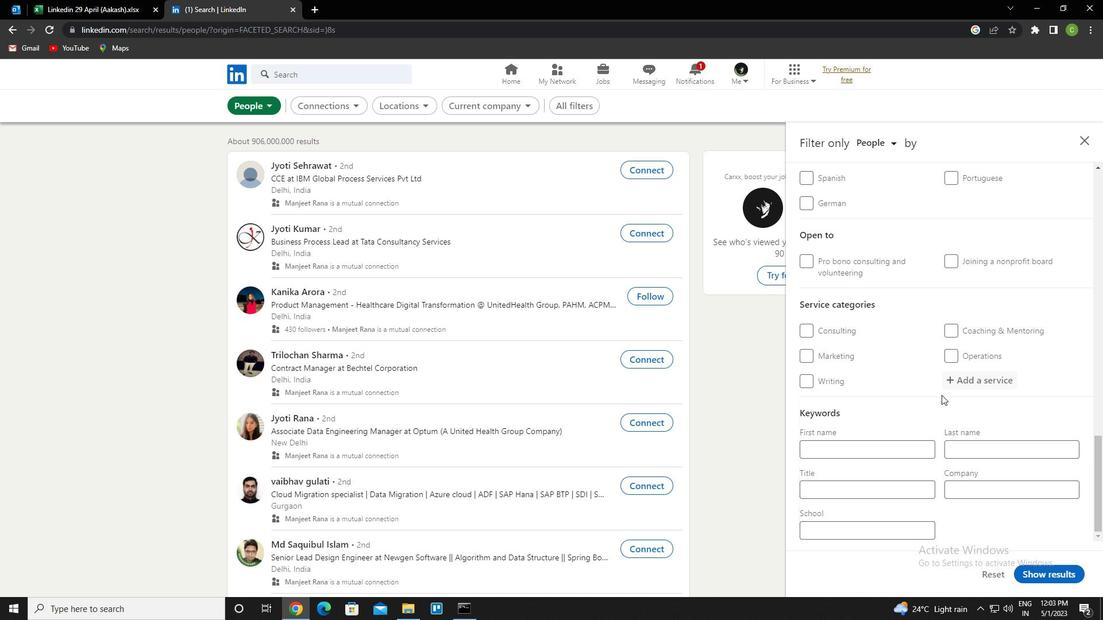 
Action: Mouse moved to (947, 401)
Screenshot: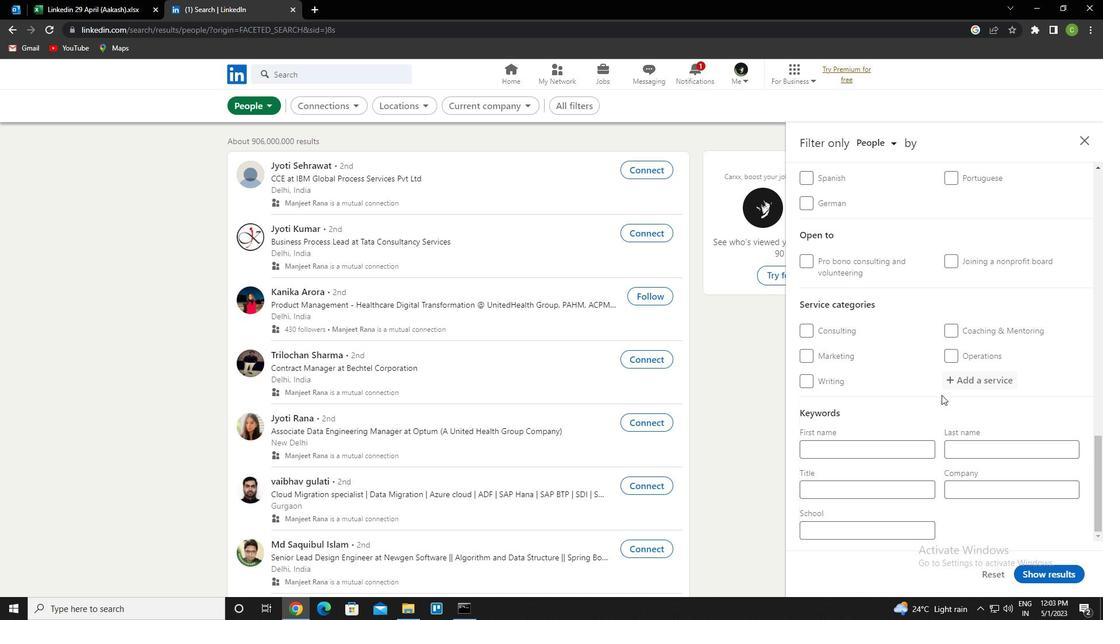 
Action: Mouse scrolled (947, 401) with delta (0, 0)
Screenshot: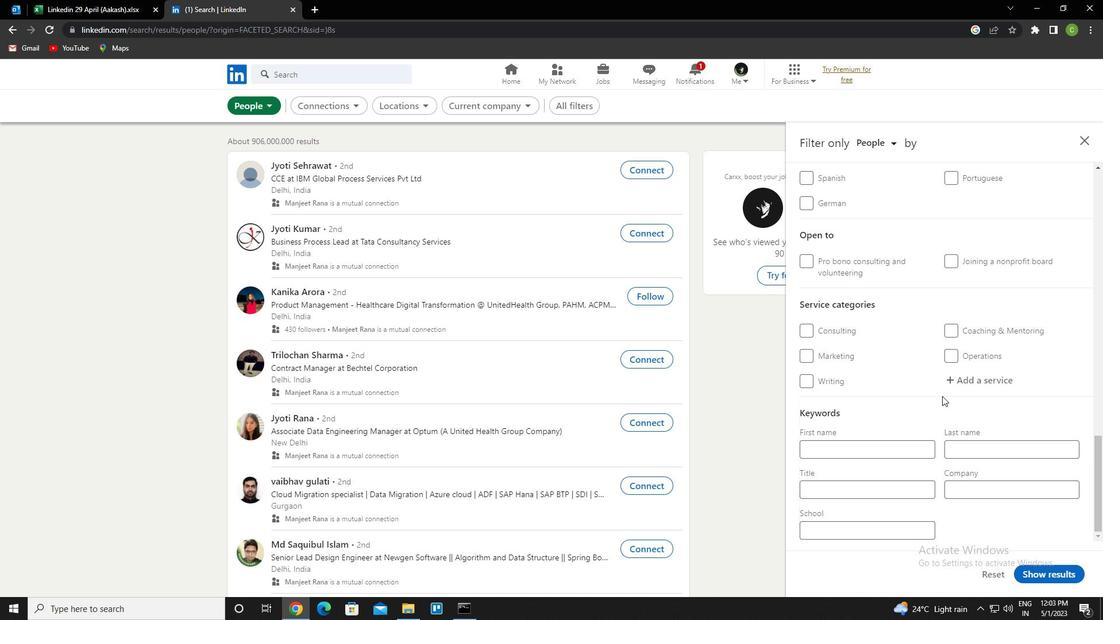 
Action: Mouse moved to (975, 375)
Screenshot: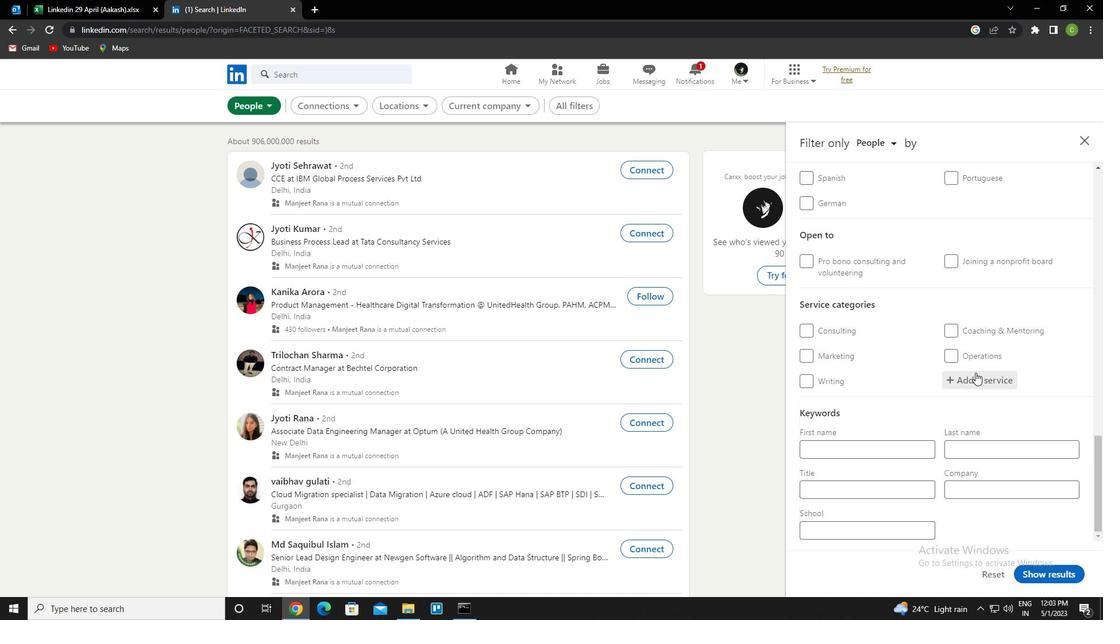 
Action: Mouse pressed left at (975, 375)
Screenshot: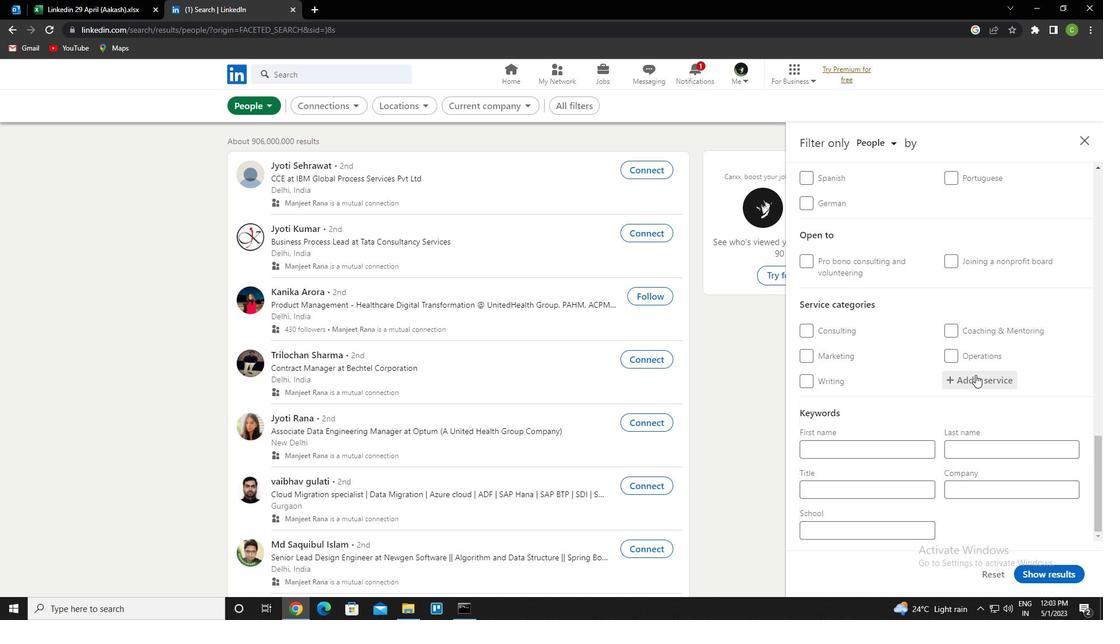 
Action: Key pressed <Key.caps_lock>t<Key.caps_lock>Ransla<Key.down><Key.enter>
Screenshot: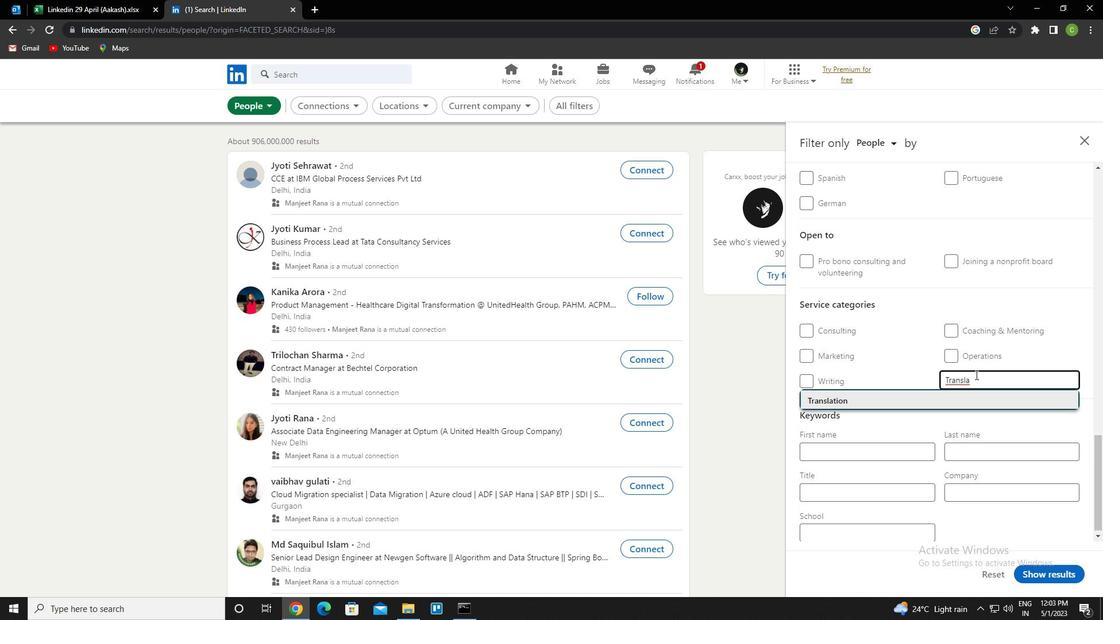 
Action: Mouse moved to (1003, 384)
Screenshot: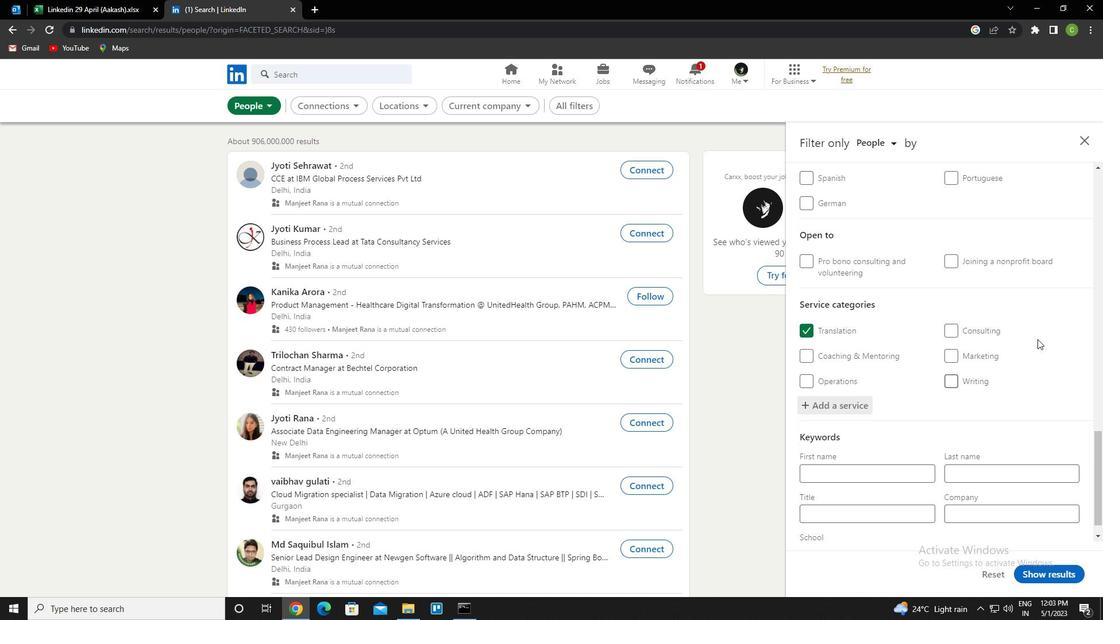 
Action: Mouse scrolled (1003, 383) with delta (0, 0)
Screenshot: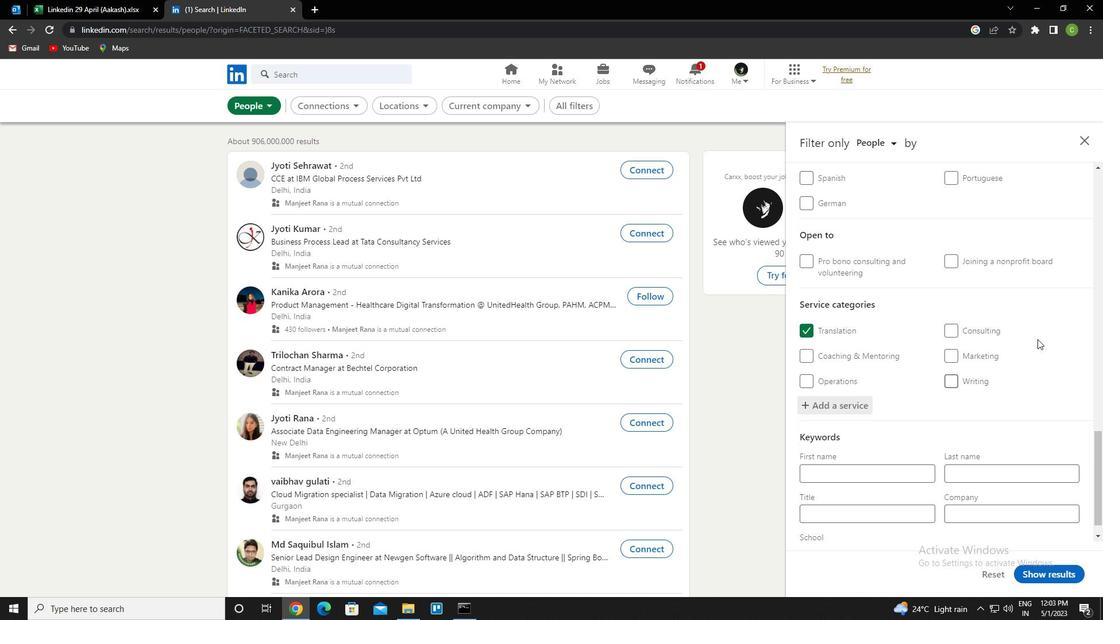
Action: Mouse moved to (1002, 387)
Screenshot: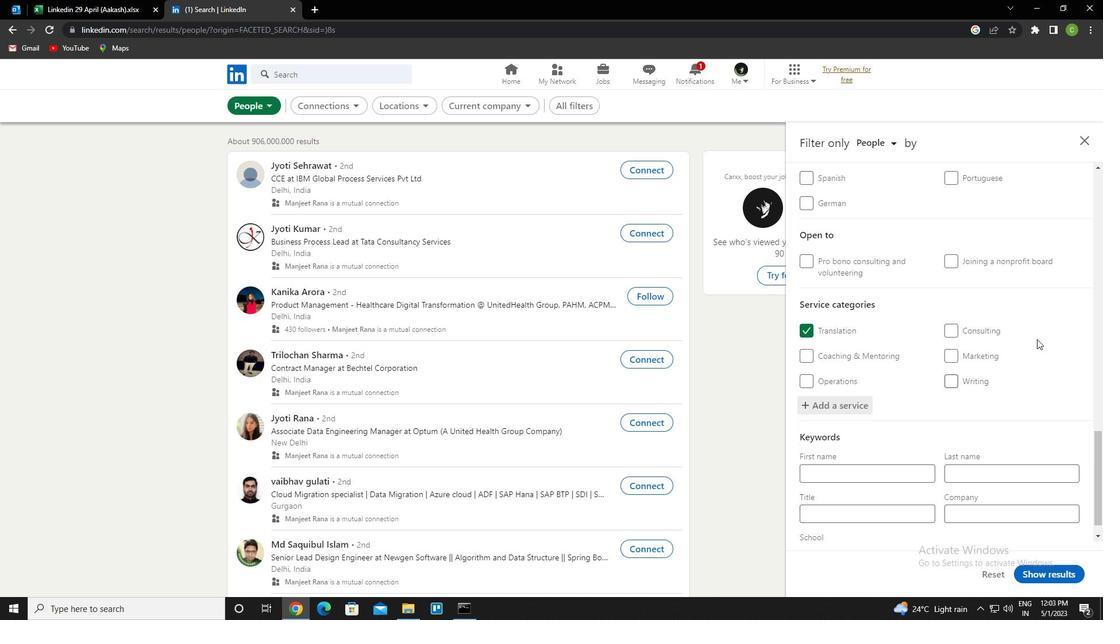 
Action: Mouse scrolled (1002, 387) with delta (0, 0)
Screenshot: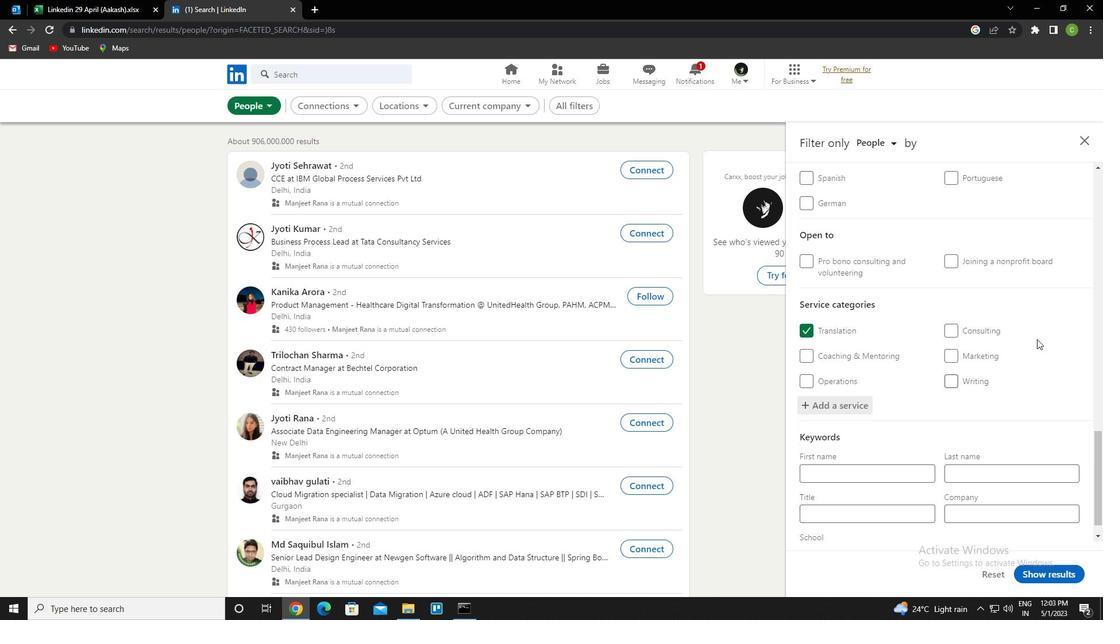 
Action: Mouse scrolled (1002, 387) with delta (0, 0)
Screenshot: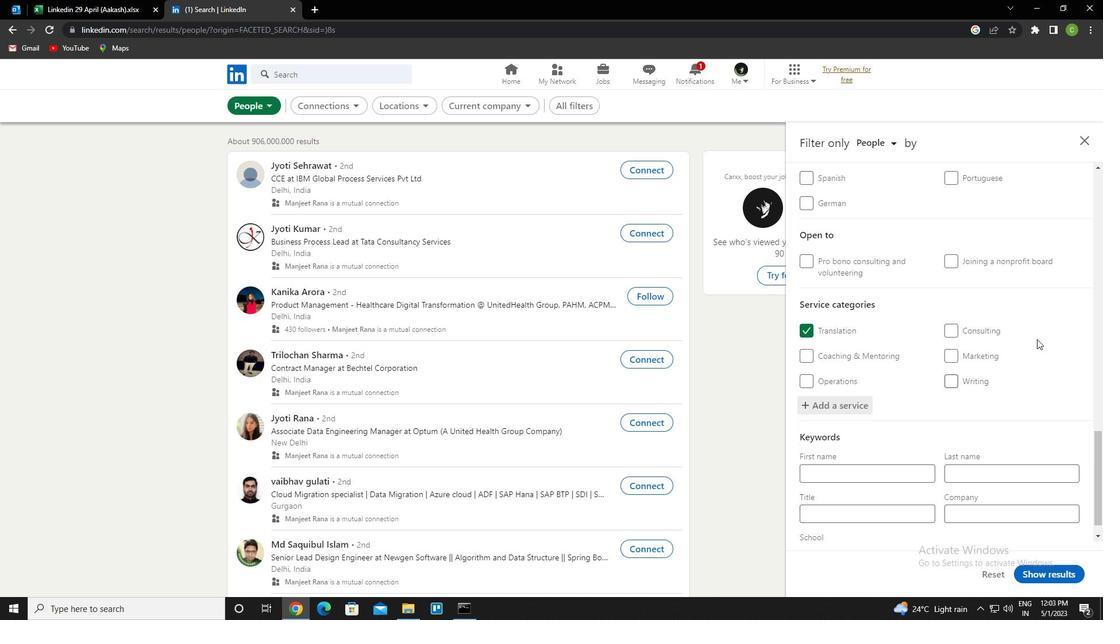 
Action: Mouse scrolled (1002, 387) with delta (0, 0)
Screenshot: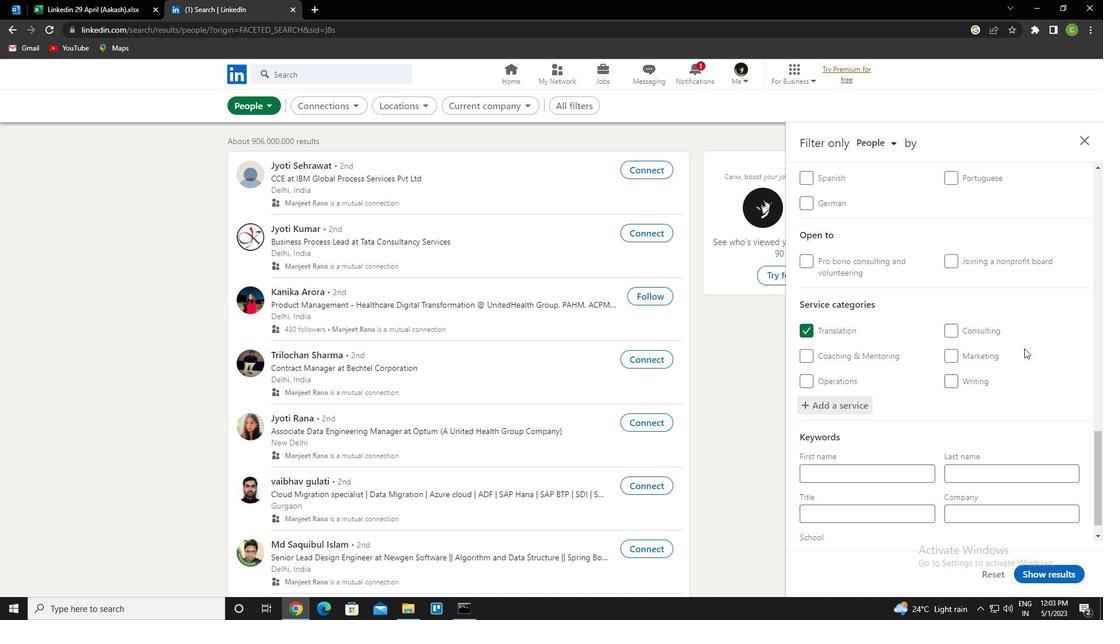
Action: Mouse moved to (1002, 388)
Screenshot: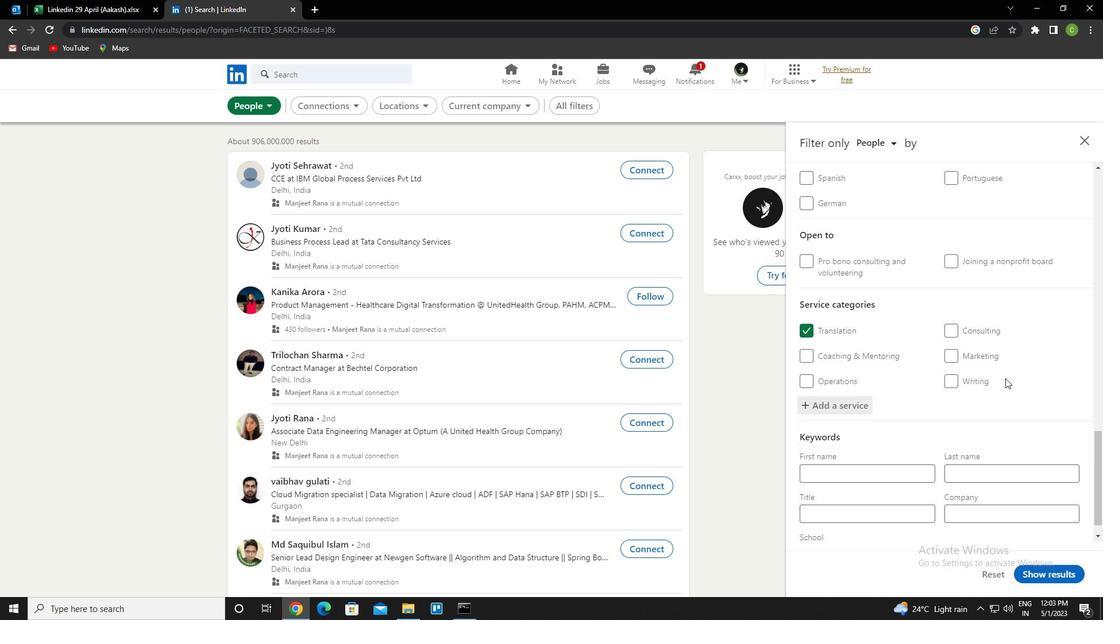 
Action: Mouse scrolled (1002, 387) with delta (0, 0)
Screenshot: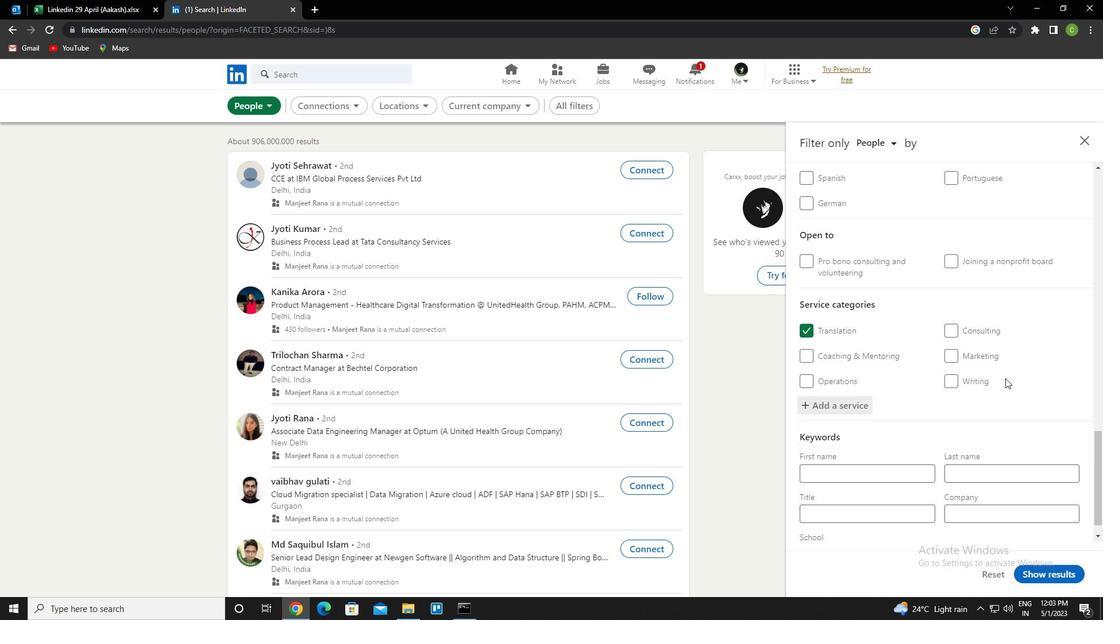 
Action: Mouse moved to (1000, 390)
Screenshot: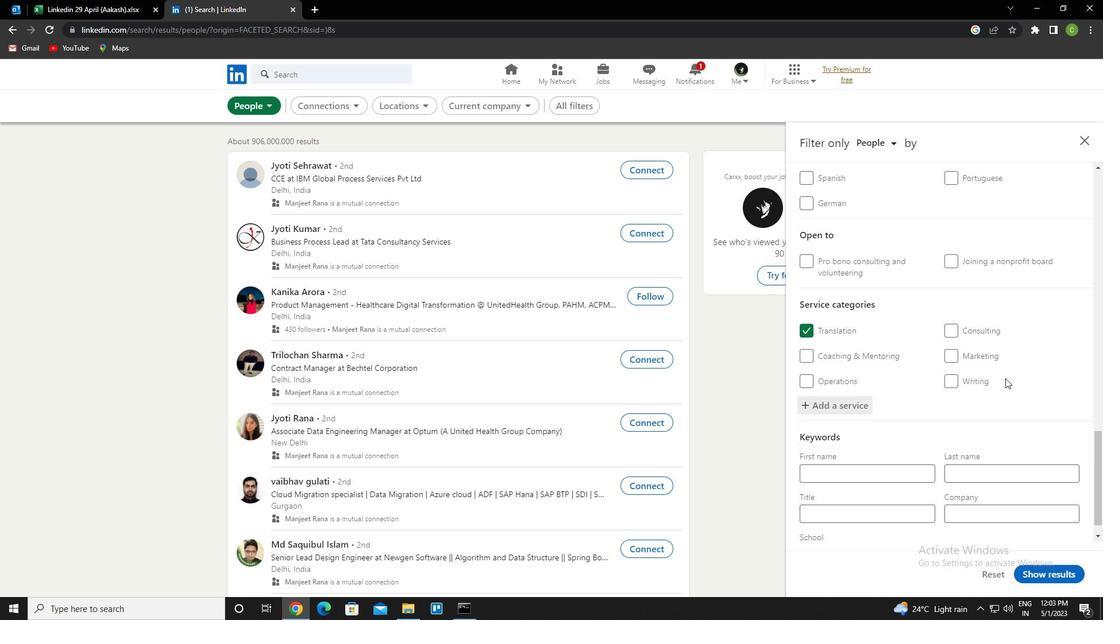 
Action: Mouse scrolled (1000, 389) with delta (0, 0)
Screenshot: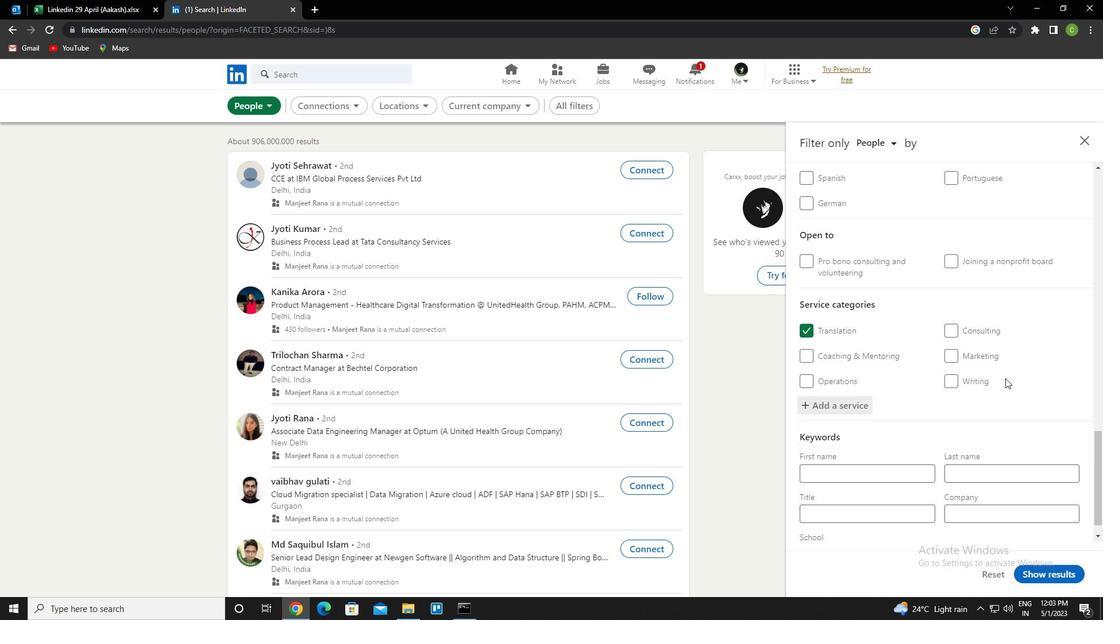 
Action: Mouse moved to (998, 394)
Screenshot: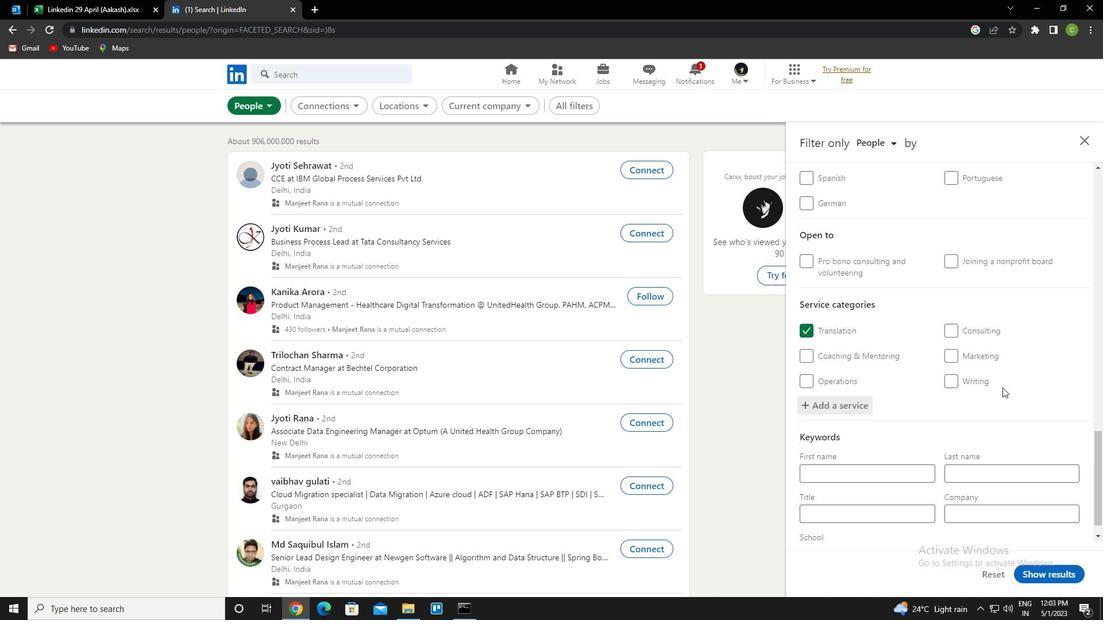
Action: Mouse scrolled (998, 393) with delta (0, 0)
Screenshot: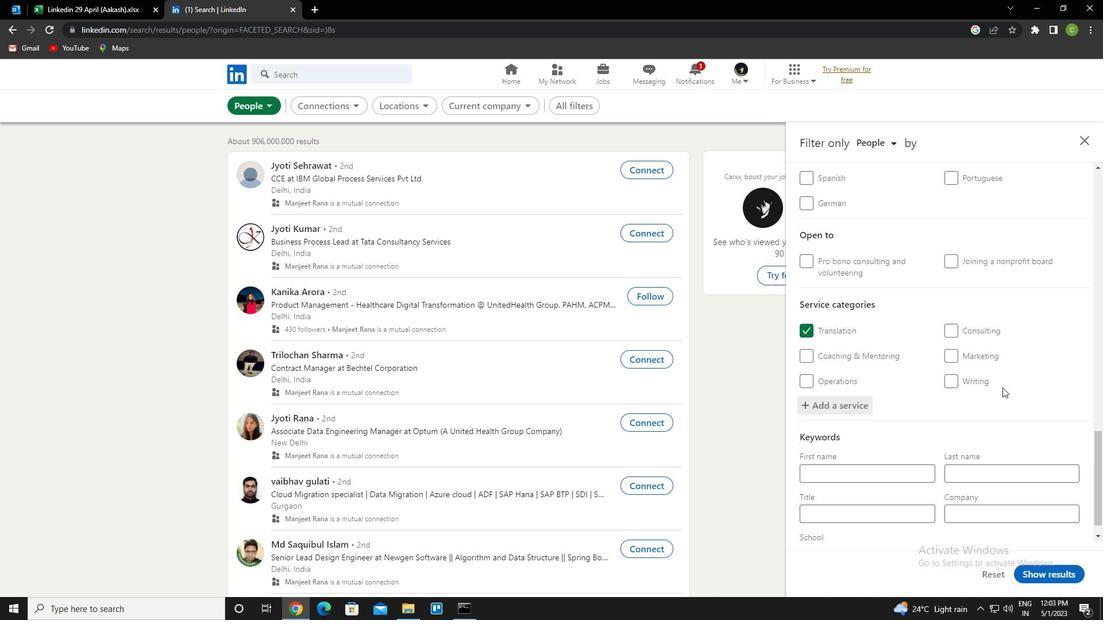 
Action: Mouse moved to (879, 480)
Screenshot: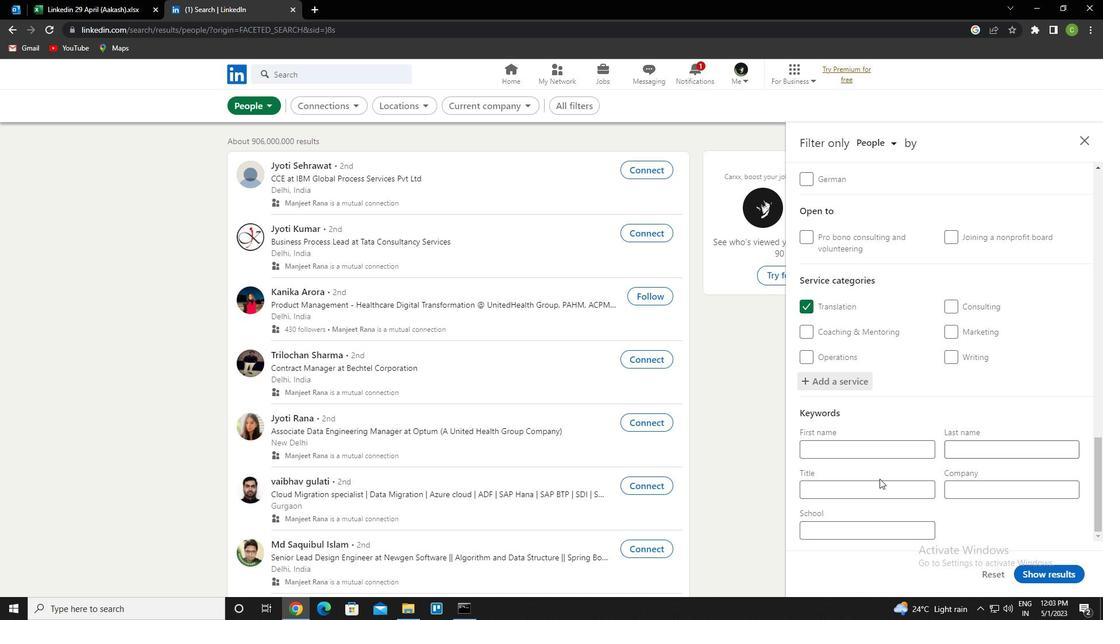 
Action: Mouse pressed left at (879, 480)
Screenshot: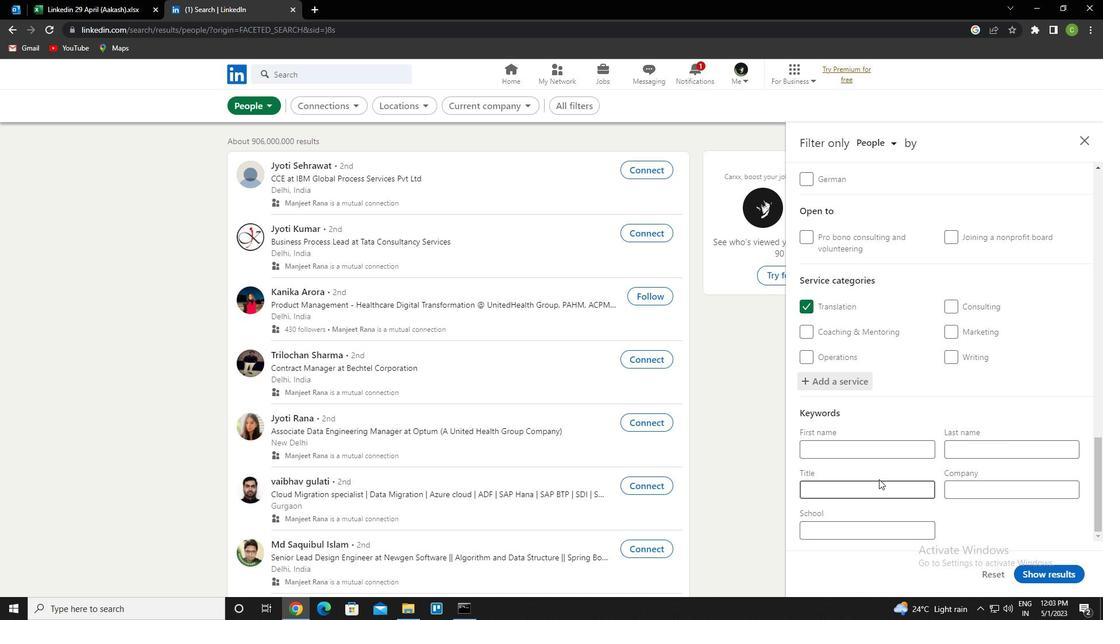 
Action: Mouse moved to (877, 483)
Screenshot: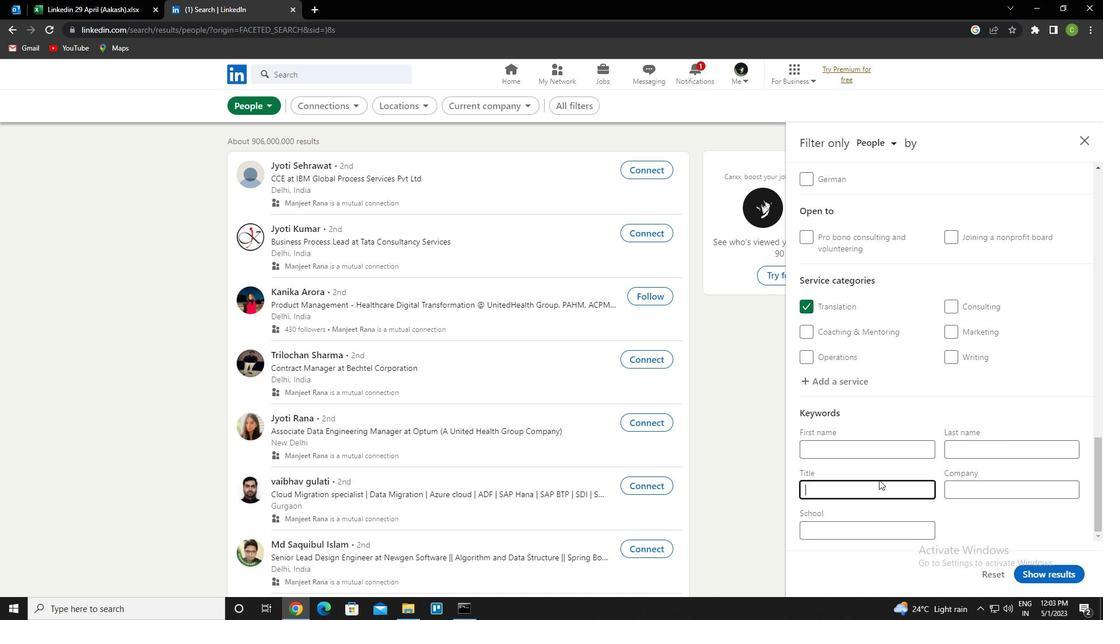 
Action: Key pressed <Key.caps_lock>c<Key.caps_lock>ounselor
Screenshot: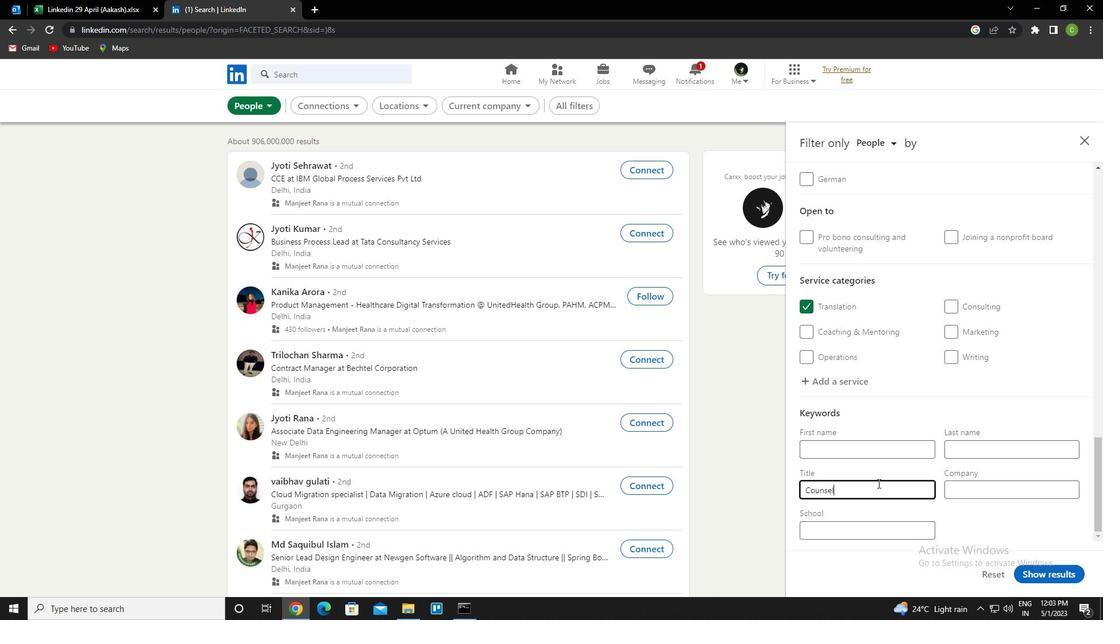 
Action: Mouse moved to (1063, 565)
Screenshot: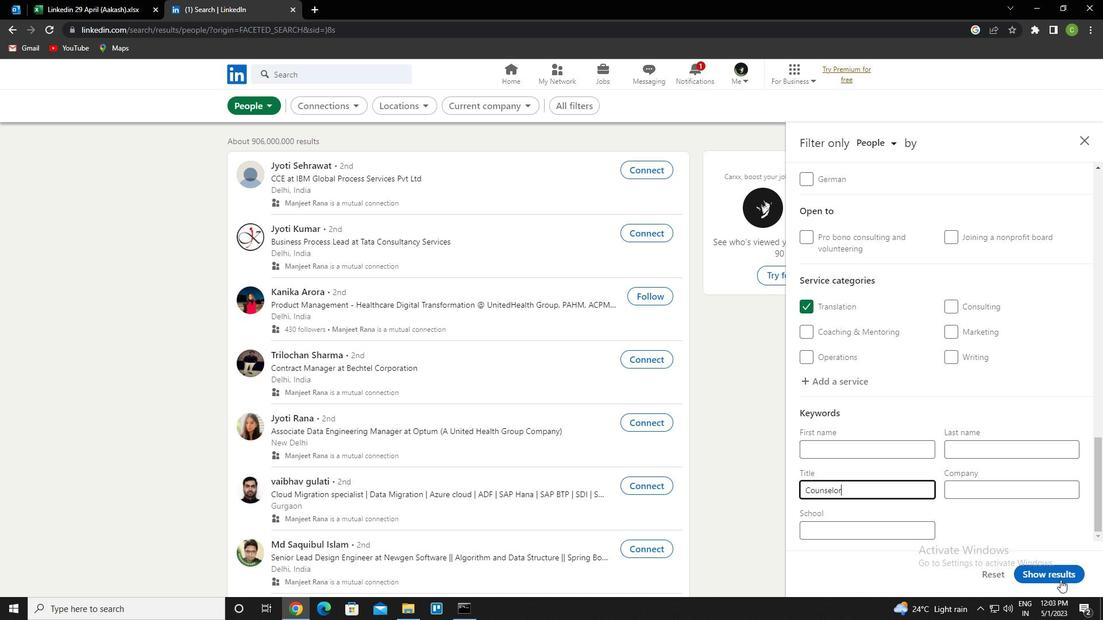 
Action: Mouse pressed left at (1063, 565)
Screenshot: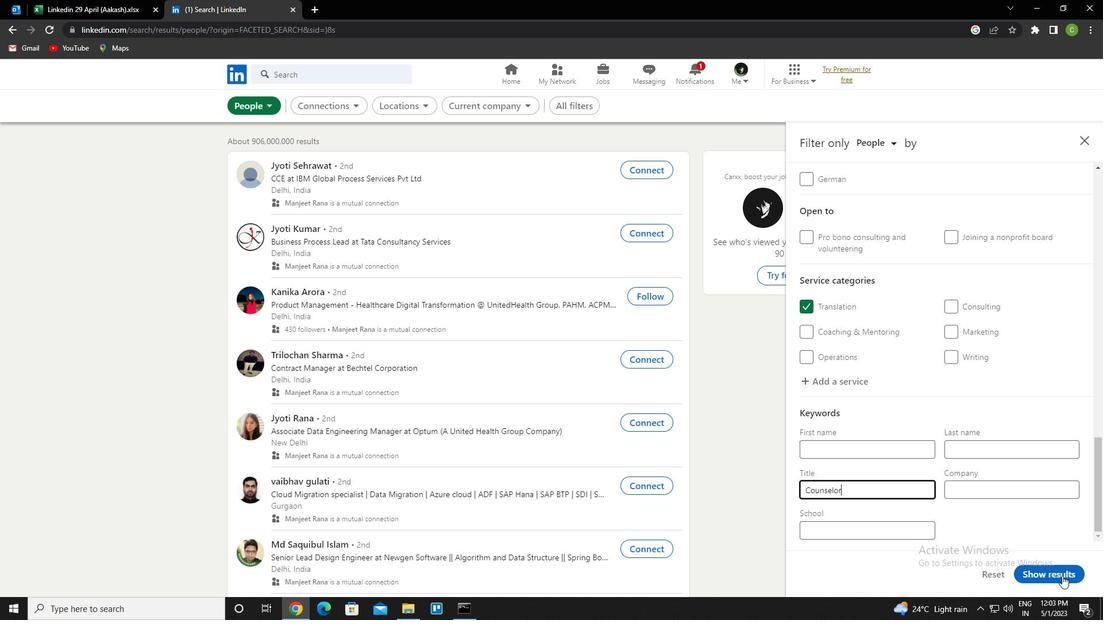 
Action: Mouse moved to (449, 574)
Screenshot: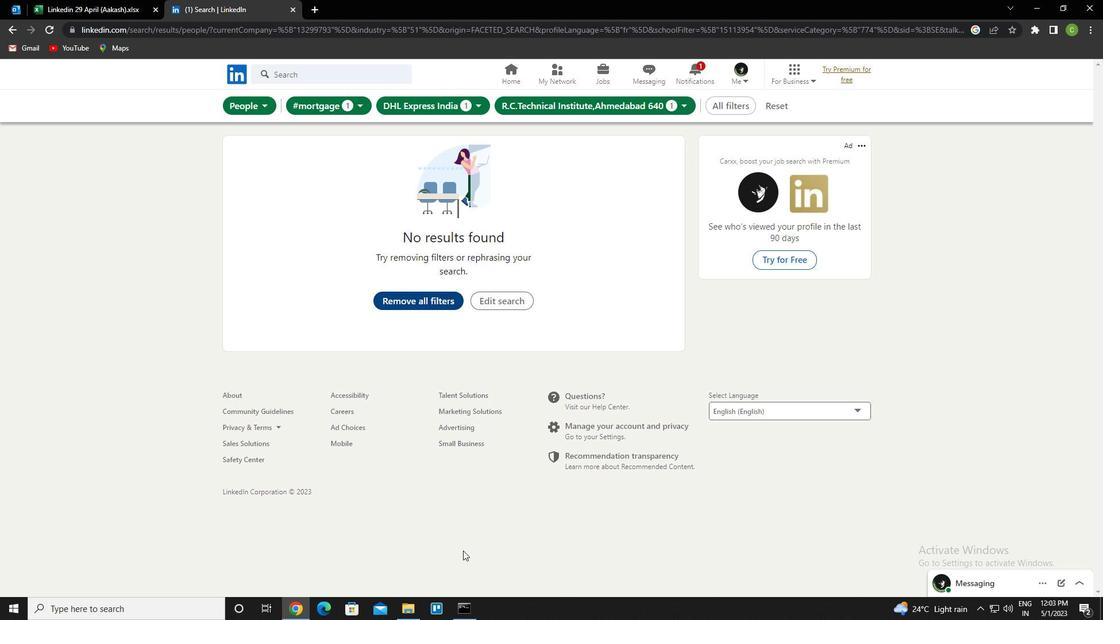 
